 Task: Install and configure the Live Server extension in Visual Studio Code for live web development previews.
Action: Mouse moved to (129, 136)
Screenshot: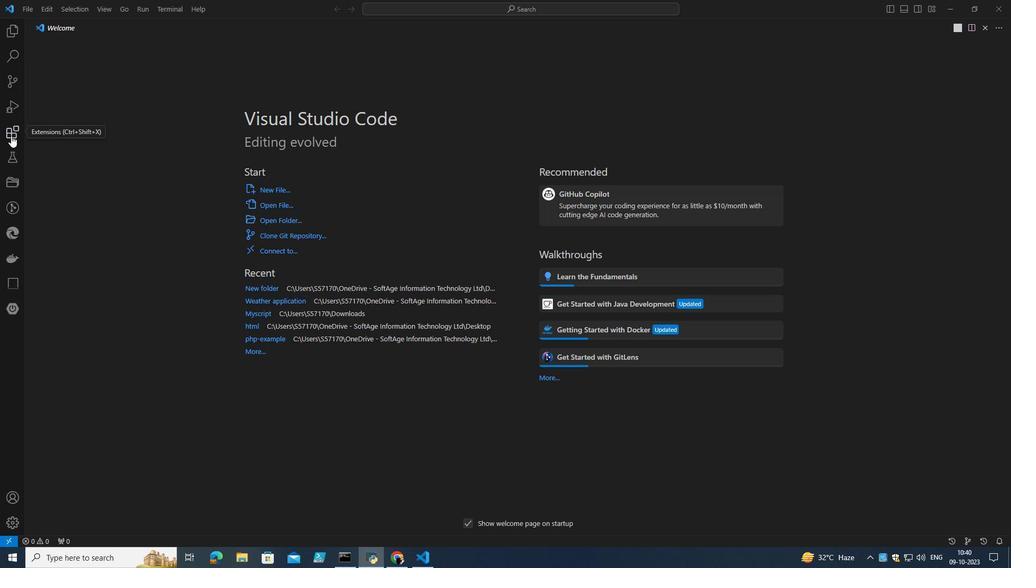 
Action: Mouse pressed left at (129, 136)
Screenshot: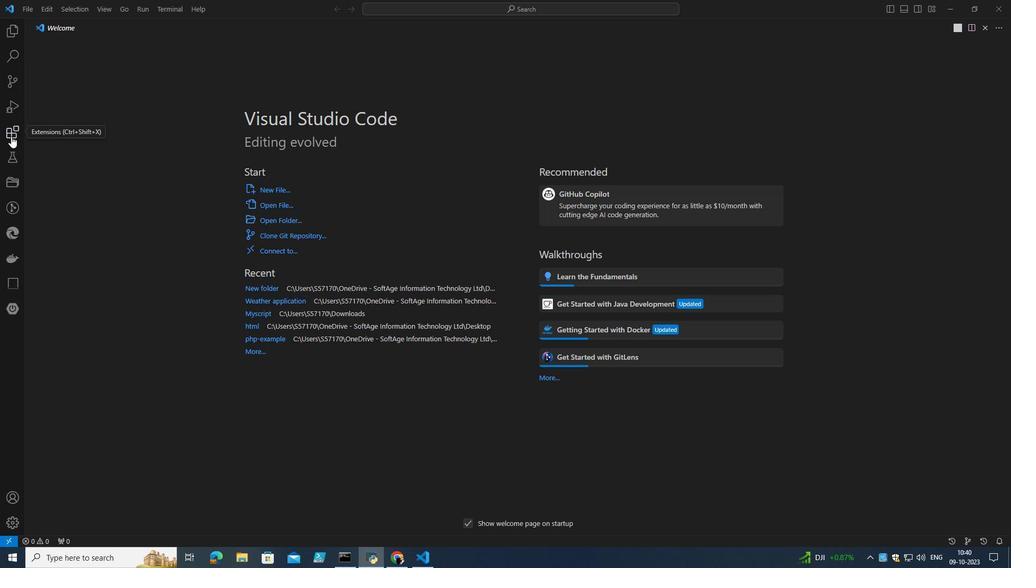 
Action: Mouse moved to (166, 125)
Screenshot: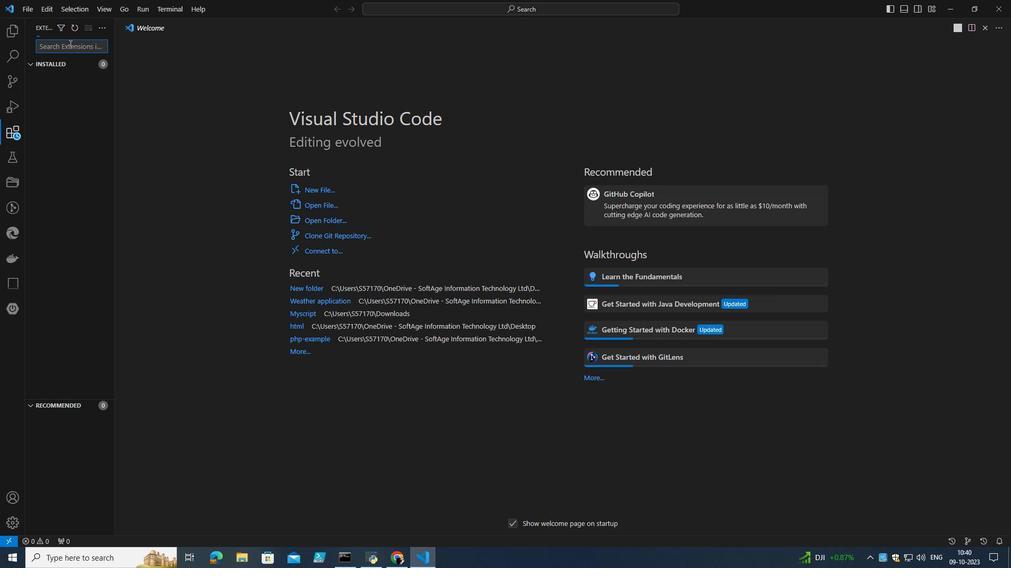 
Action: Mouse pressed left at (166, 125)
Screenshot: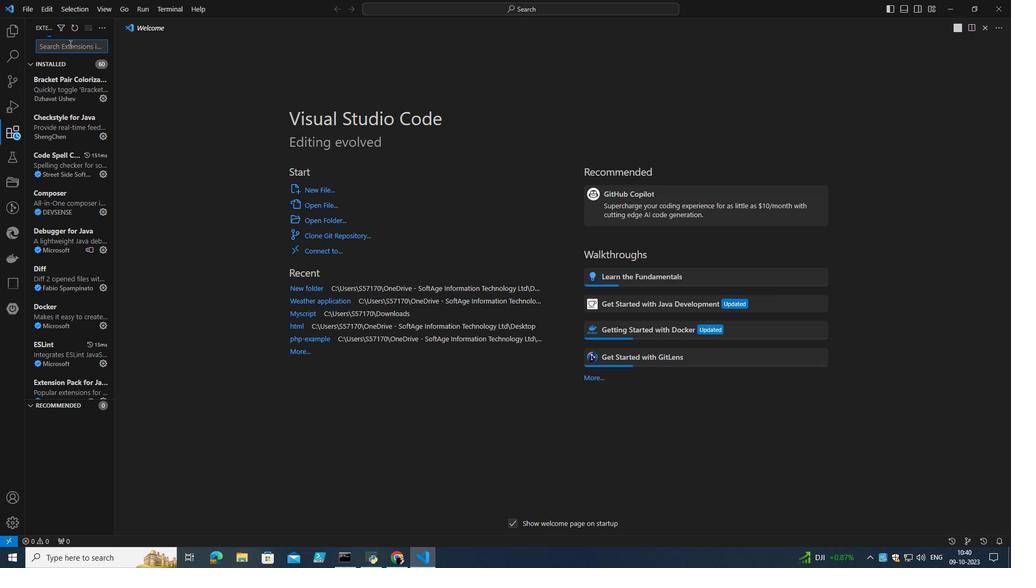 
Action: Key pressed liveserver
Screenshot: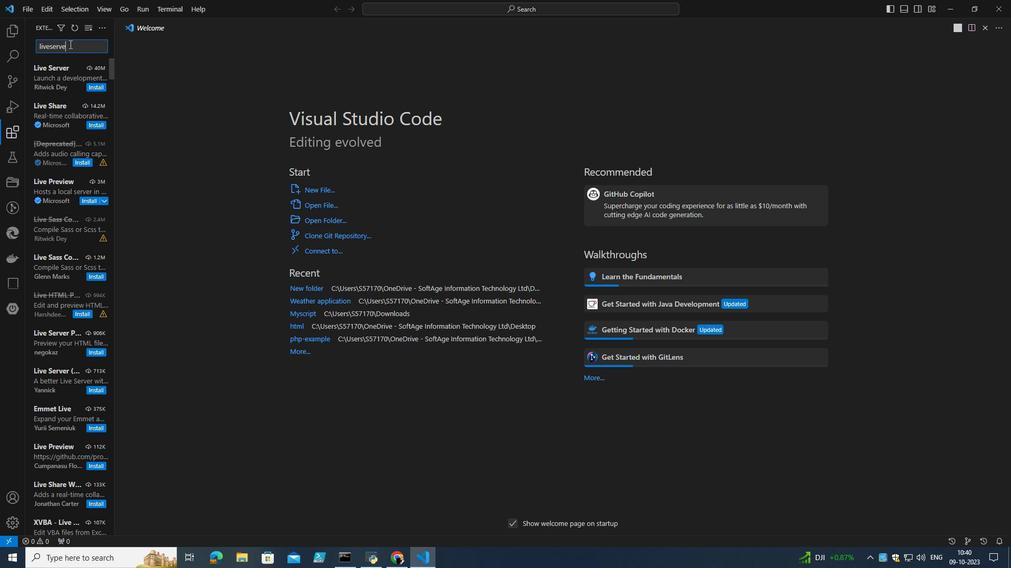 
Action: Mouse moved to (164, 130)
Screenshot: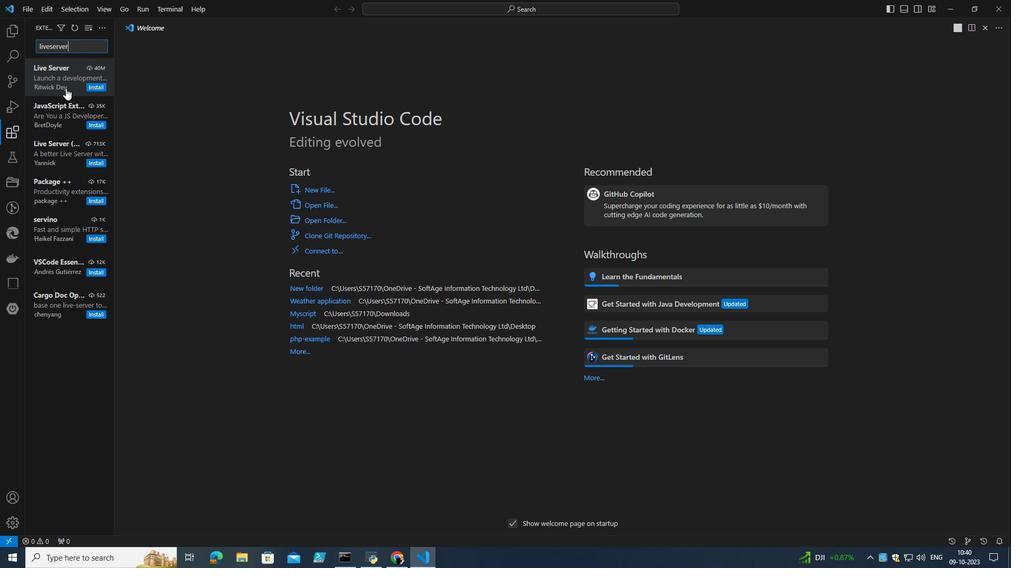 
Action: Mouse pressed left at (164, 130)
Screenshot: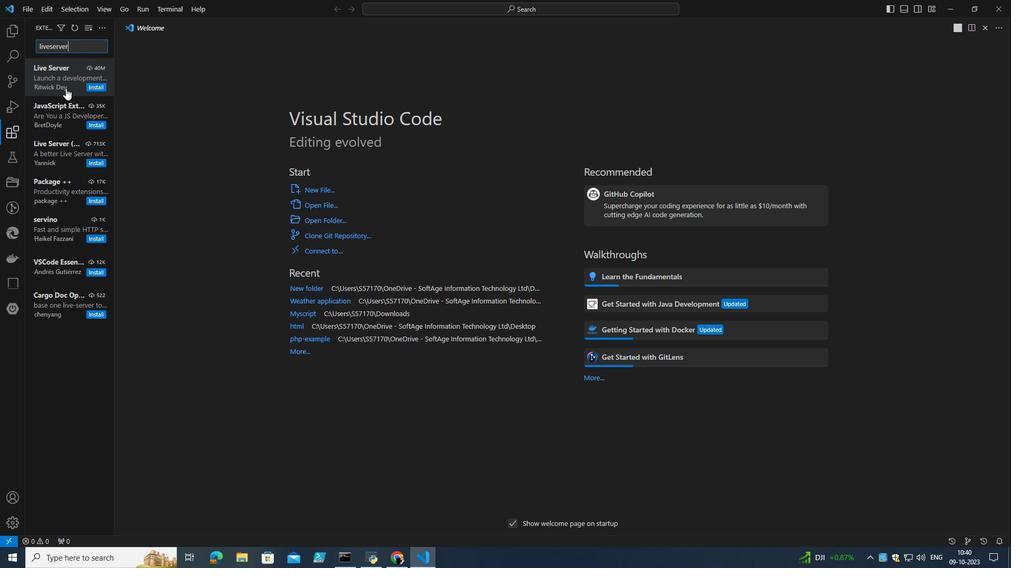 
Action: Mouse moved to (284, 142)
Screenshot: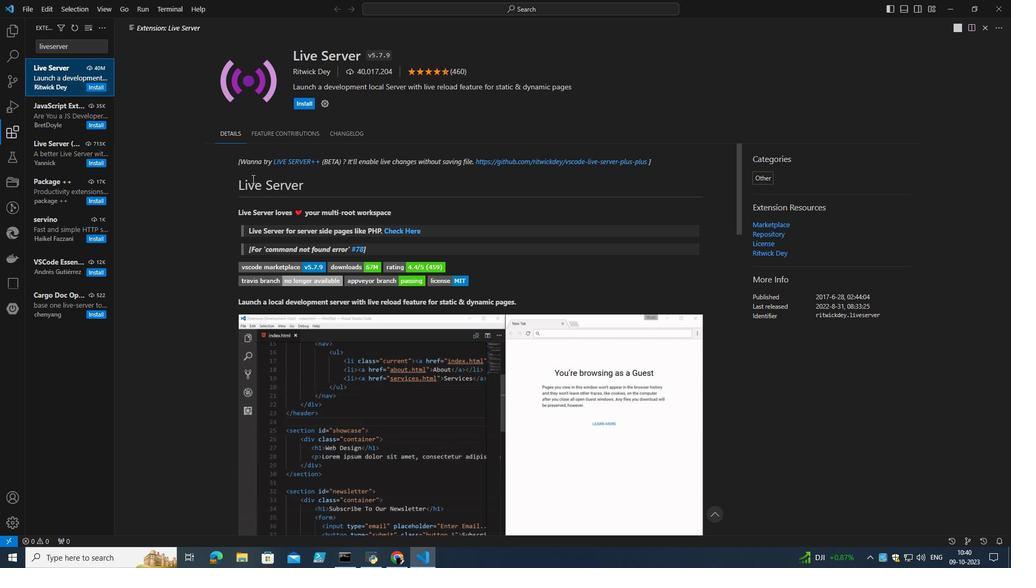 
Action: Mouse scrolled (284, 142) with delta (0, 0)
Screenshot: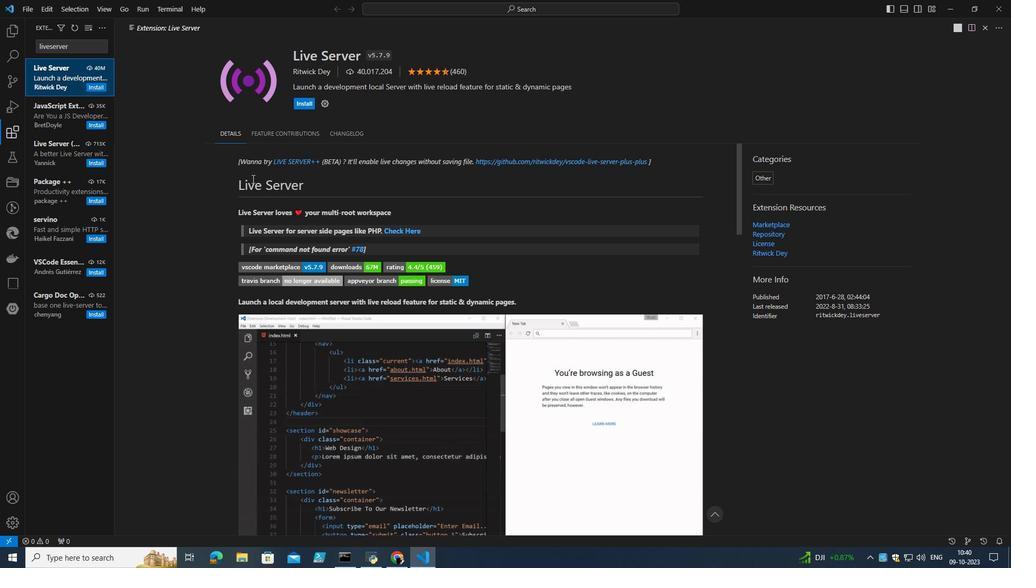 
Action: Mouse scrolled (284, 142) with delta (0, 0)
Screenshot: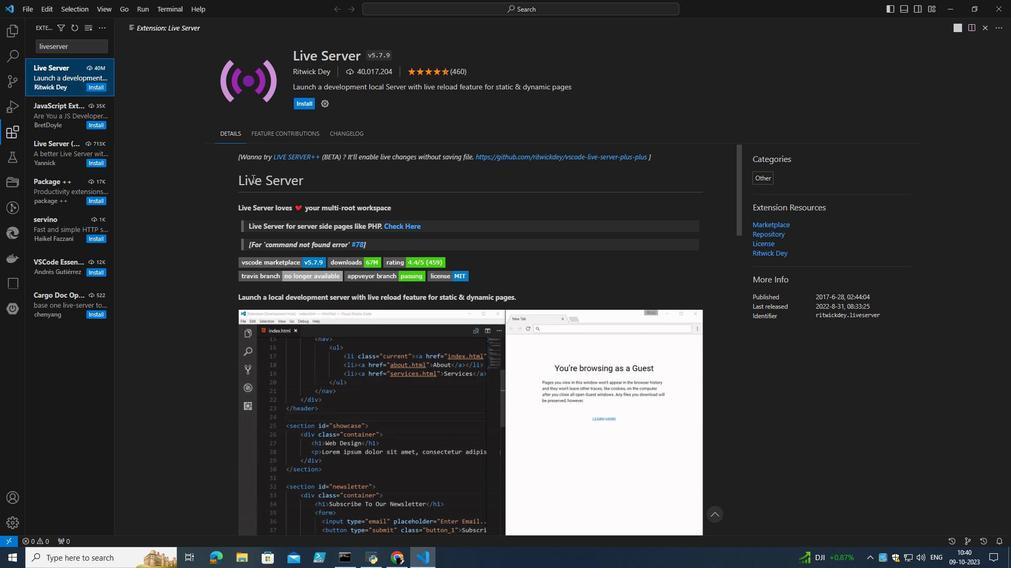 
Action: Mouse scrolled (284, 142) with delta (0, 0)
Screenshot: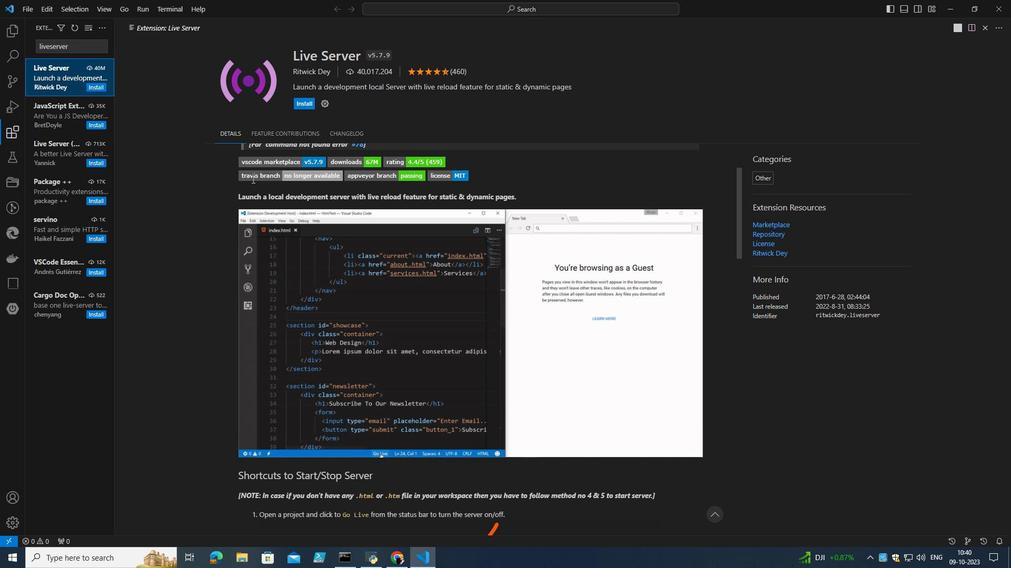 
Action: Mouse scrolled (284, 142) with delta (0, 0)
Screenshot: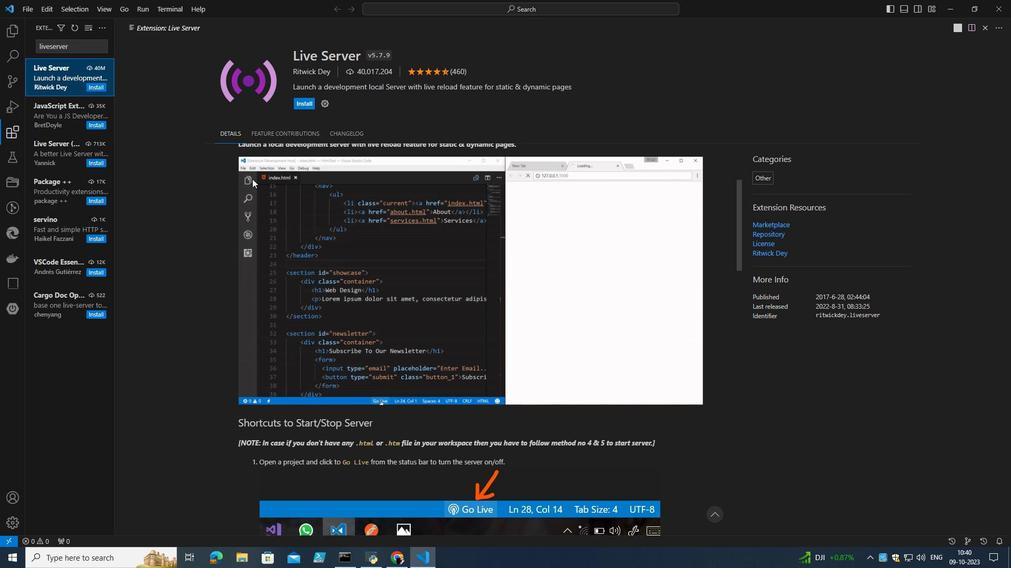 
Action: Mouse scrolled (284, 142) with delta (0, 0)
Screenshot: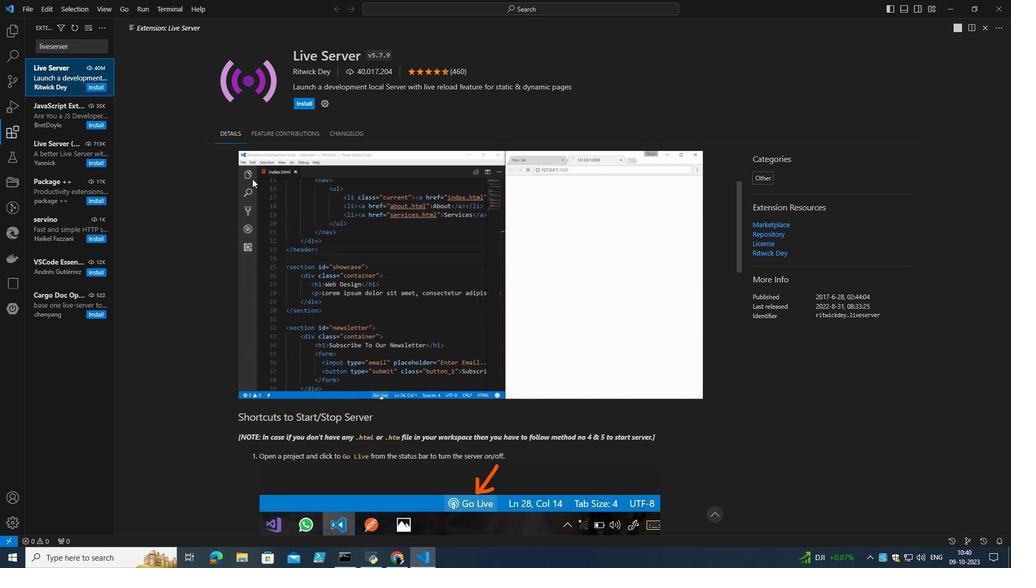 
Action: Mouse scrolled (284, 142) with delta (0, 0)
Screenshot: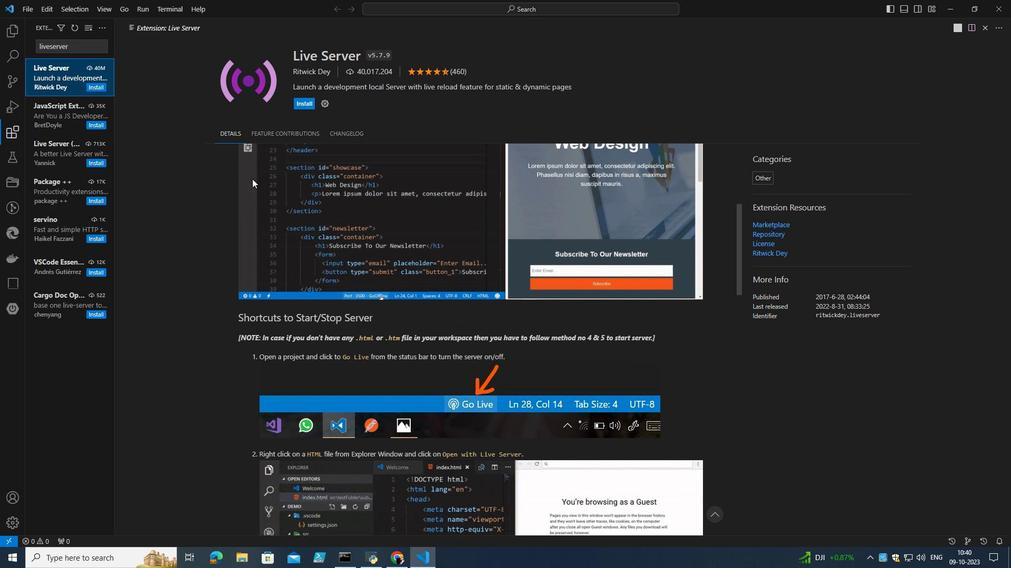 
Action: Mouse moved to (285, 142)
Screenshot: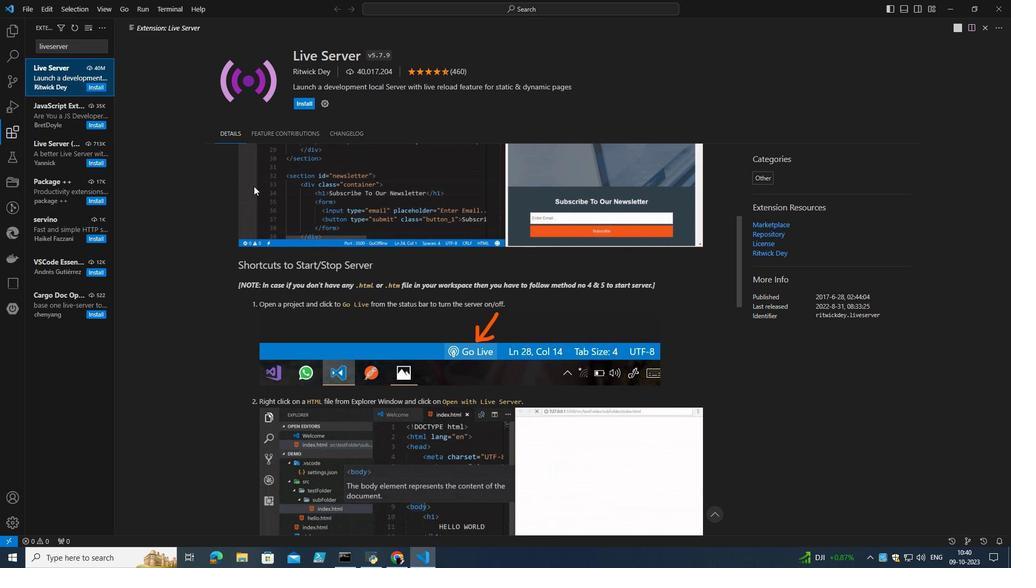 
Action: Mouse scrolled (285, 142) with delta (0, 0)
Screenshot: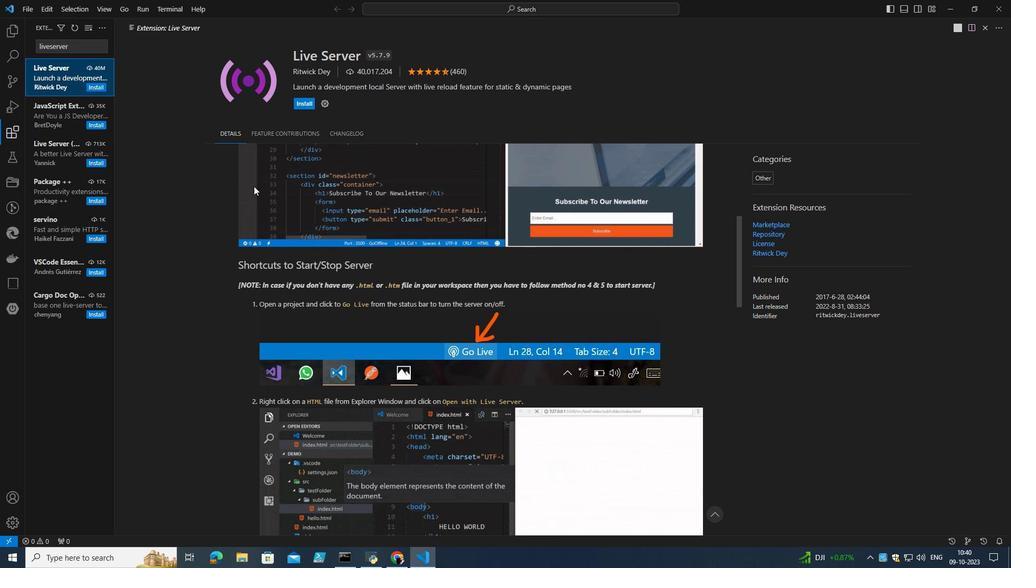 
Action: Mouse scrolled (285, 142) with delta (0, 0)
Screenshot: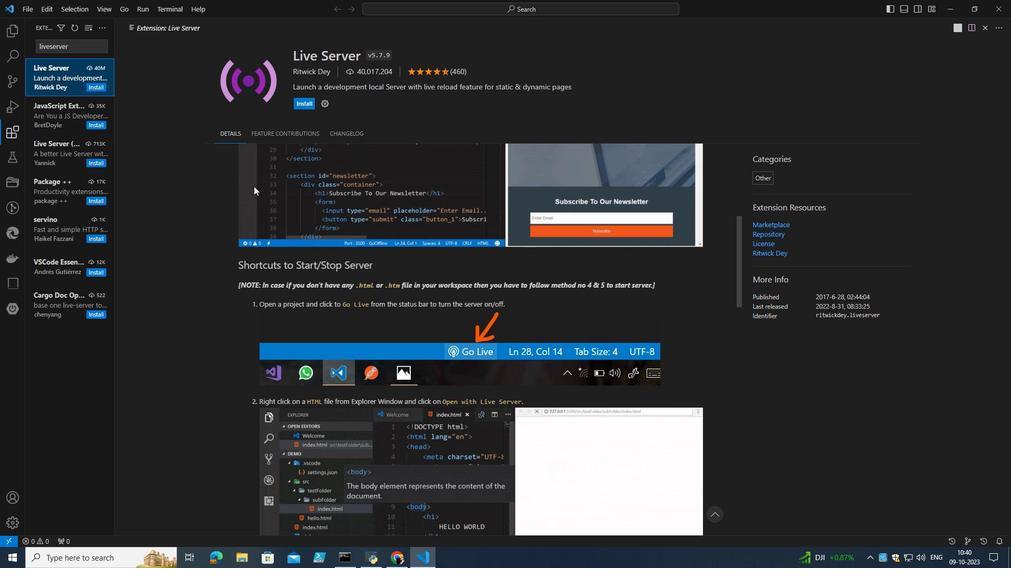
Action: Mouse scrolled (285, 142) with delta (0, 0)
Screenshot: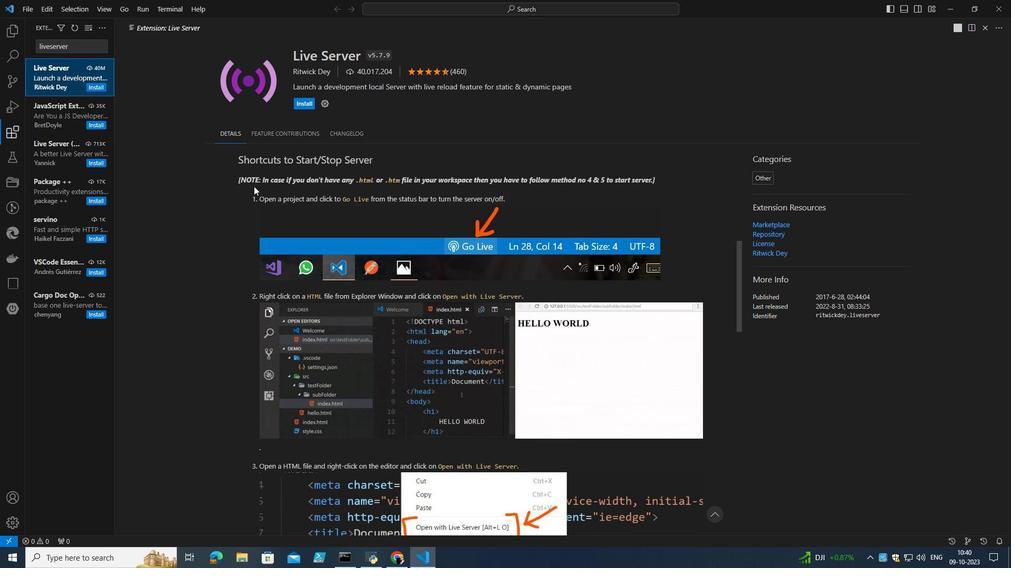
Action: Mouse scrolled (285, 142) with delta (0, 0)
Screenshot: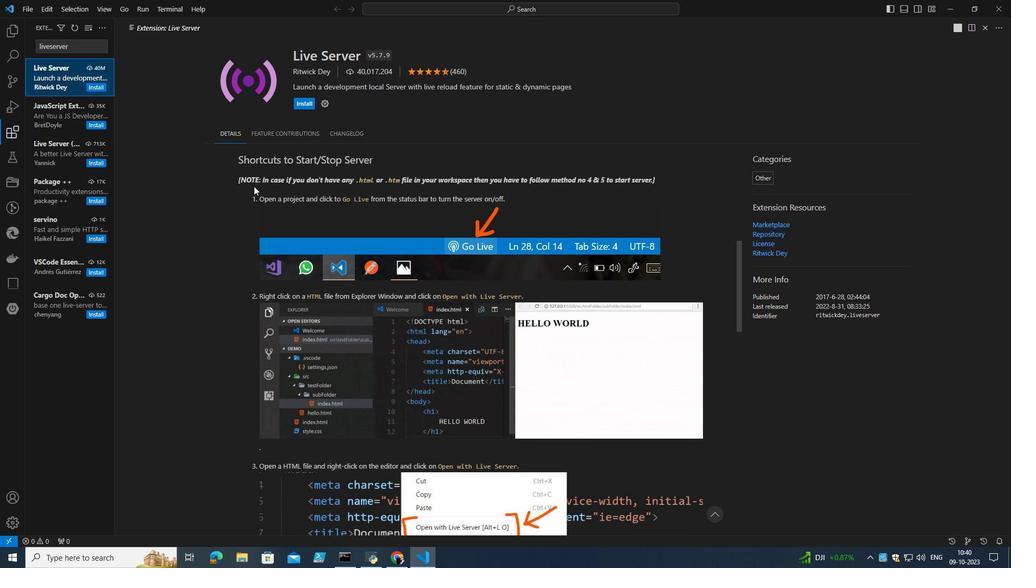 
Action: Mouse scrolled (285, 142) with delta (0, 0)
Screenshot: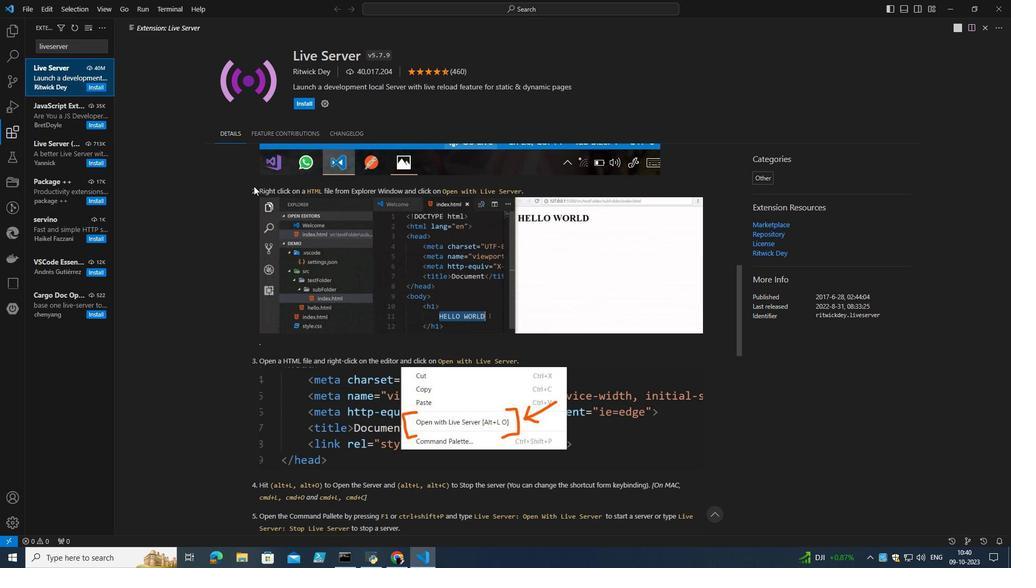 
Action: Mouse scrolled (285, 142) with delta (0, 0)
Screenshot: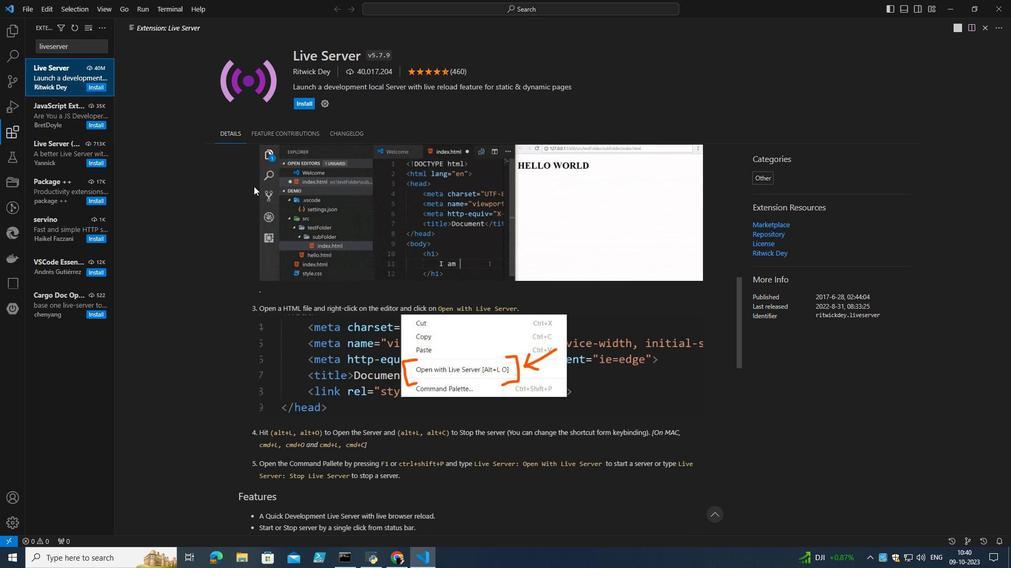 
Action: Mouse scrolled (285, 142) with delta (0, 0)
Screenshot: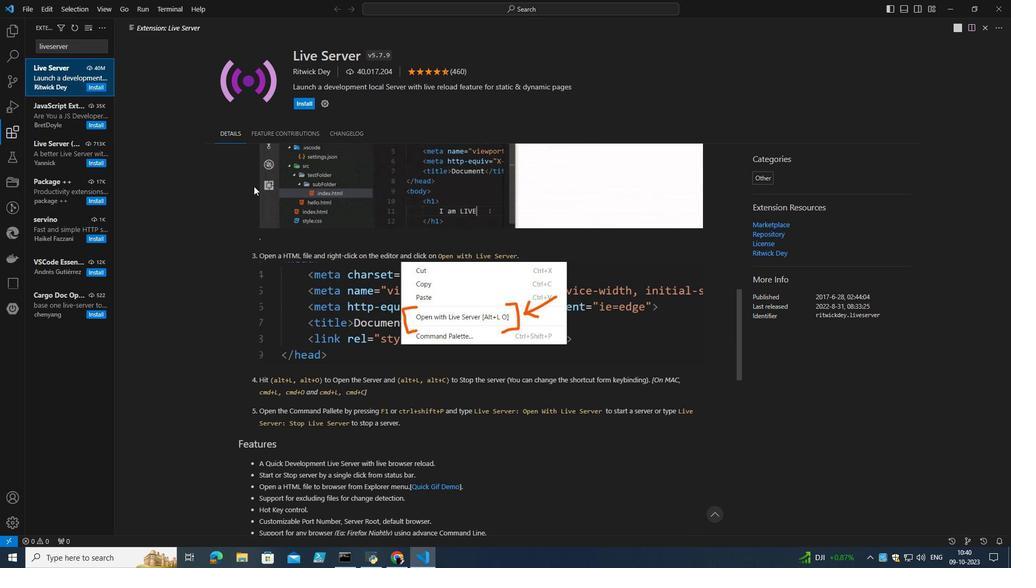 
Action: Mouse scrolled (285, 142) with delta (0, 0)
Screenshot: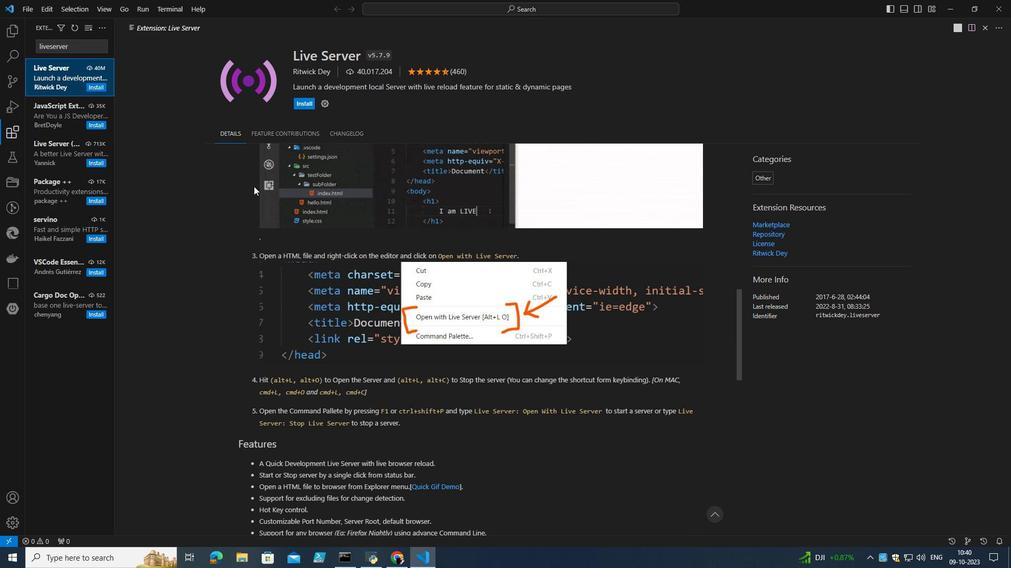 
Action: Mouse scrolled (285, 142) with delta (0, 0)
Screenshot: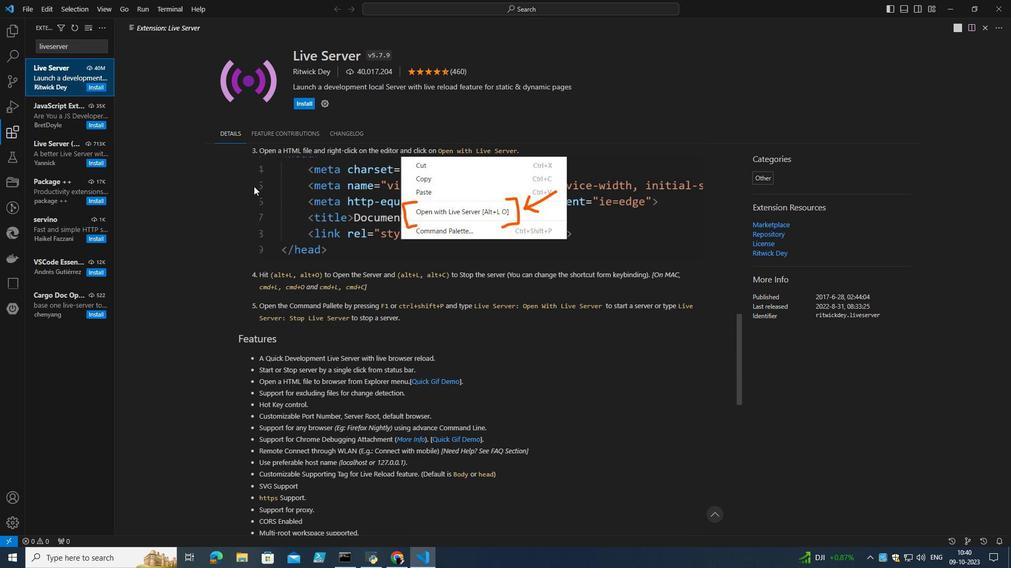 
Action: Mouse scrolled (285, 142) with delta (0, 0)
Screenshot: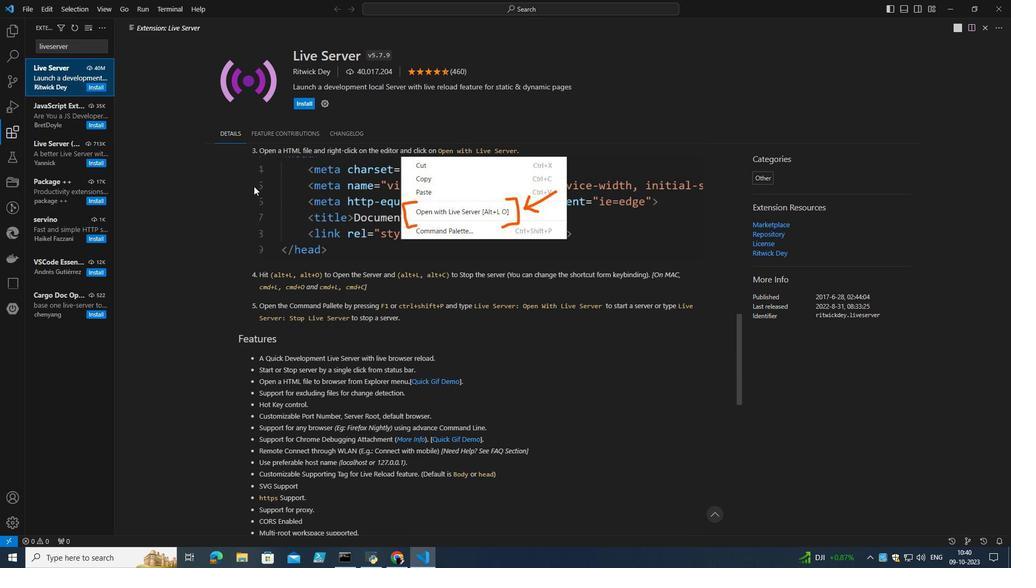 
Action: Mouse scrolled (285, 142) with delta (0, 0)
Screenshot: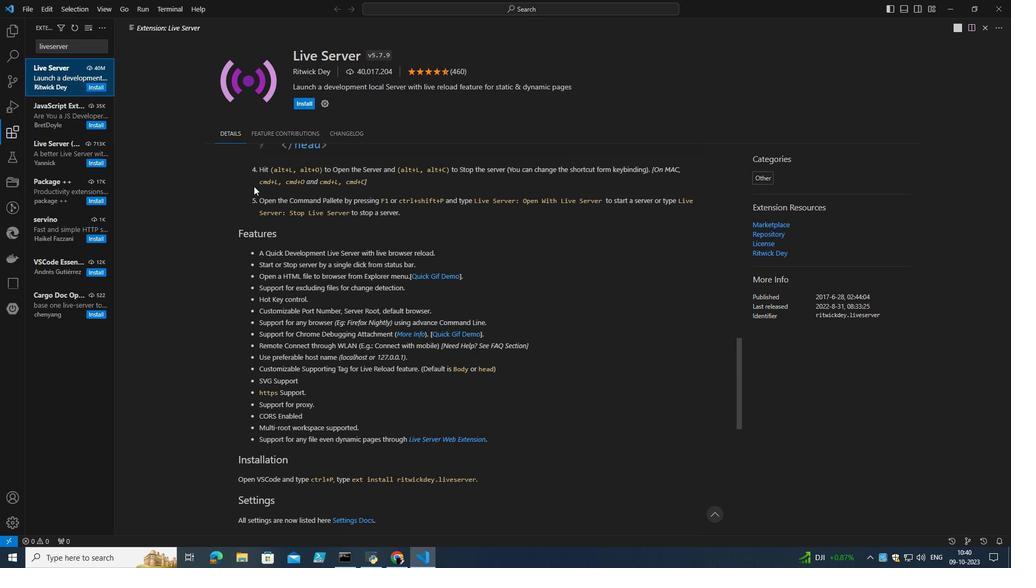 
Action: Mouse scrolled (285, 142) with delta (0, 0)
Screenshot: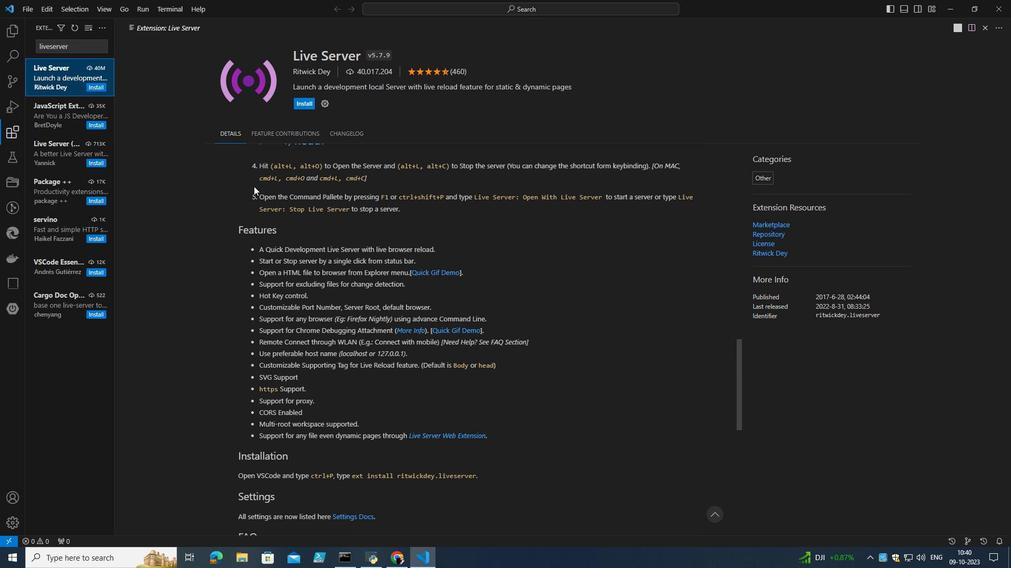 
Action: Mouse scrolled (285, 142) with delta (0, 0)
Screenshot: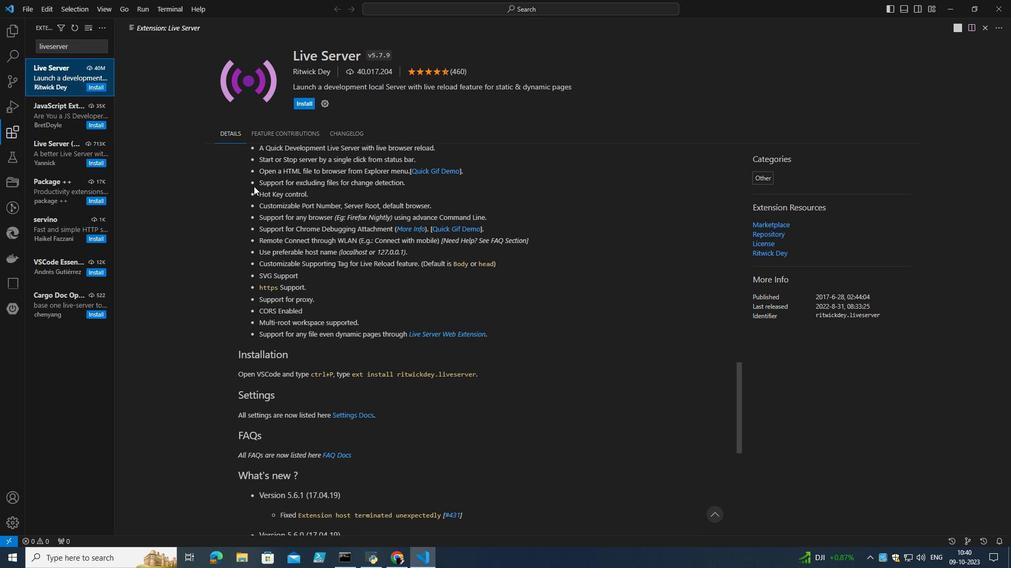 
Action: Mouse scrolled (285, 142) with delta (0, 0)
Screenshot: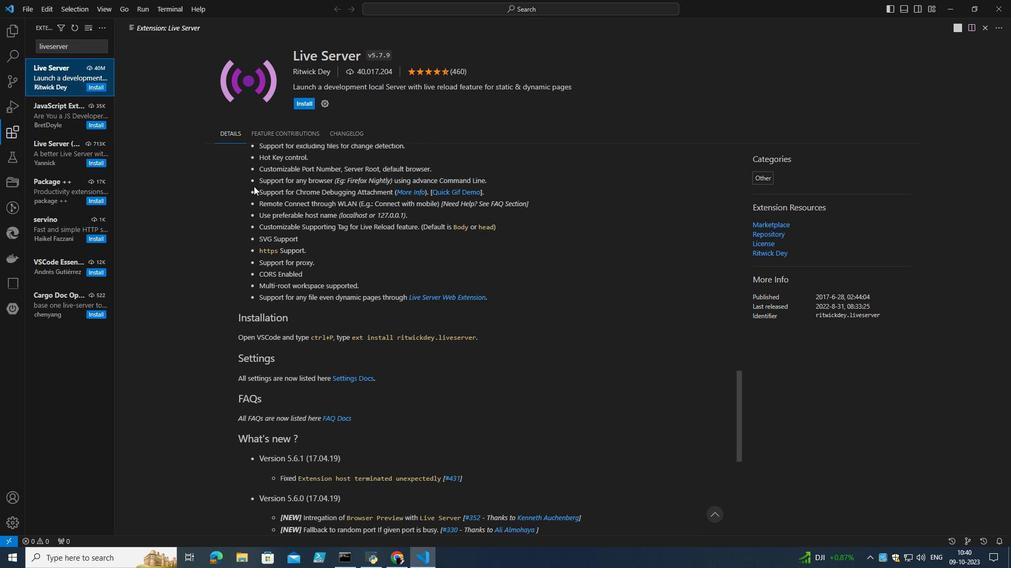 
Action: Mouse scrolled (285, 142) with delta (0, 0)
Screenshot: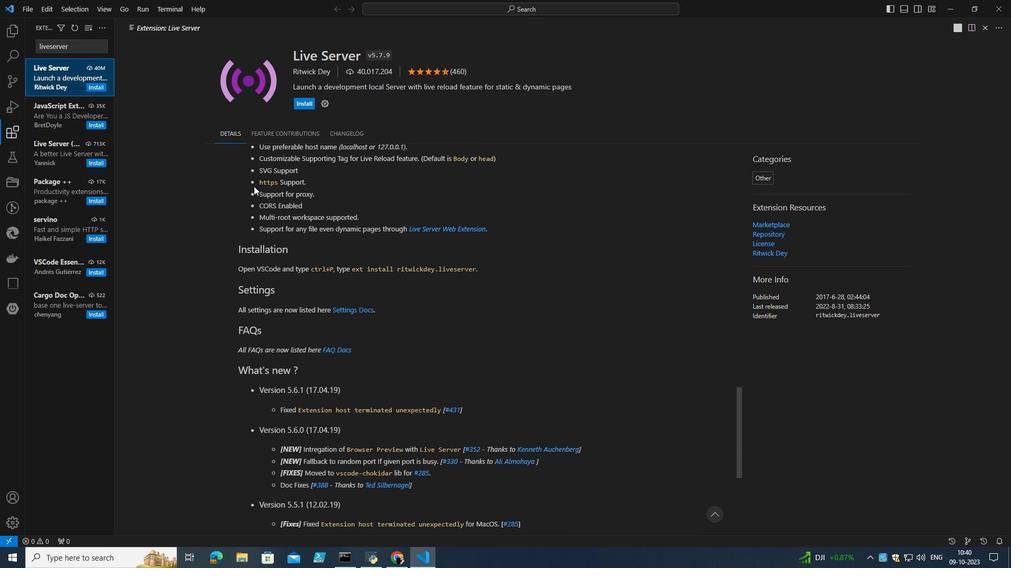 
Action: Mouse scrolled (285, 142) with delta (0, 0)
Screenshot: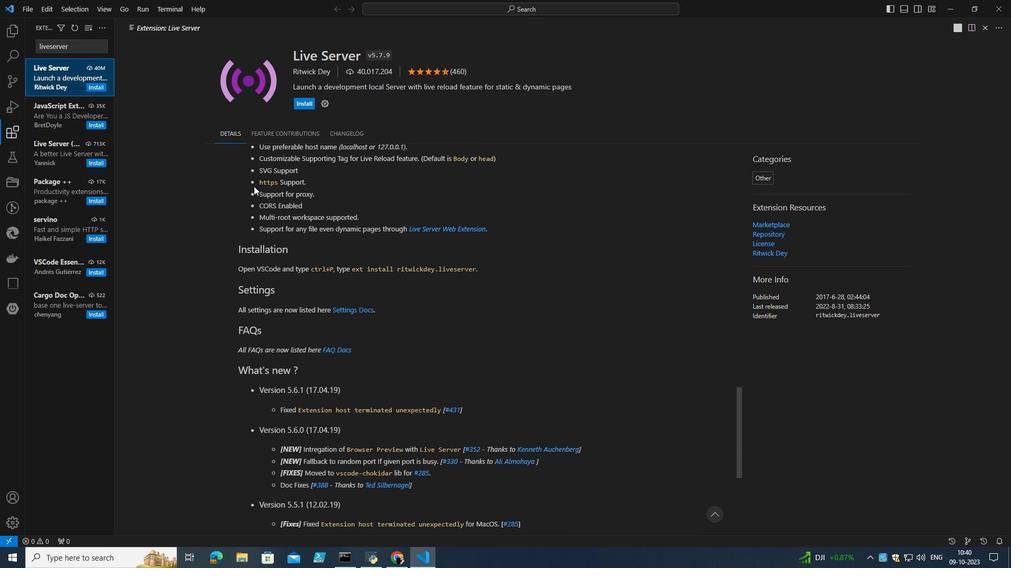 
Action: Mouse scrolled (285, 142) with delta (0, 0)
Screenshot: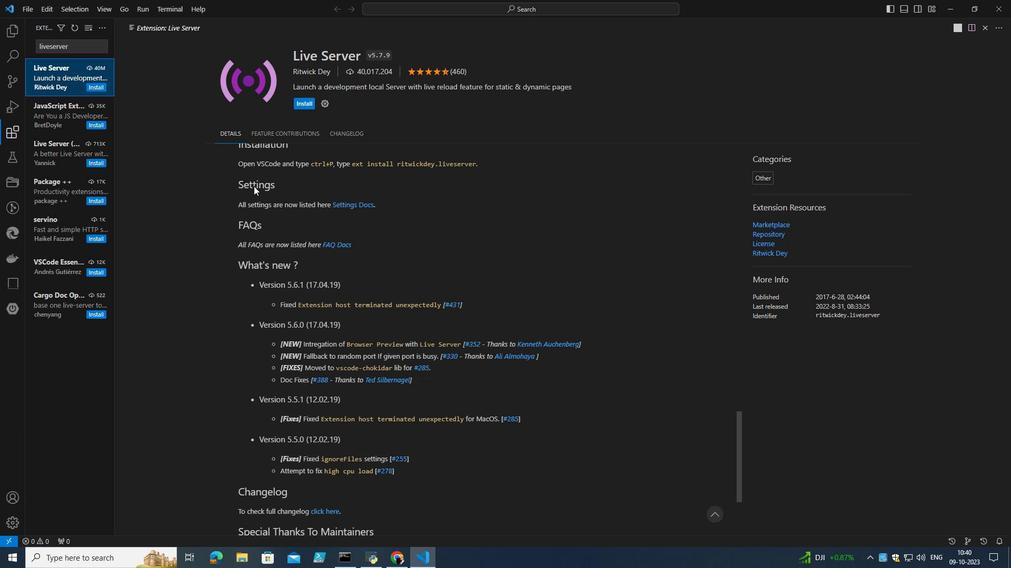 
Action: Mouse scrolled (285, 142) with delta (0, 0)
Screenshot: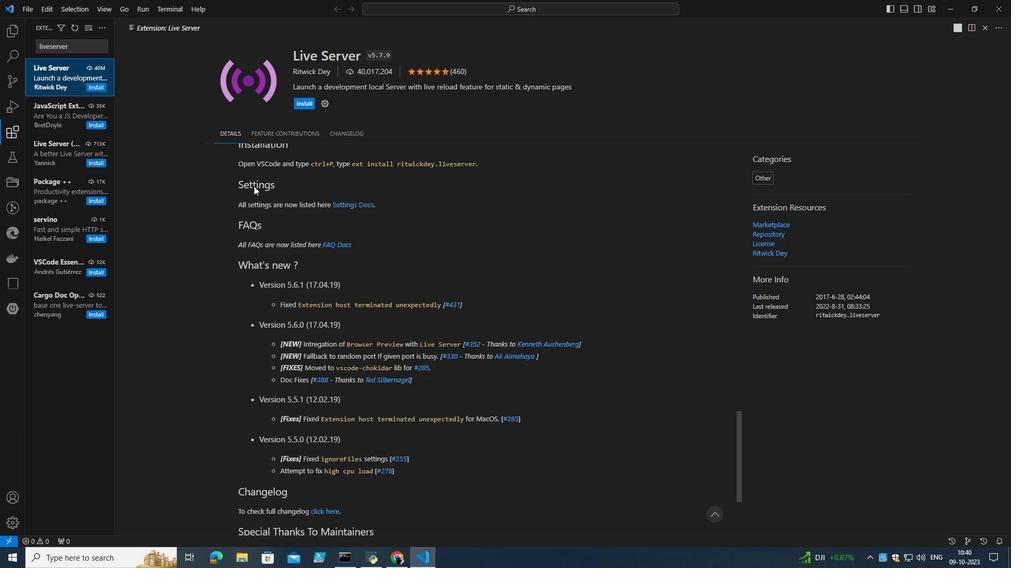 
Action: Mouse scrolled (285, 142) with delta (0, 0)
Screenshot: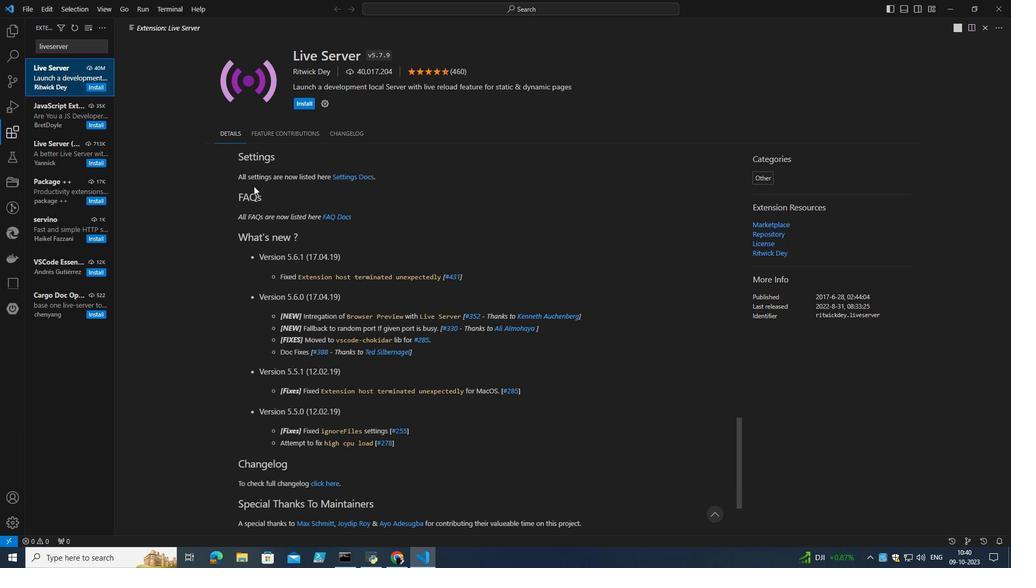 
Action: Mouse scrolled (285, 142) with delta (0, 0)
Screenshot: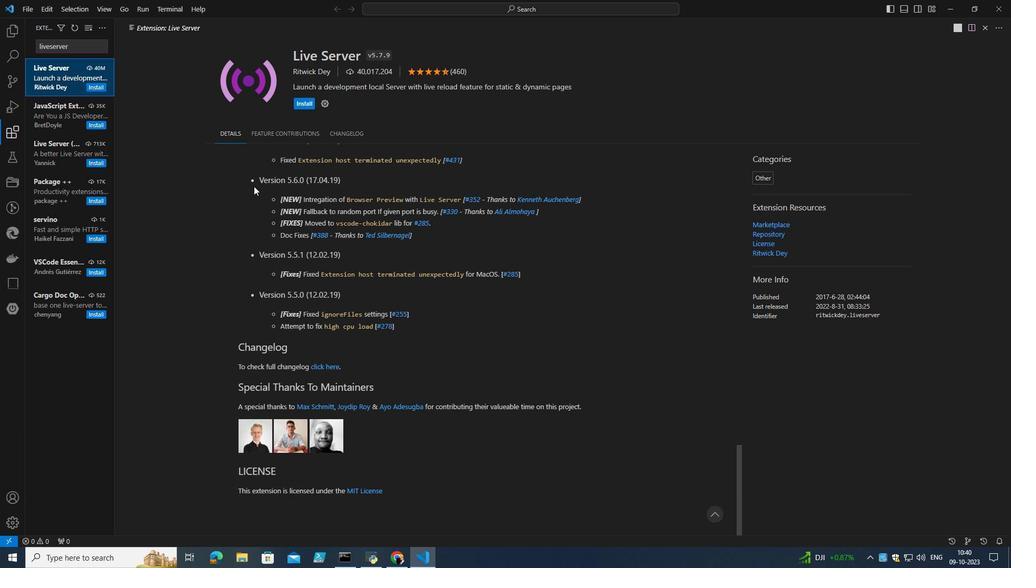 
Action: Mouse scrolled (285, 142) with delta (0, 0)
Screenshot: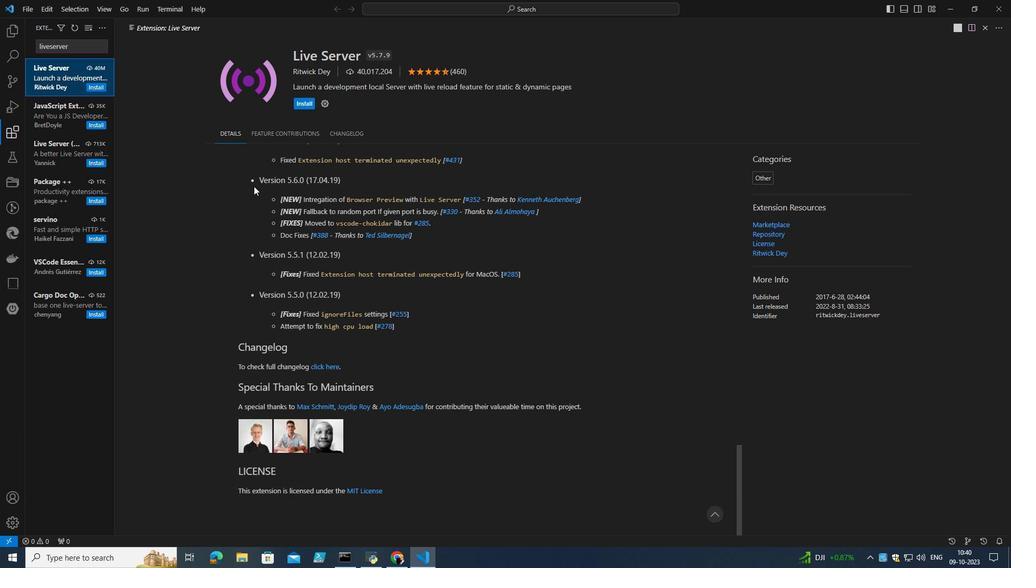 
Action: Mouse moved to (296, 136)
Screenshot: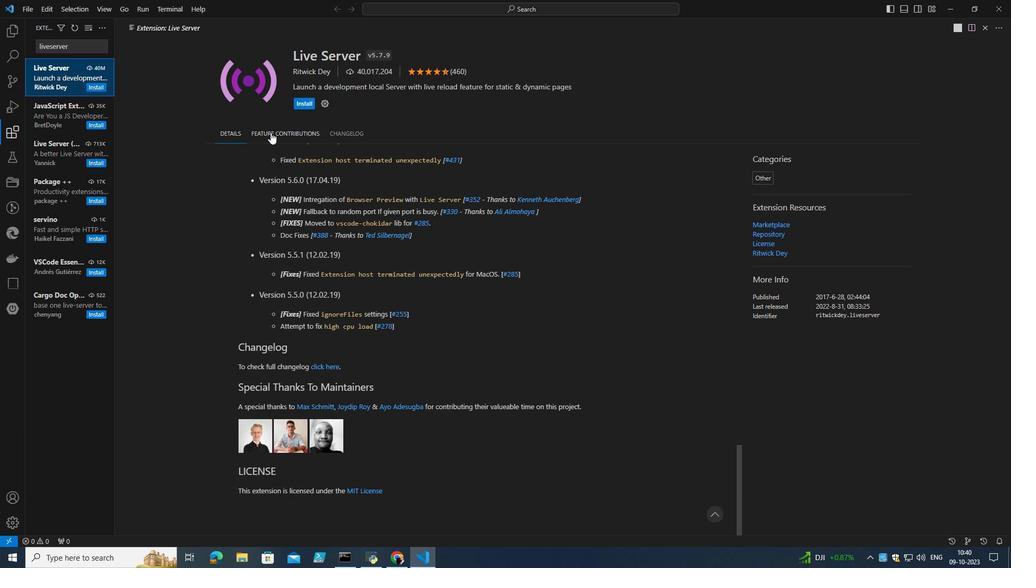 
Action: Mouse pressed left at (296, 136)
Screenshot: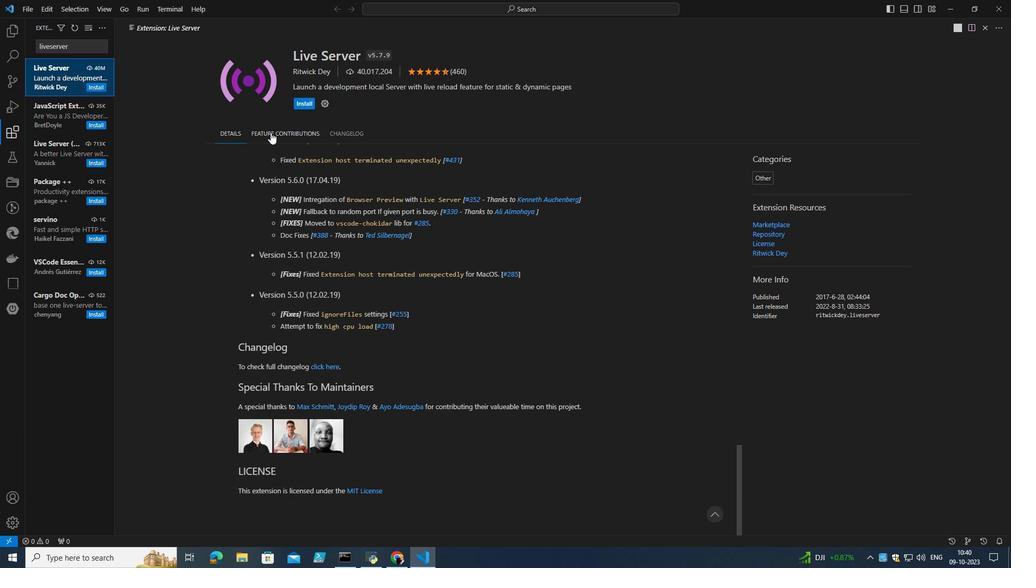 
Action: Mouse moved to (329, 147)
Screenshot: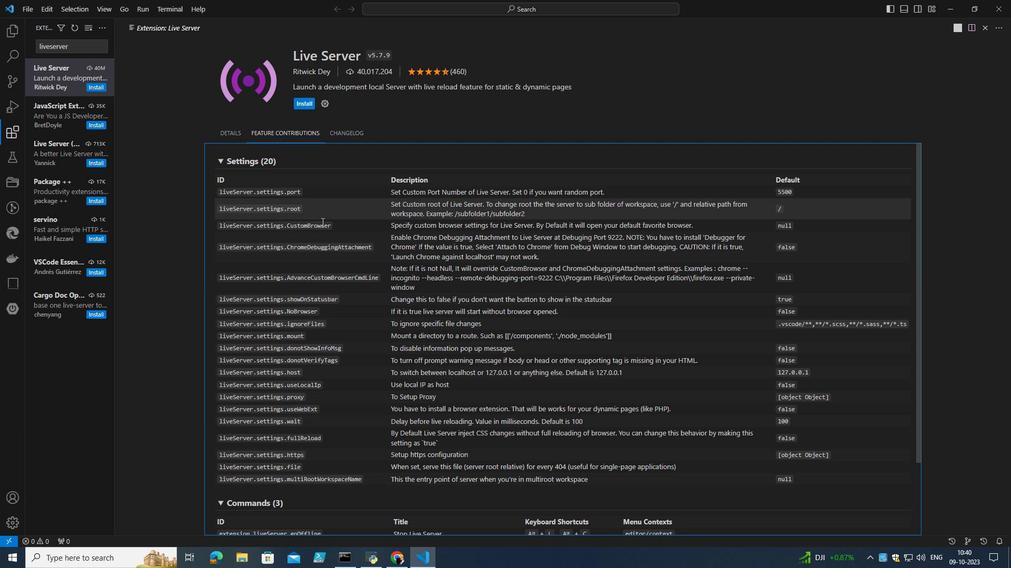 
Action: Mouse scrolled (329, 147) with delta (0, 0)
Screenshot: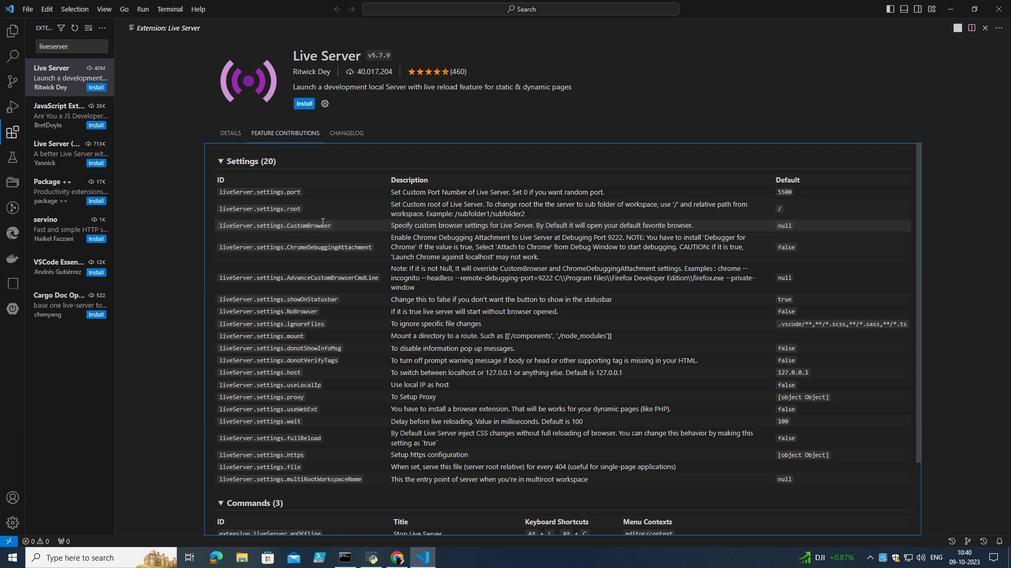 
Action: Mouse scrolled (329, 147) with delta (0, 0)
Screenshot: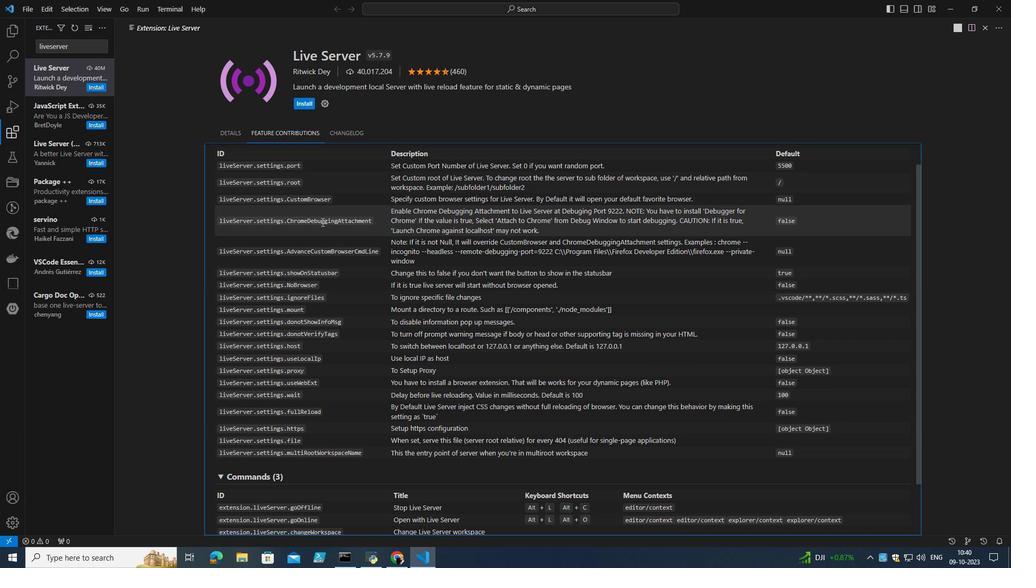 
Action: Mouse scrolled (329, 147) with delta (0, 0)
Screenshot: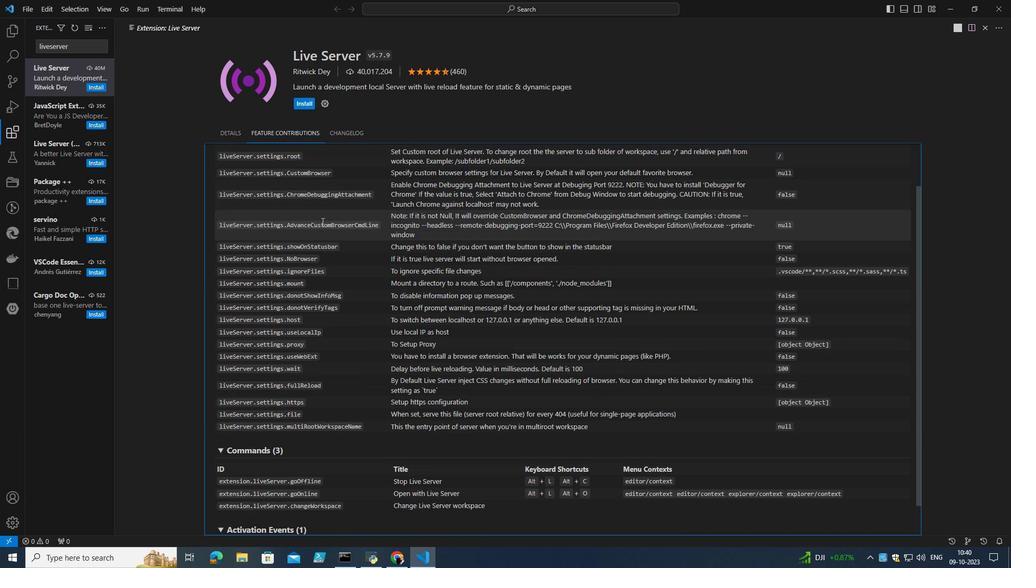 
Action: Mouse scrolled (329, 147) with delta (0, 0)
Screenshot: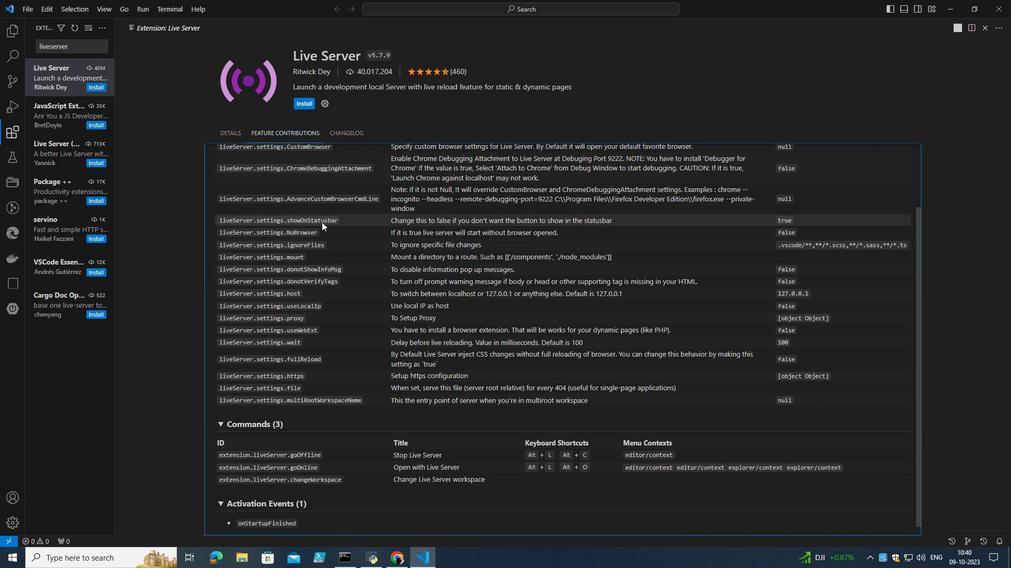 
Action: Mouse scrolled (329, 147) with delta (0, 0)
Screenshot: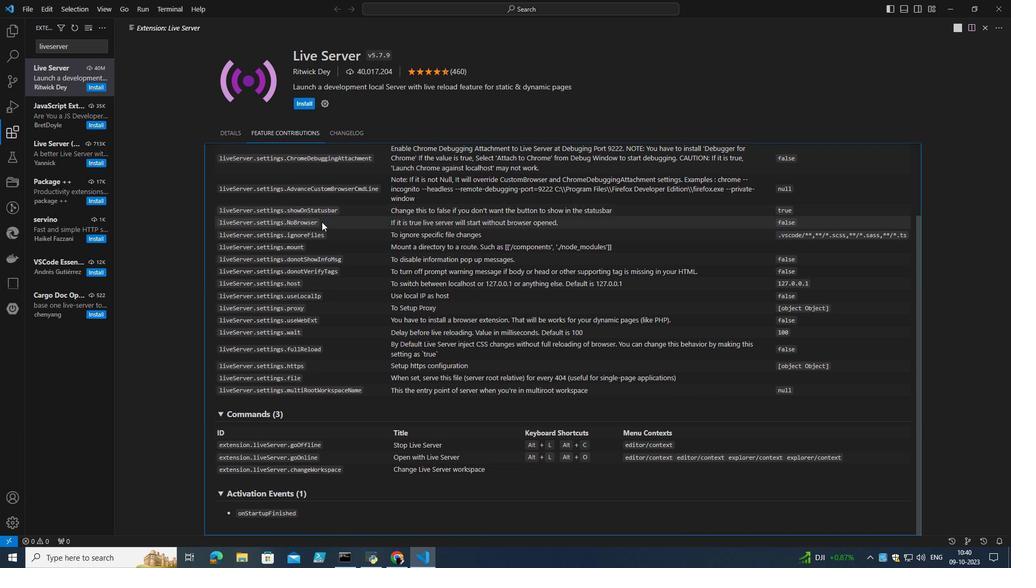
Action: Mouse scrolled (329, 147) with delta (0, 0)
Screenshot: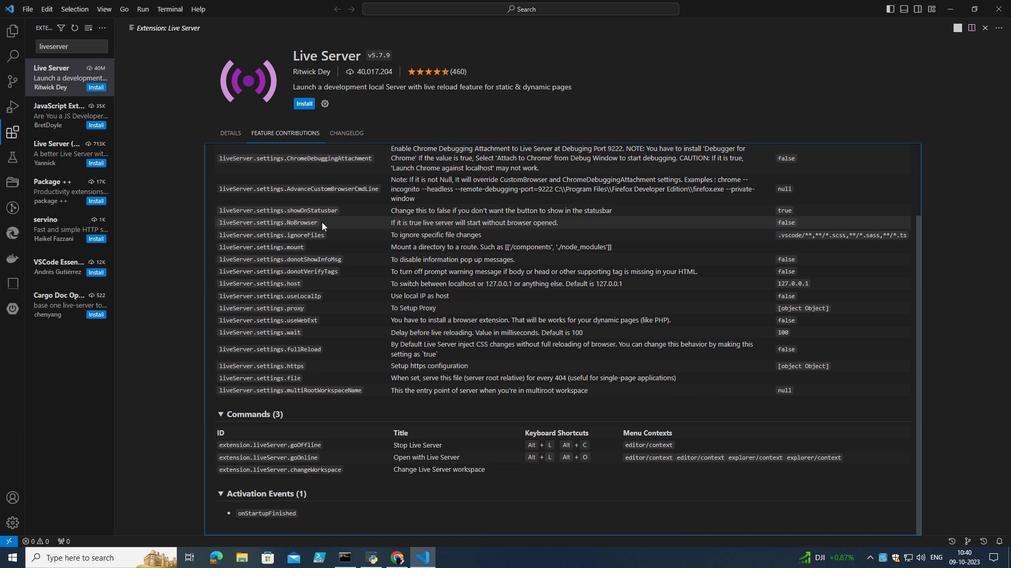 
Action: Mouse scrolled (329, 147) with delta (0, 0)
Screenshot: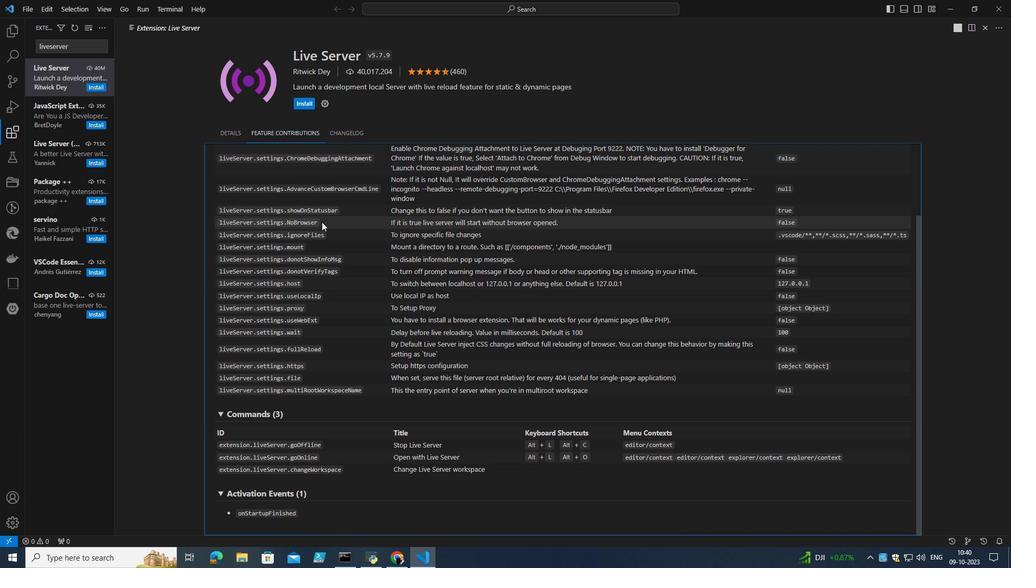 
Action: Mouse moved to (351, 135)
Screenshot: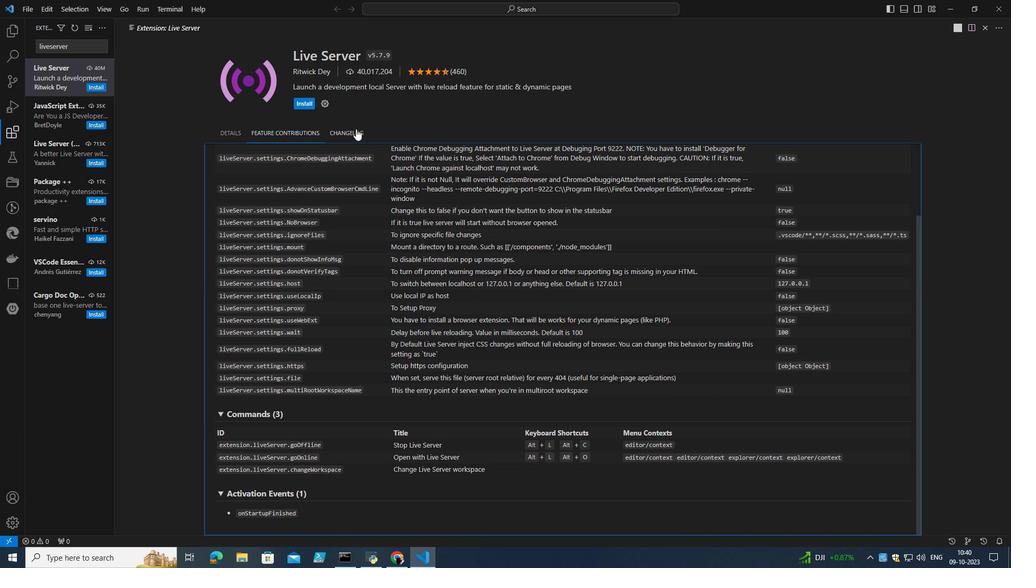 
Action: Mouse pressed left at (351, 135)
Screenshot: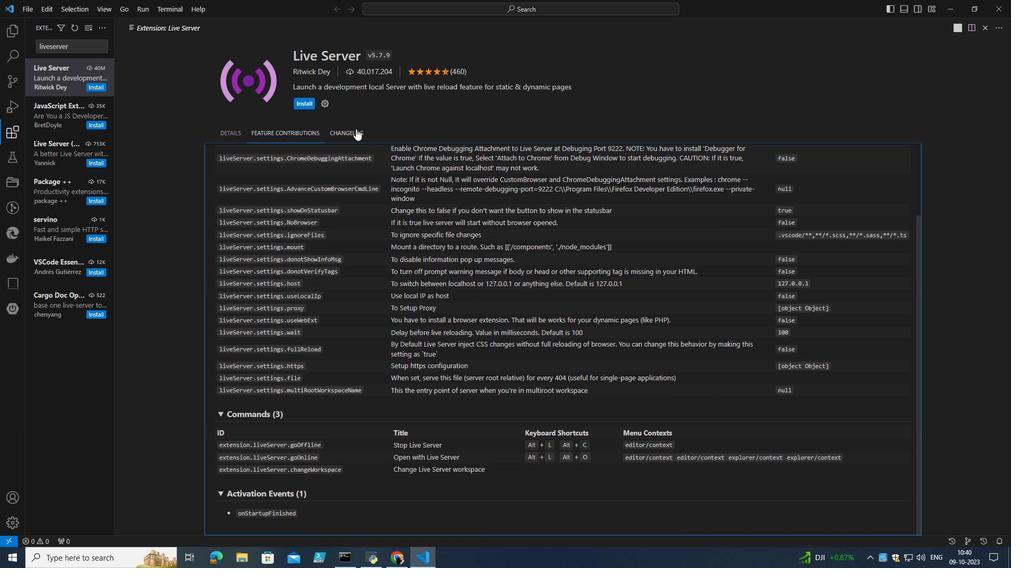 
Action: Mouse moved to (350, 142)
Screenshot: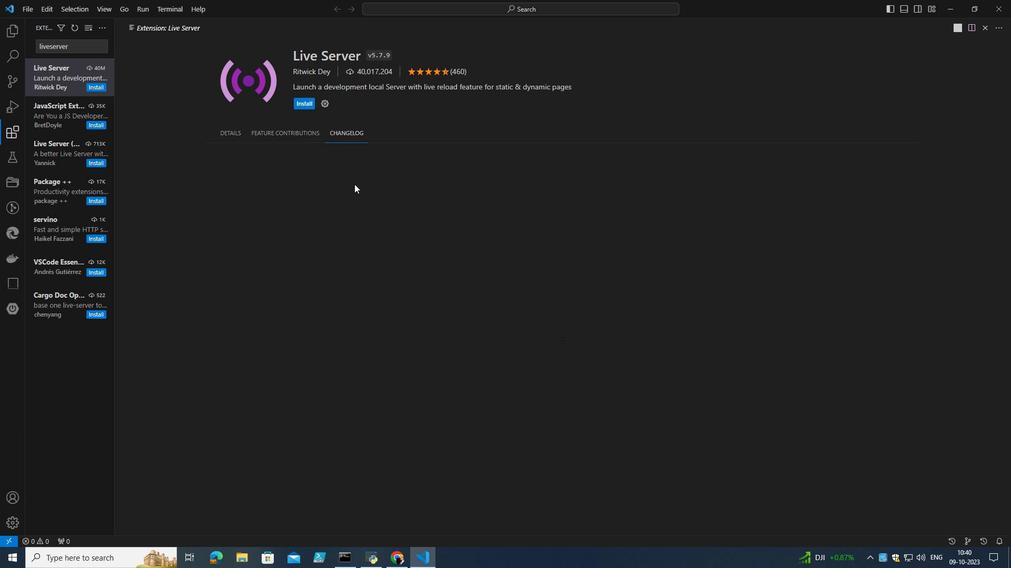 
Action: Mouse scrolled (350, 142) with delta (0, 0)
Screenshot: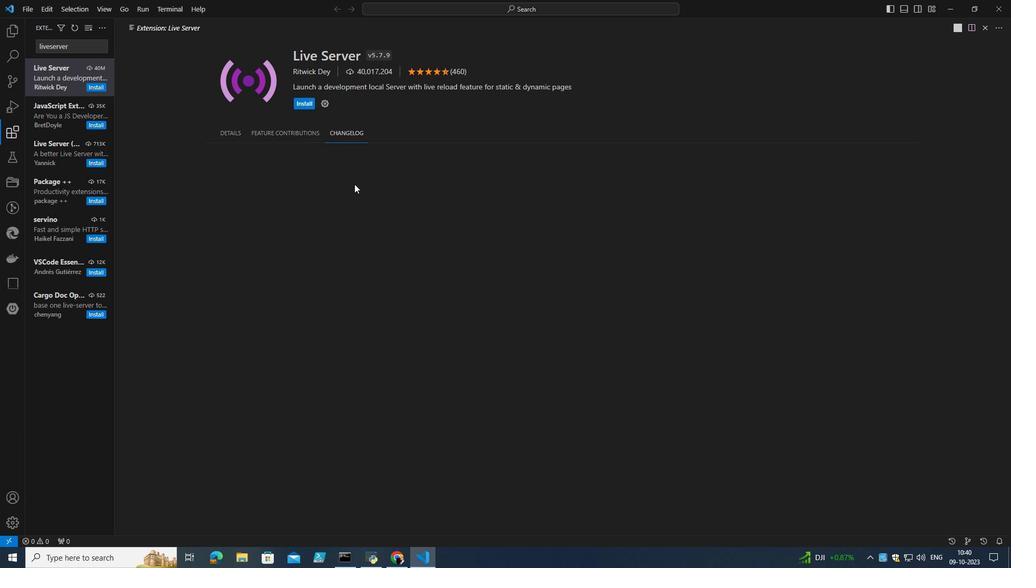 
Action: Mouse scrolled (350, 142) with delta (0, 0)
Screenshot: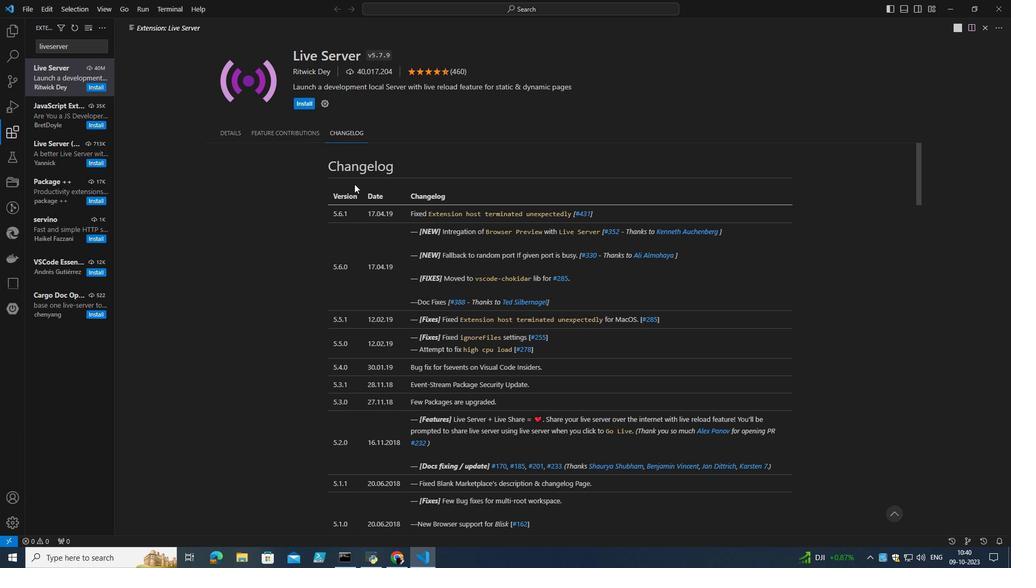 
Action: Mouse scrolled (350, 142) with delta (0, 0)
Screenshot: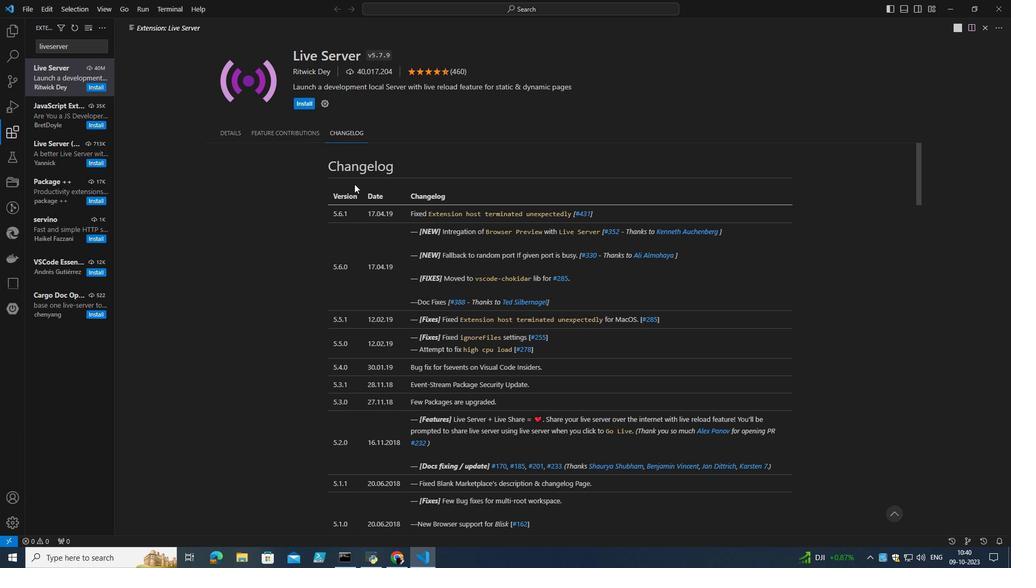 
Action: Mouse scrolled (350, 142) with delta (0, 0)
Screenshot: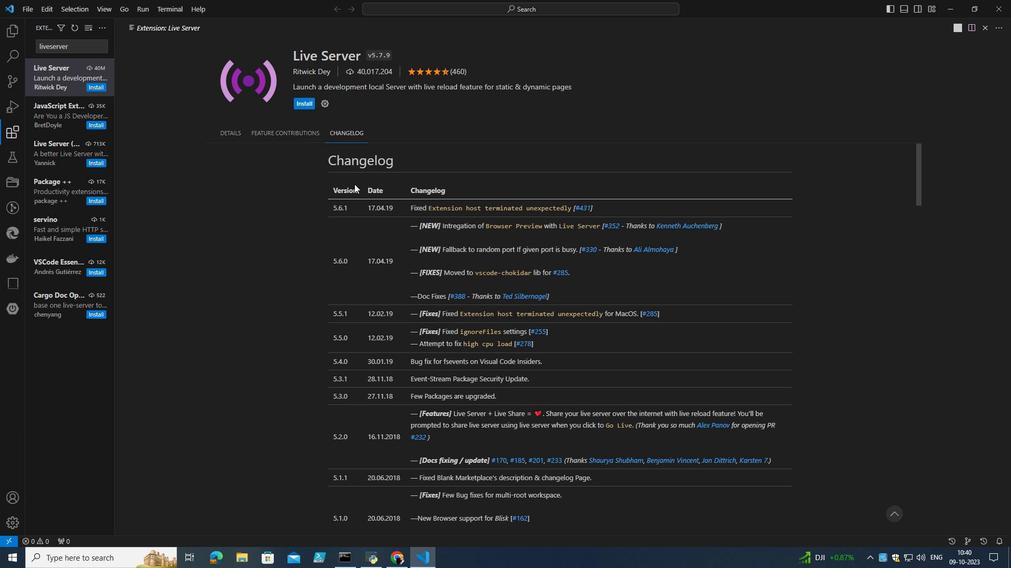 
Action: Mouse scrolled (350, 142) with delta (0, 0)
Screenshot: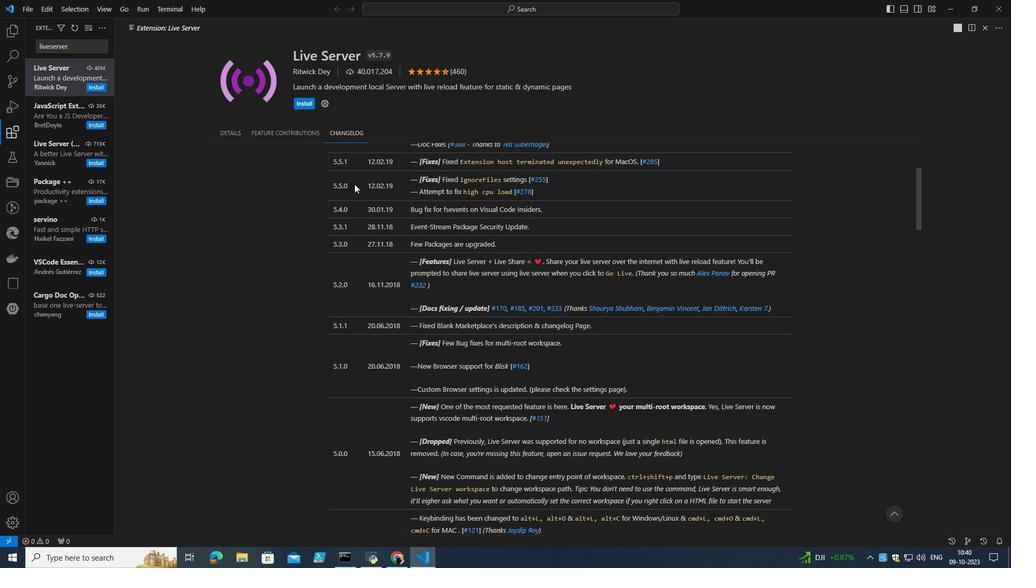 
Action: Mouse scrolled (350, 142) with delta (0, 0)
Screenshot: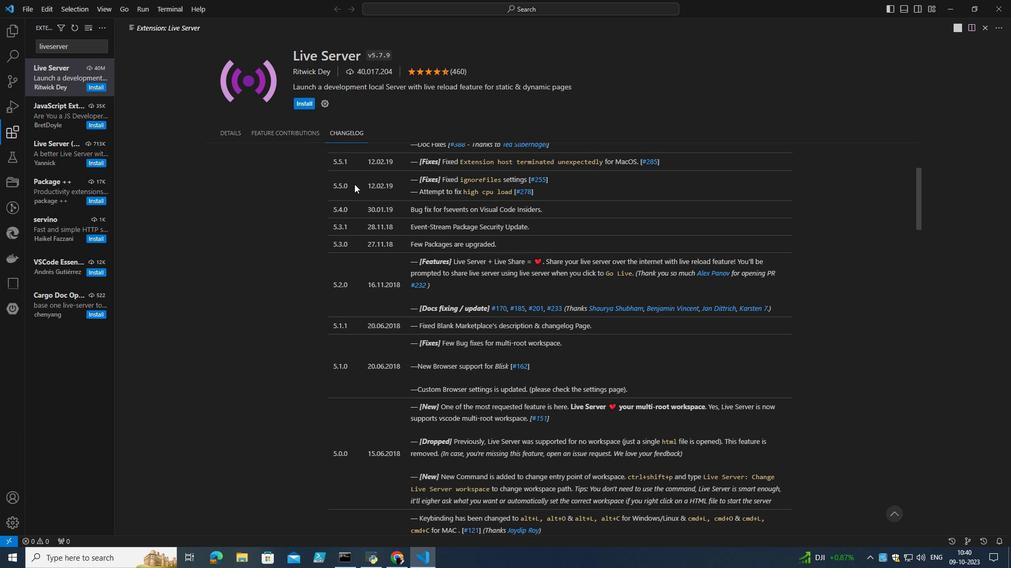 
Action: Mouse scrolled (350, 142) with delta (0, 0)
Screenshot: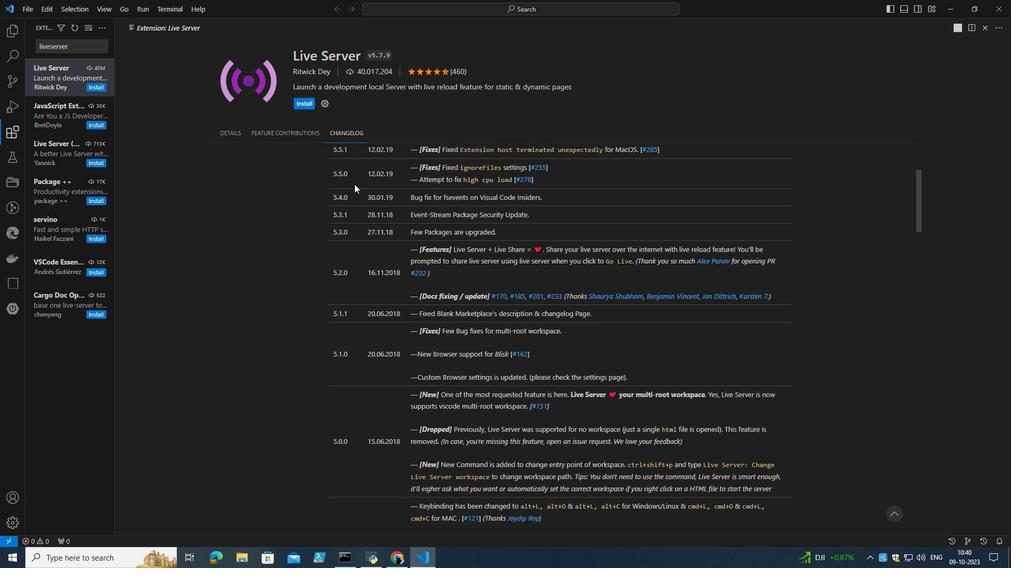 
Action: Mouse scrolled (350, 142) with delta (0, 0)
Screenshot: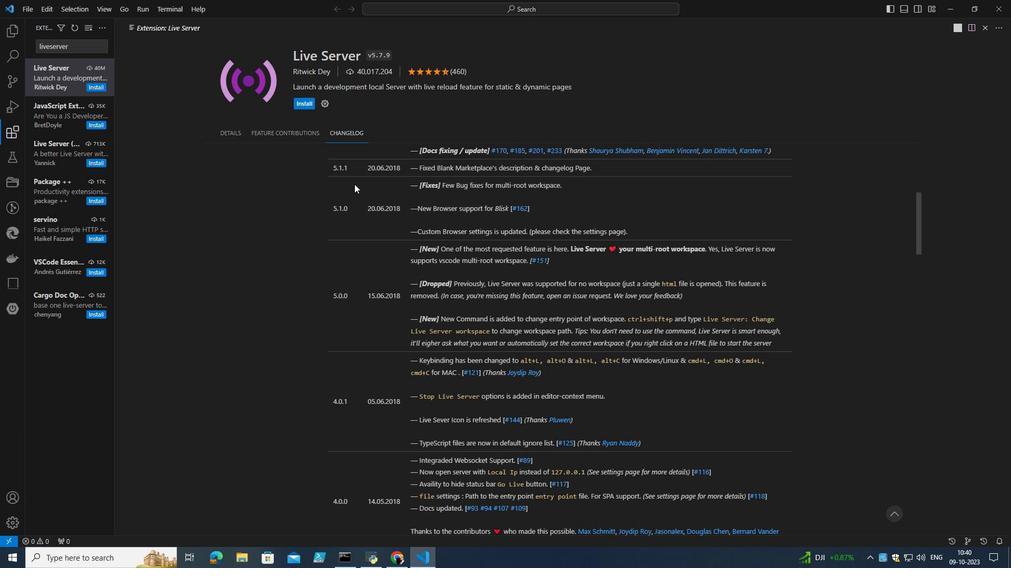 
Action: Mouse scrolled (350, 142) with delta (0, 0)
Screenshot: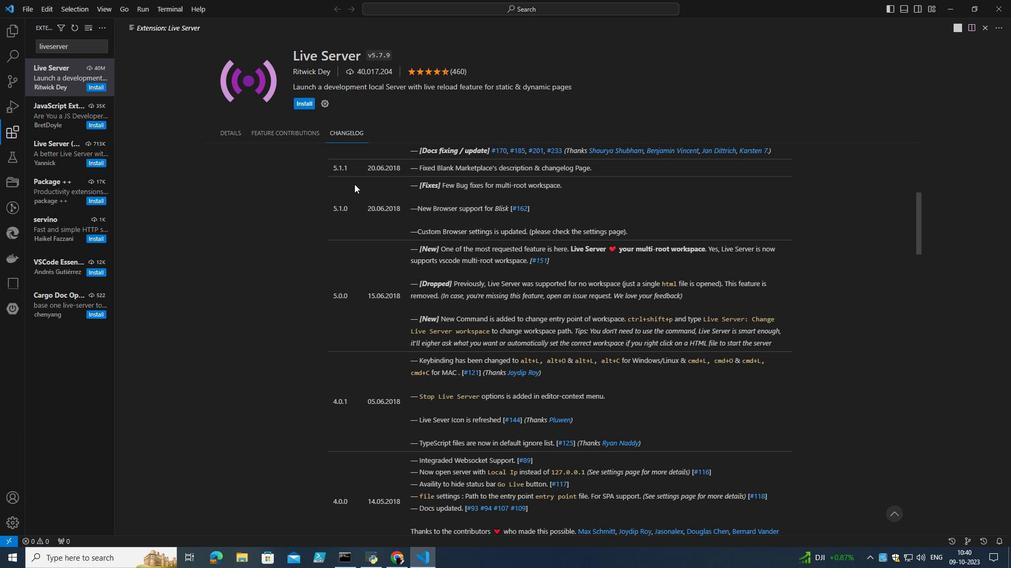 
Action: Mouse scrolled (350, 142) with delta (0, 0)
Screenshot: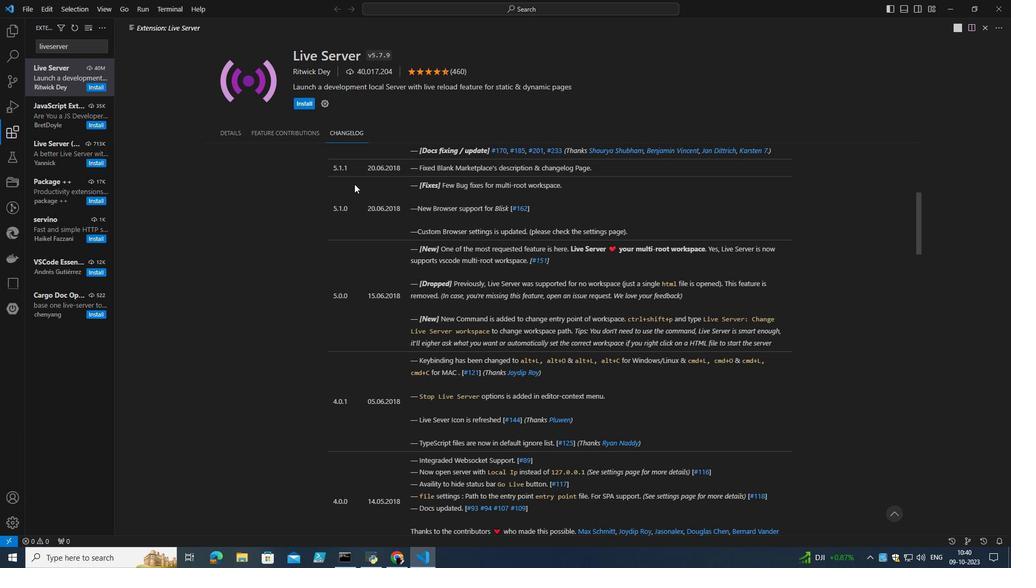 
Action: Mouse scrolled (350, 142) with delta (0, 0)
Screenshot: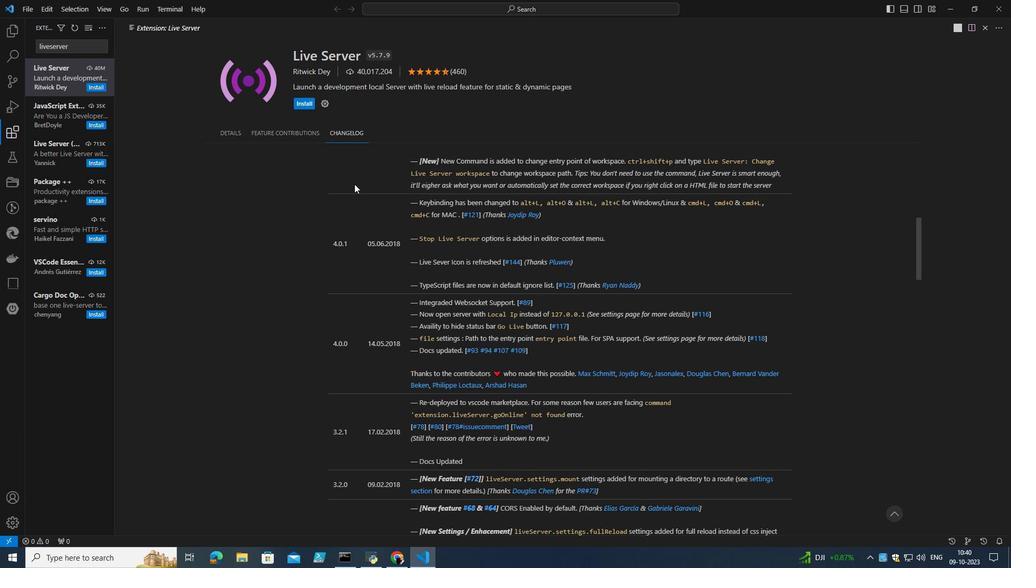 
Action: Mouse scrolled (350, 142) with delta (0, 0)
Screenshot: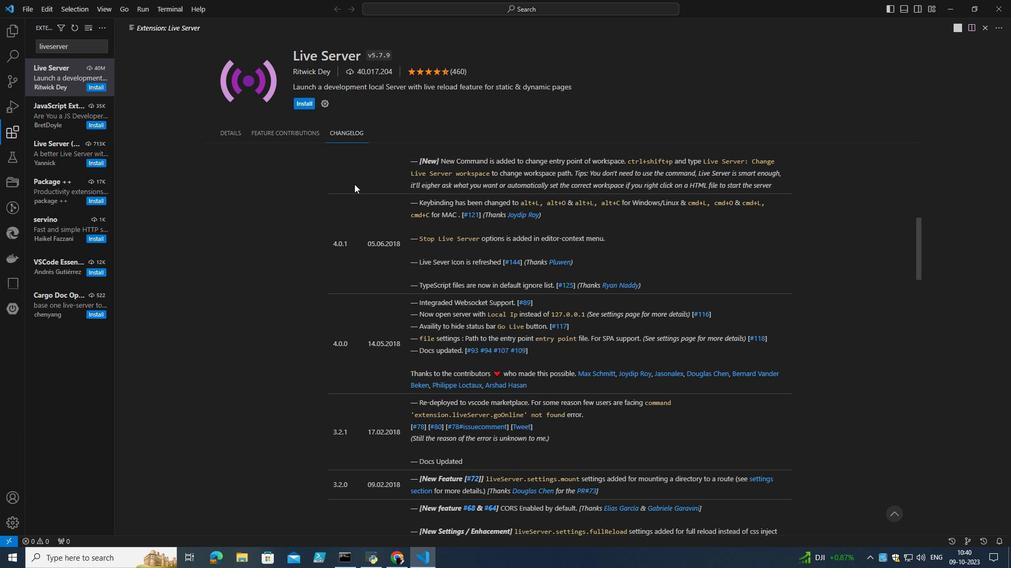 
Action: Mouse scrolled (350, 142) with delta (0, 0)
Screenshot: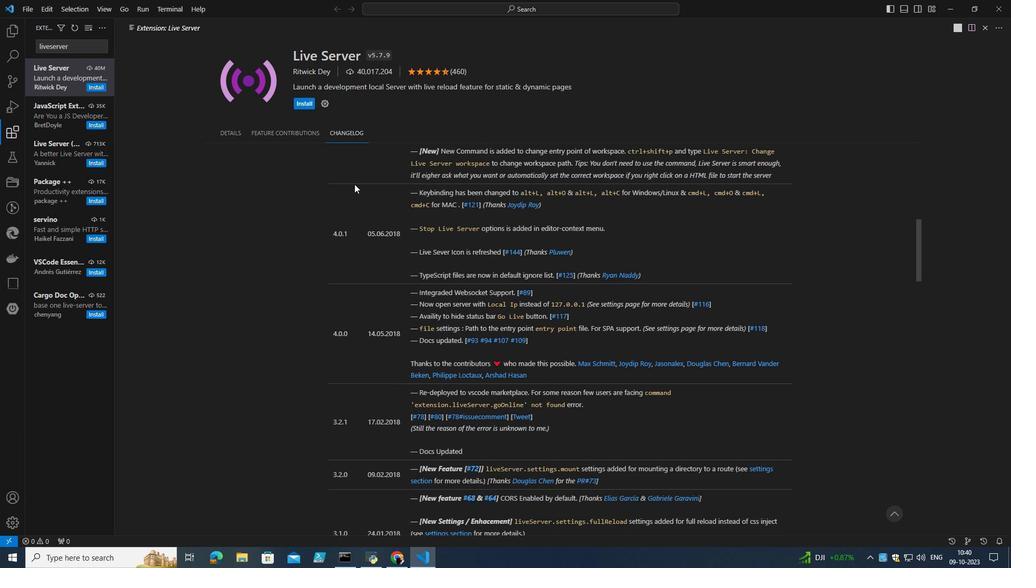 
Action: Mouse moved to (276, 136)
Screenshot: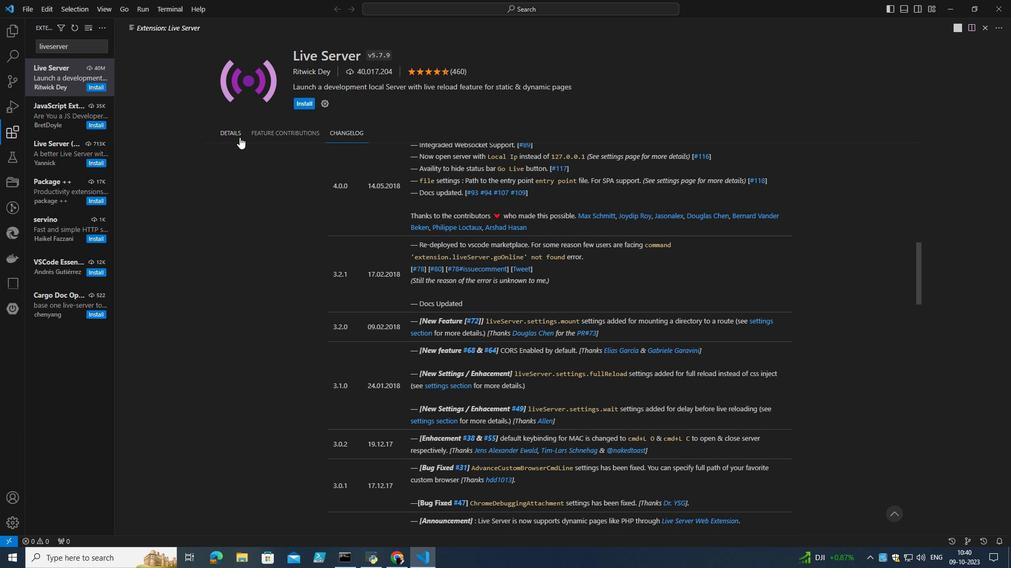 
Action: Mouse pressed left at (276, 136)
Screenshot: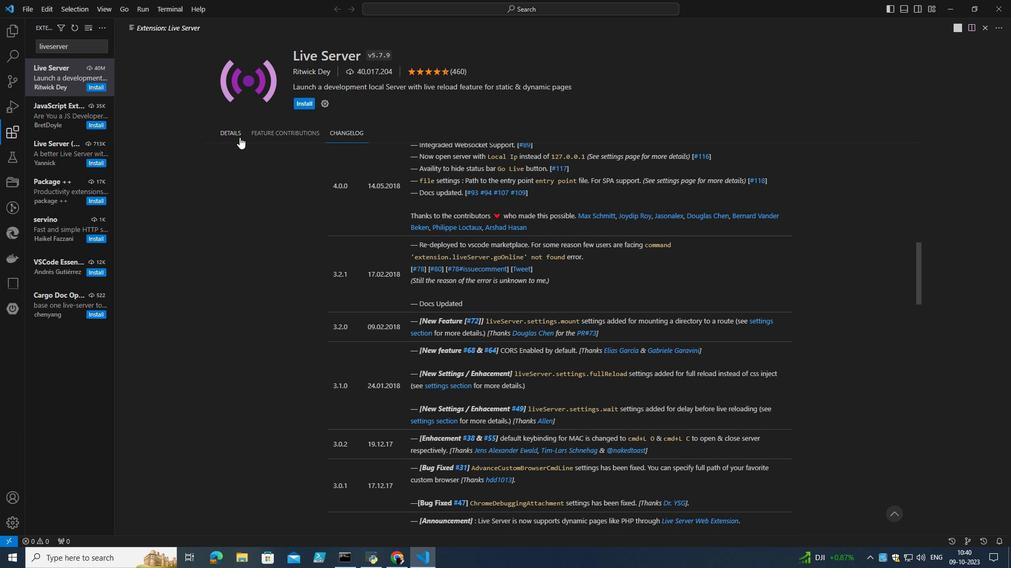 
Action: Mouse moved to (318, 132)
Screenshot: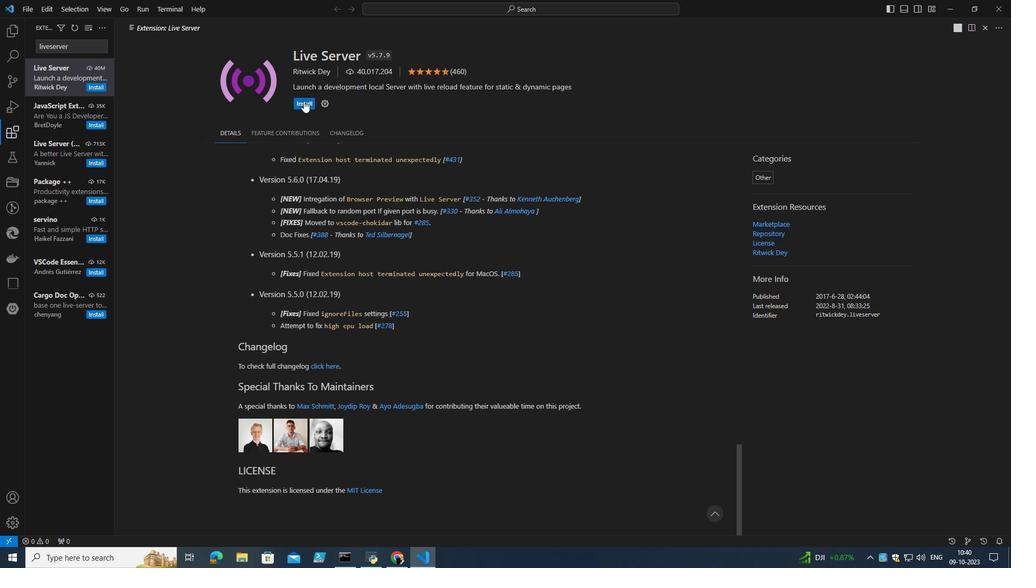 
Action: Mouse pressed left at (318, 132)
Screenshot: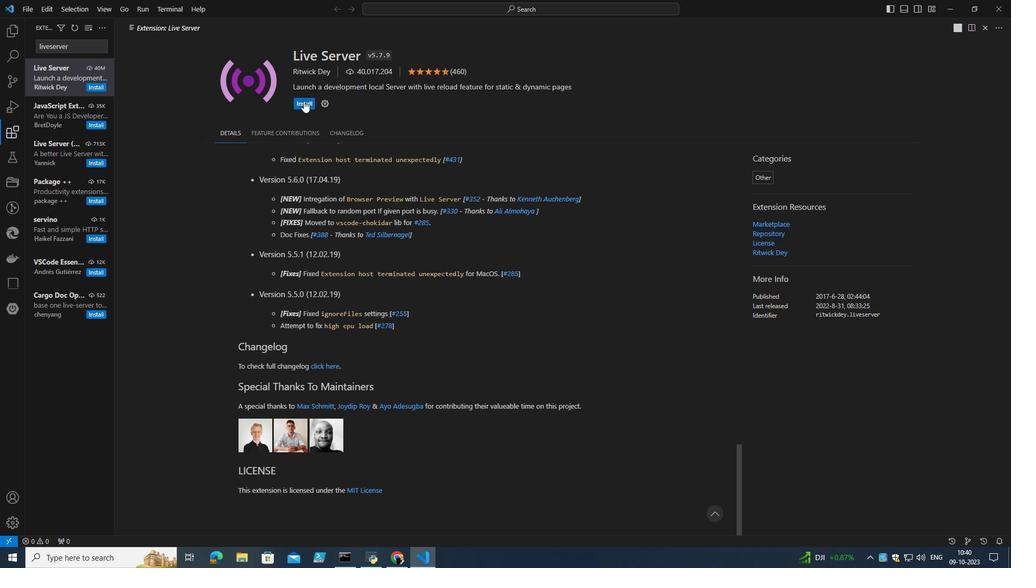 
Action: Mouse moved to (353, 145)
Screenshot: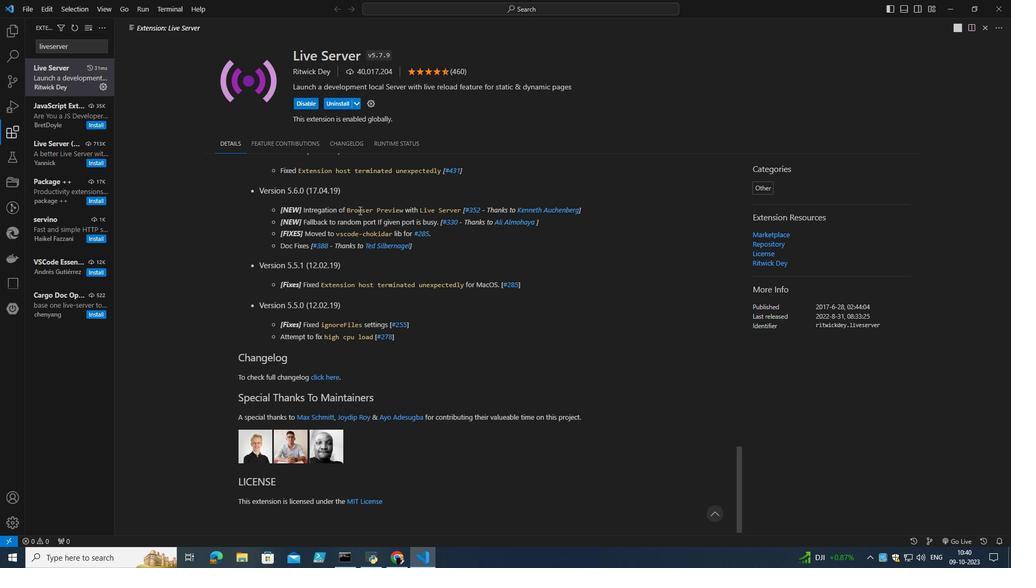 
Action: Mouse scrolled (353, 145) with delta (0, 0)
Screenshot: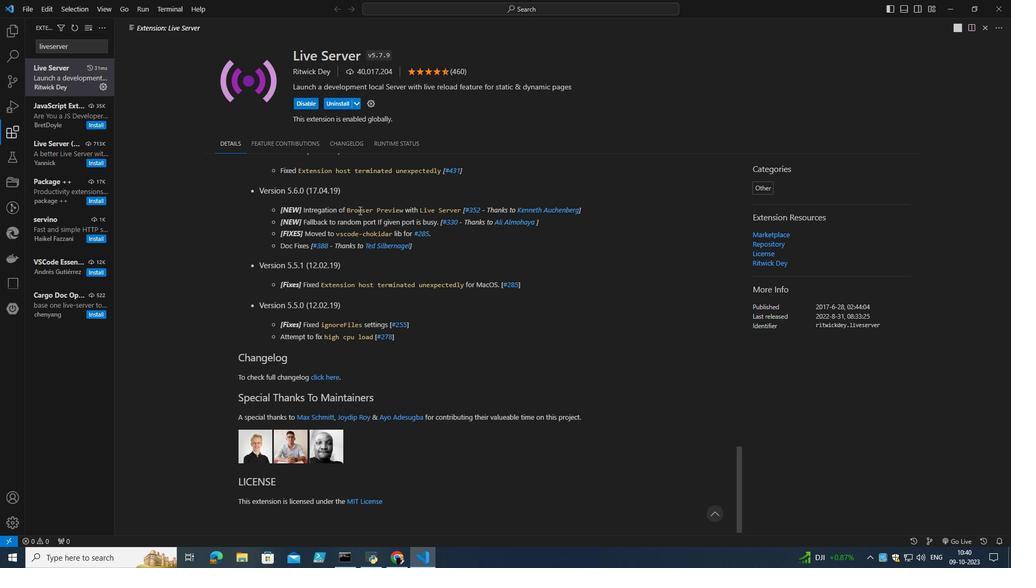 
Action: Mouse scrolled (353, 145) with delta (0, 0)
Screenshot: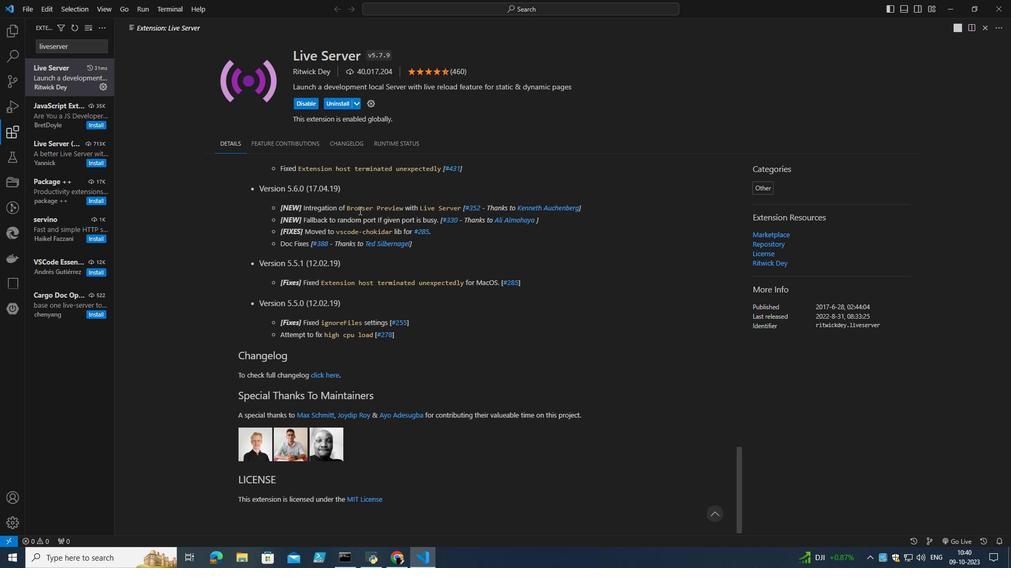 
Action: Mouse moved to (301, 137)
Screenshot: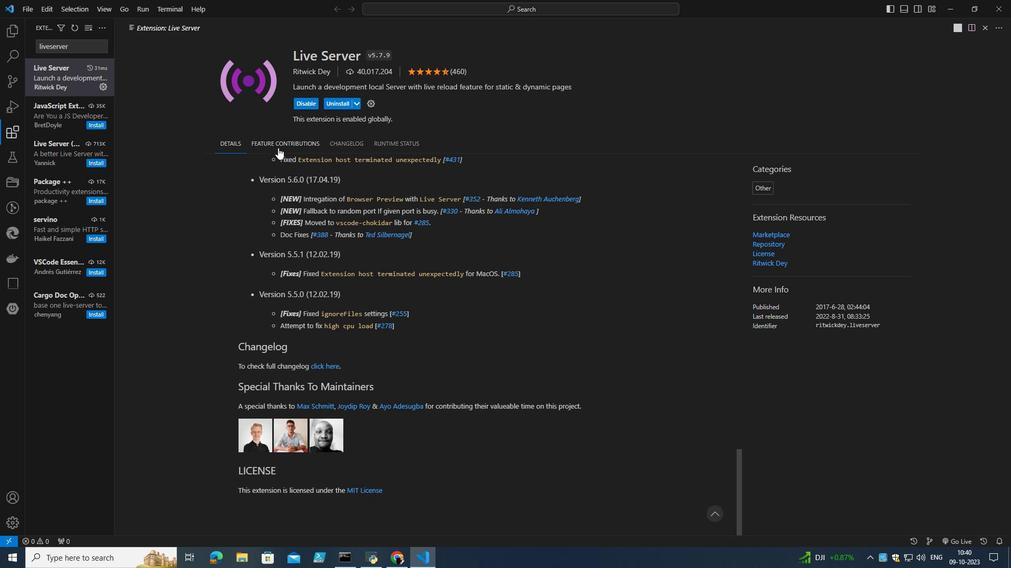 
Action: Mouse pressed left at (301, 137)
Screenshot: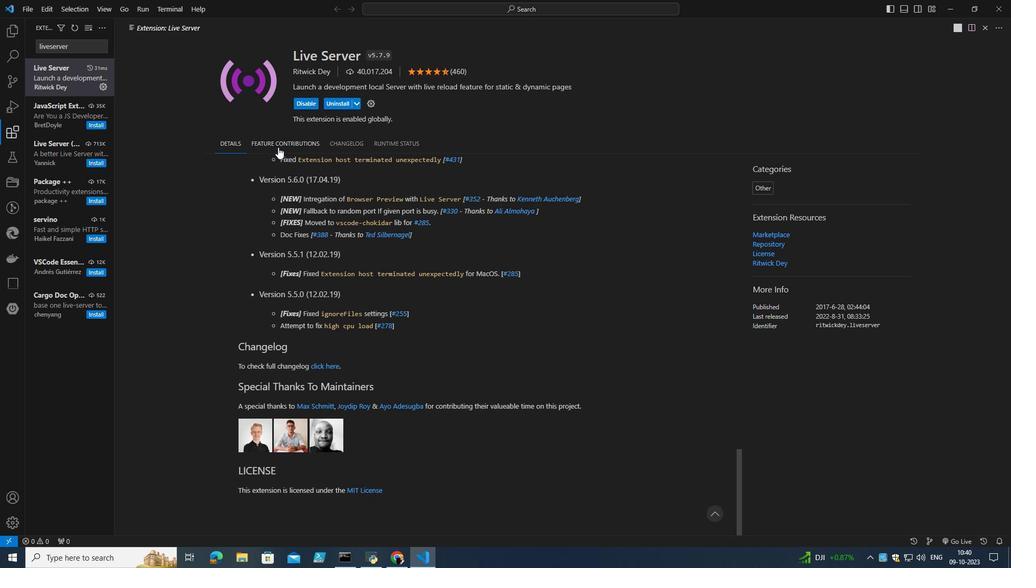 
Action: Mouse moved to (273, 137)
Screenshot: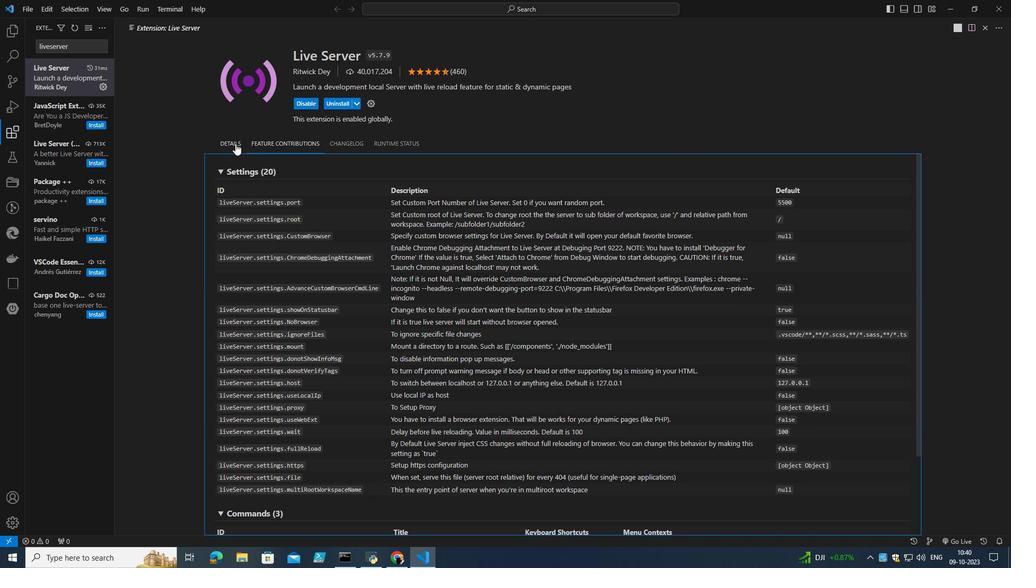 
Action: Mouse pressed left at (273, 137)
Screenshot: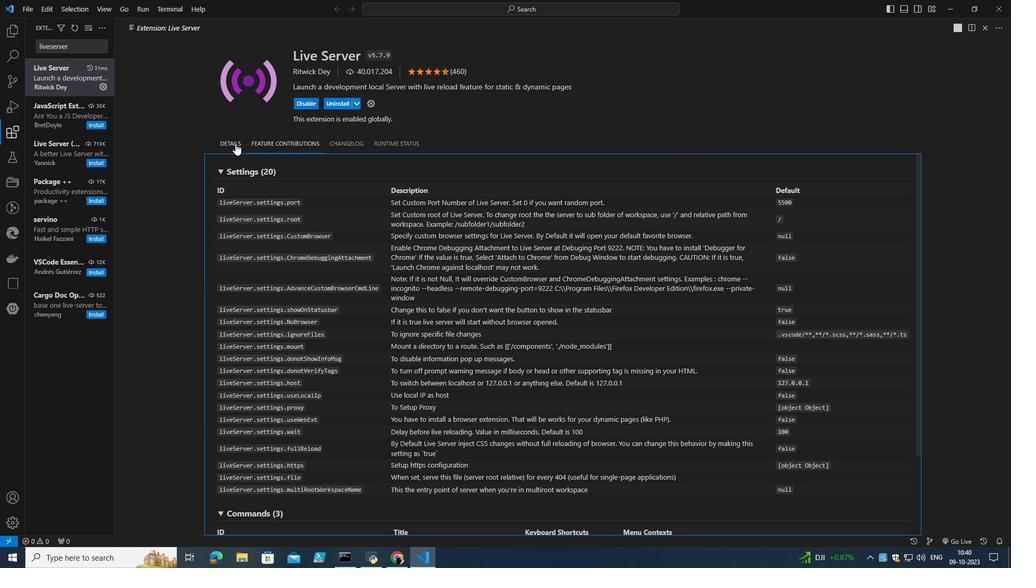 
Action: Mouse moved to (362, 161)
Screenshot: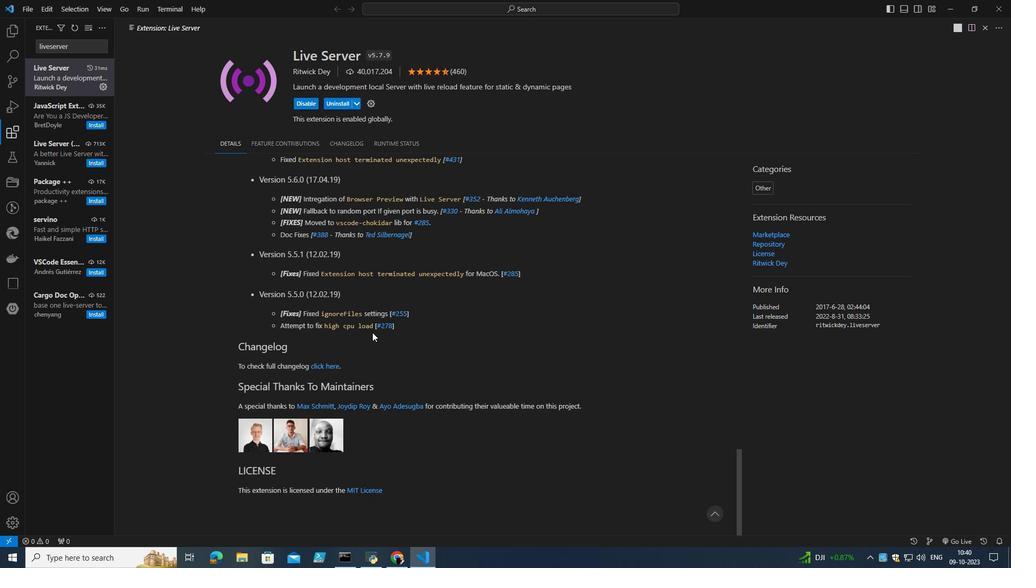 
Action: Mouse scrolled (362, 161) with delta (0, 0)
Screenshot: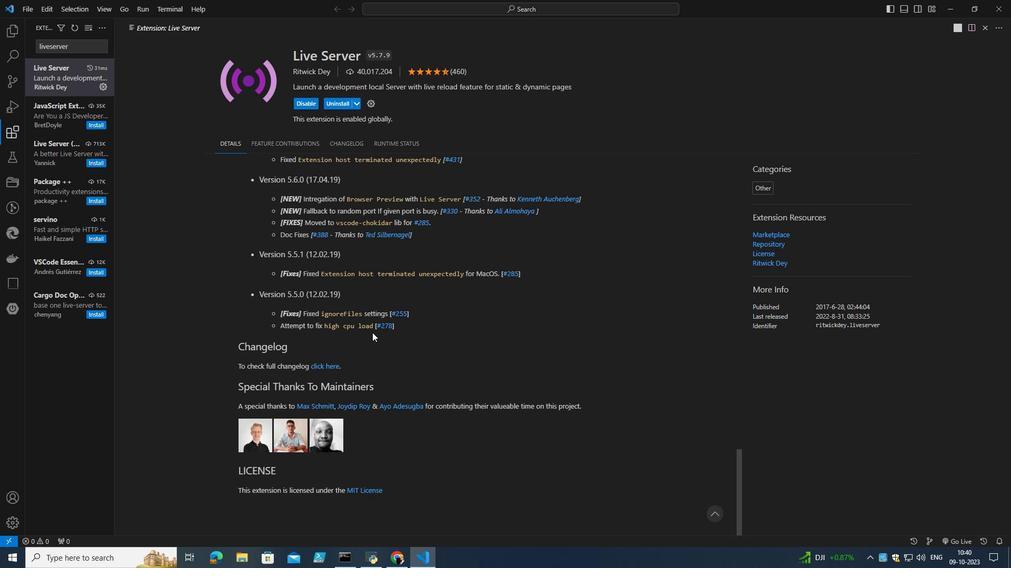 
Action: Mouse scrolled (362, 161) with delta (0, 0)
Screenshot: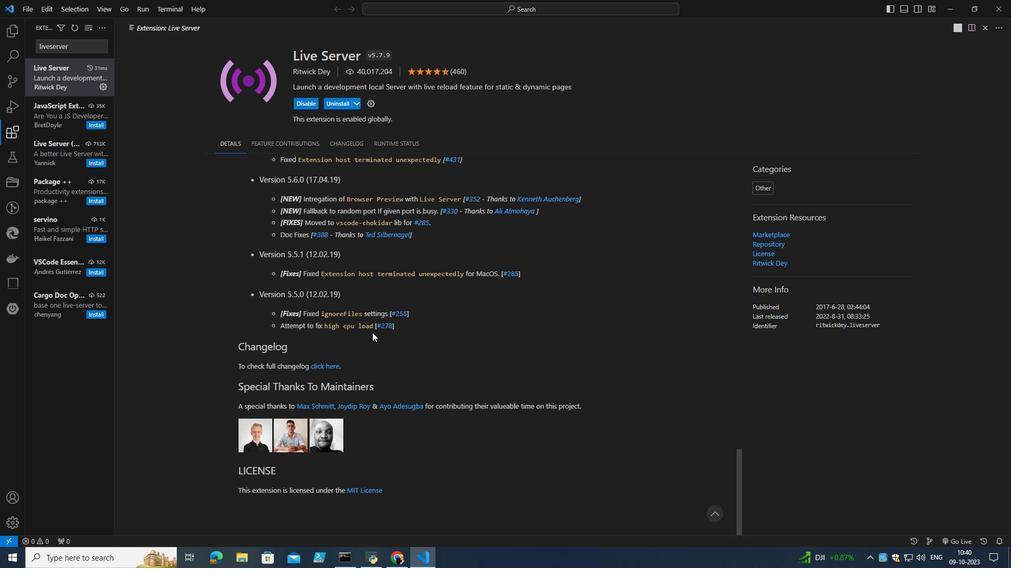 
Action: Mouse scrolled (362, 161) with delta (0, 0)
Screenshot: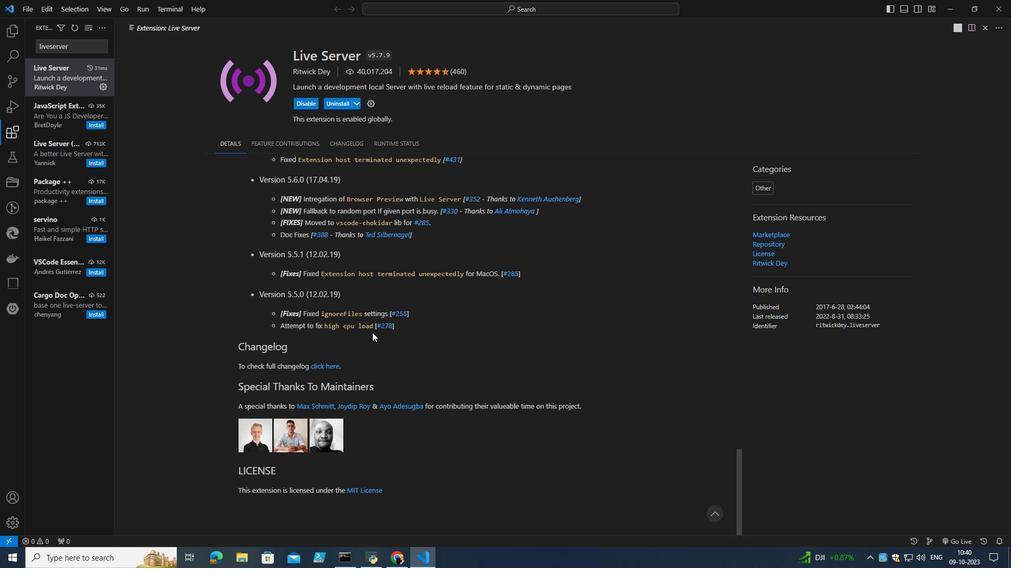 
Action: Mouse scrolled (362, 161) with delta (0, 0)
Screenshot: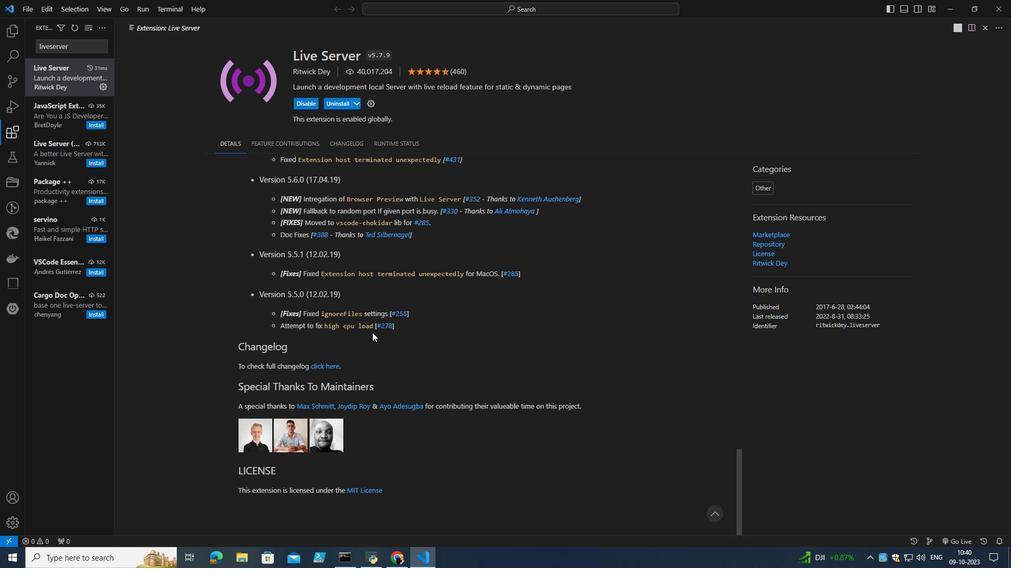 
Action: Mouse scrolled (362, 161) with delta (0, 0)
Screenshot: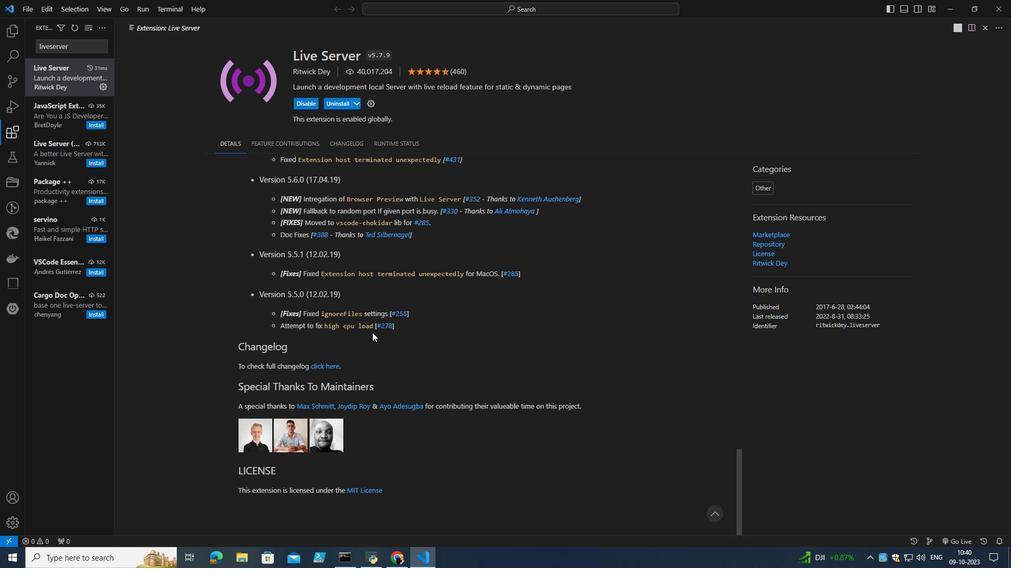 
Action: Mouse scrolled (362, 161) with delta (0, 0)
Screenshot: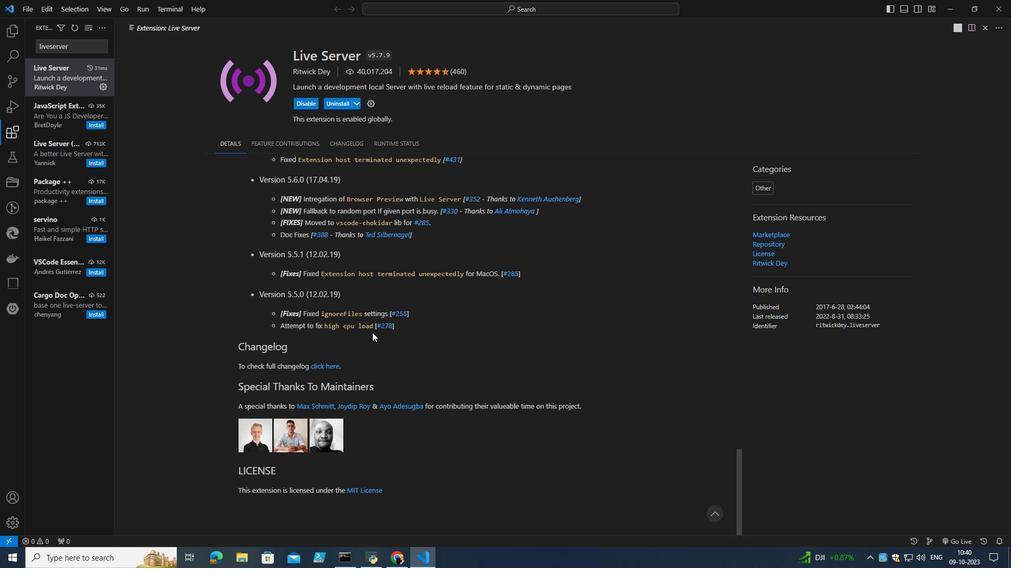 
Action: Mouse moved to (362, 160)
Screenshot: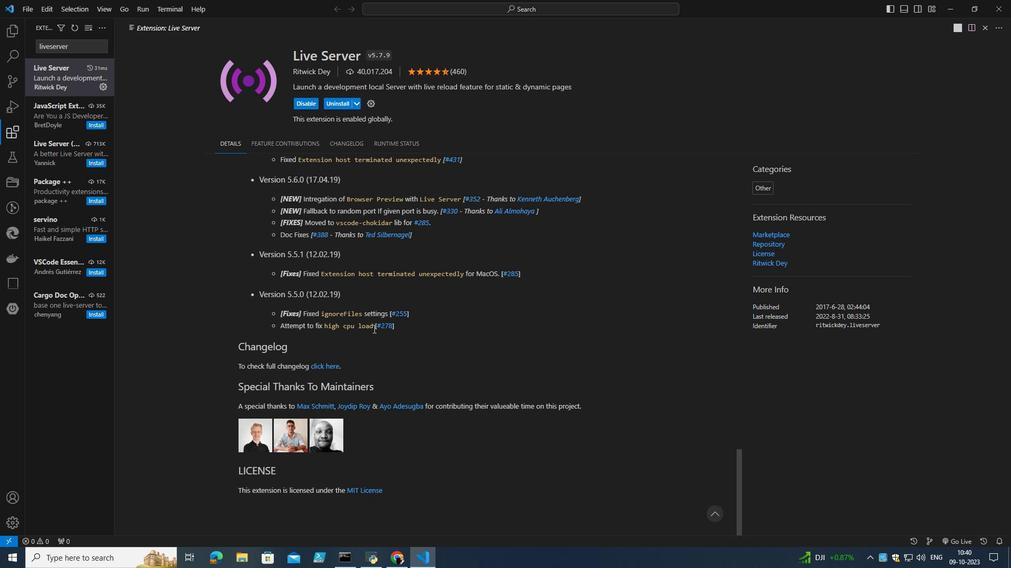 
Action: Mouse scrolled (362, 160) with delta (0, 0)
Screenshot: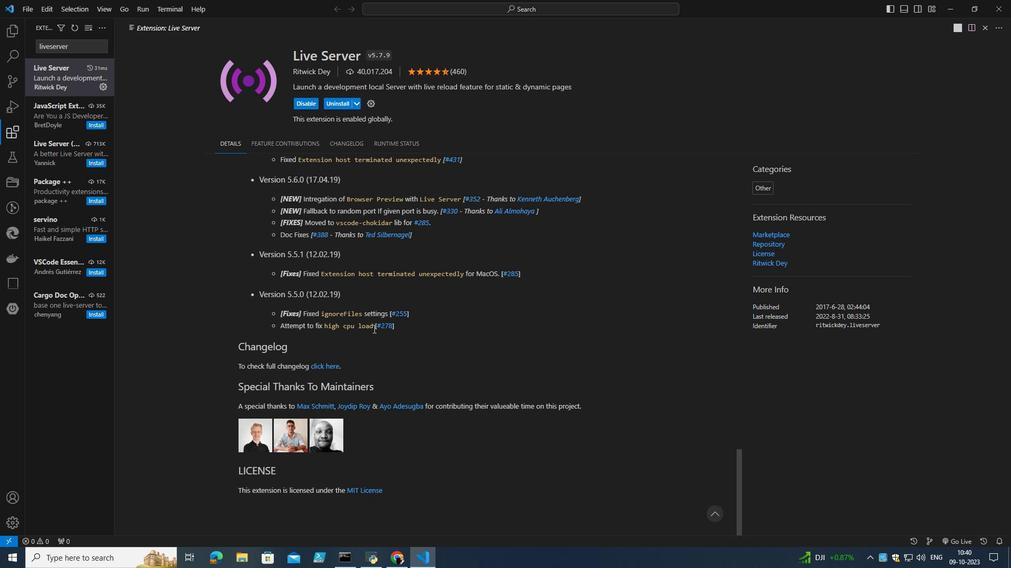 
Action: Mouse scrolled (362, 160) with delta (0, 0)
Screenshot: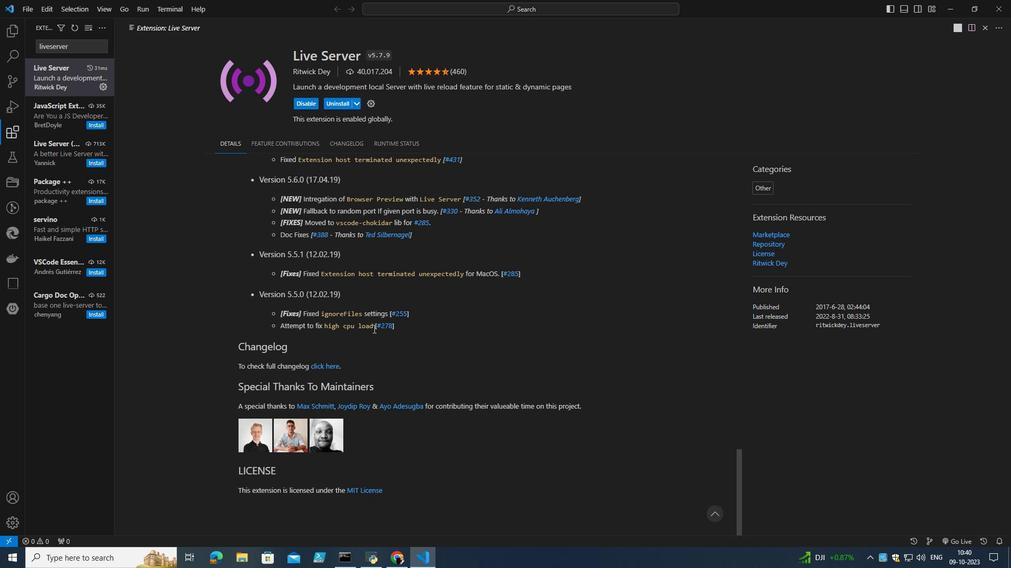 
Action: Mouse scrolled (362, 160) with delta (0, 0)
Screenshot: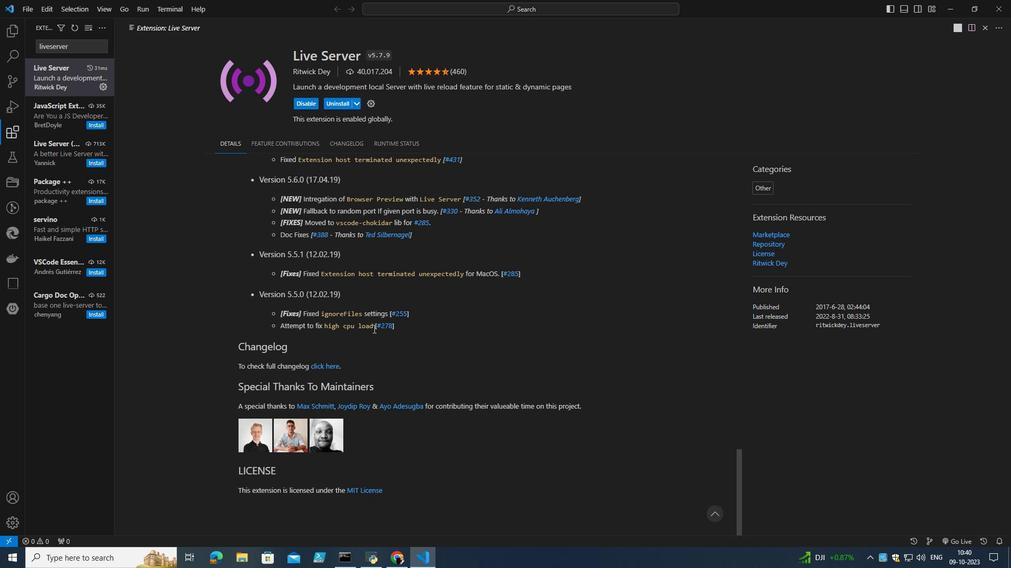 
Action: Mouse scrolled (362, 160) with delta (0, 0)
Screenshot: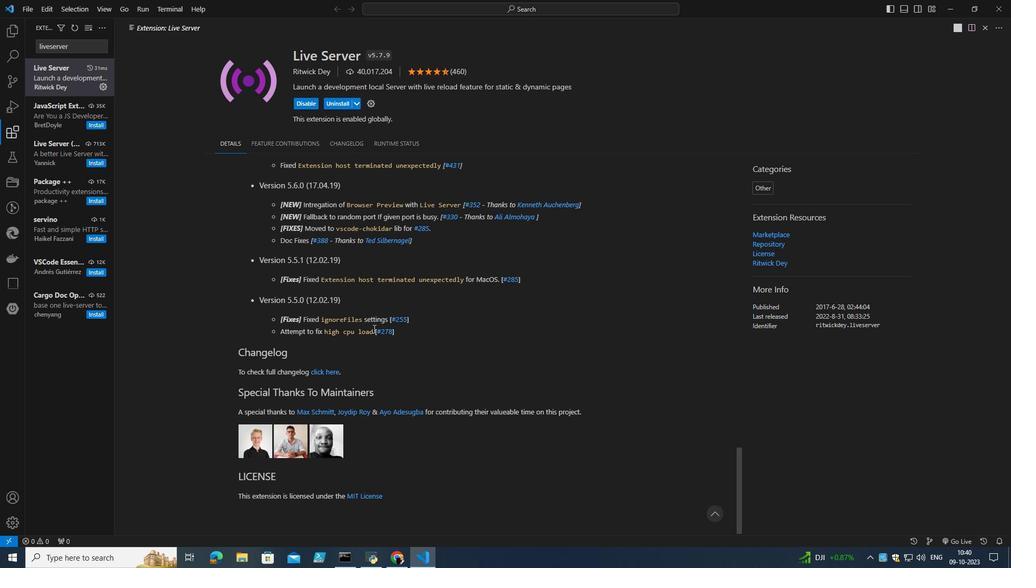 
Action: Mouse scrolled (362, 160) with delta (0, 0)
Screenshot: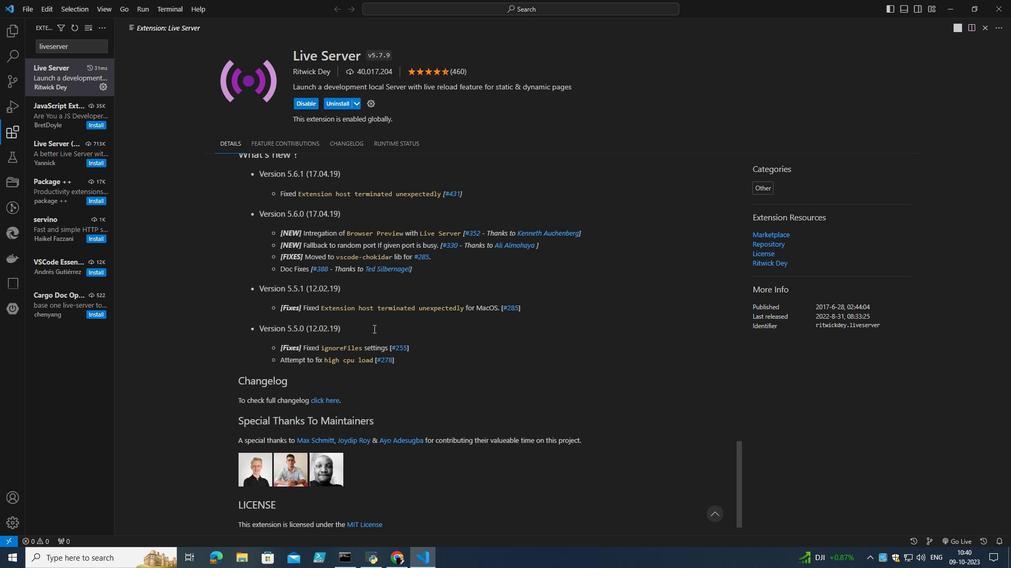 
Action: Mouse scrolled (362, 160) with delta (0, 0)
Screenshot: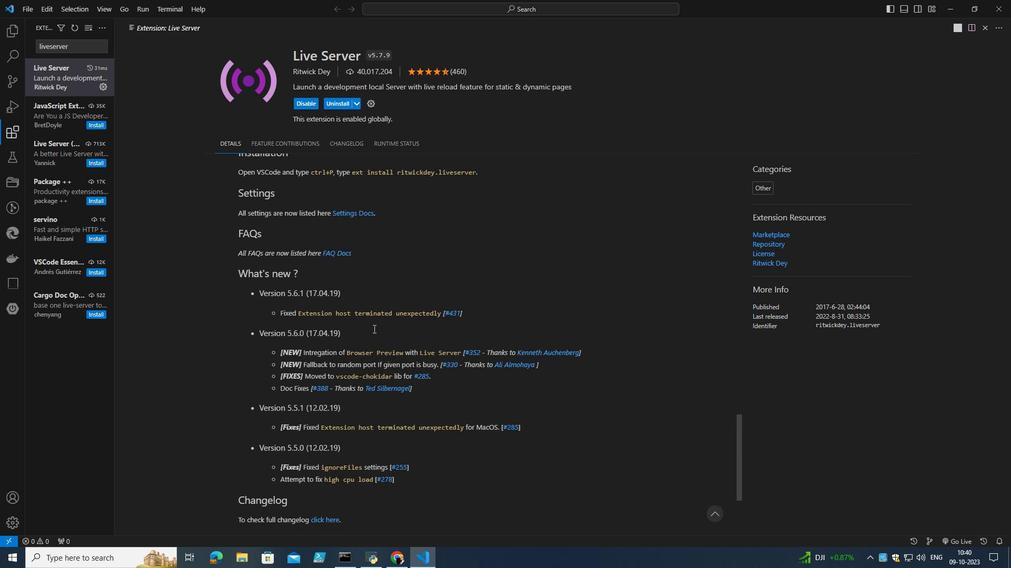 
Action: Mouse scrolled (362, 160) with delta (0, 0)
Screenshot: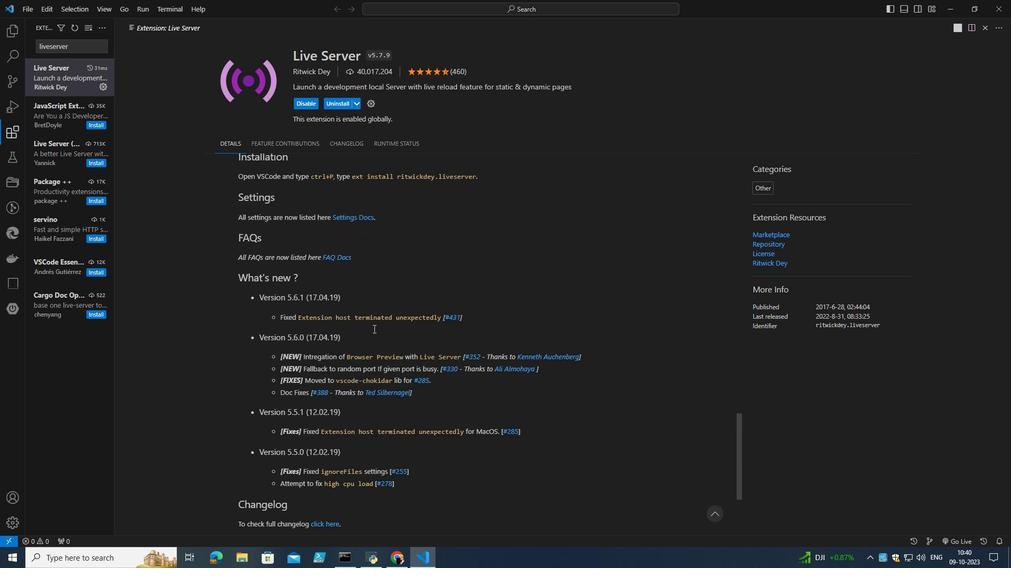 
Action: Mouse scrolled (362, 160) with delta (0, 0)
Screenshot: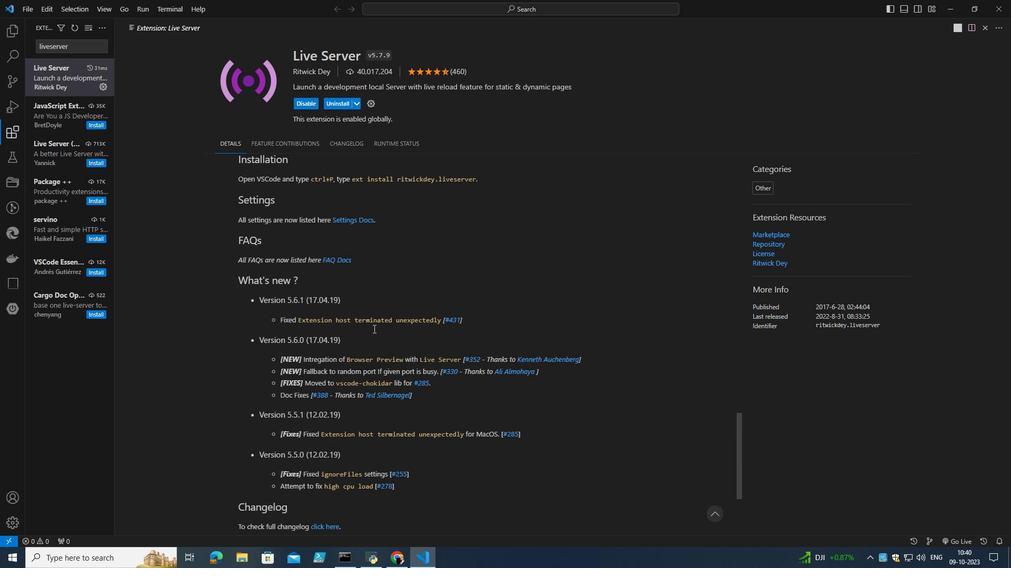 
Action: Mouse scrolled (362, 160) with delta (0, 0)
Screenshot: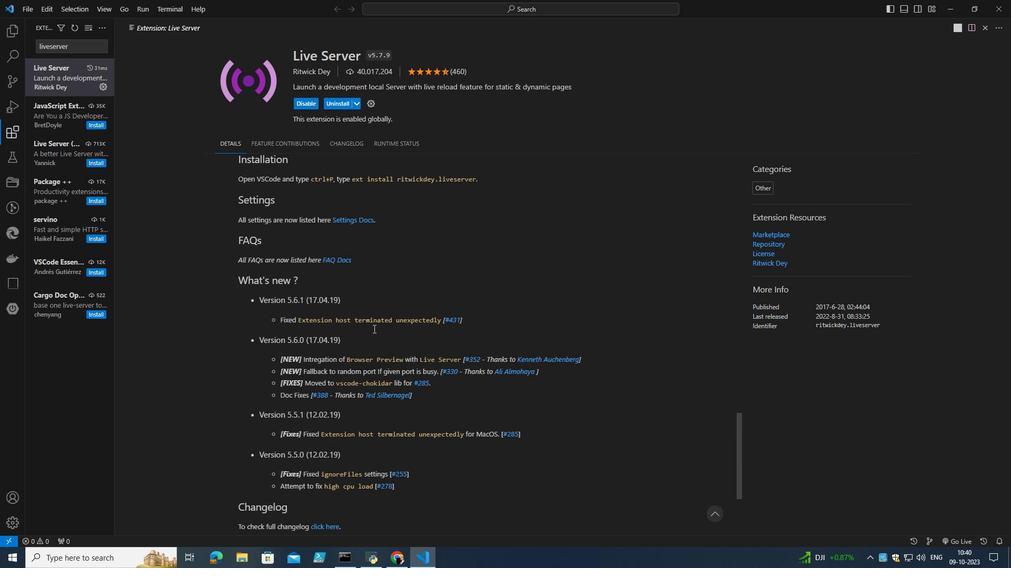 
Action: Mouse scrolled (362, 160) with delta (0, 0)
Screenshot: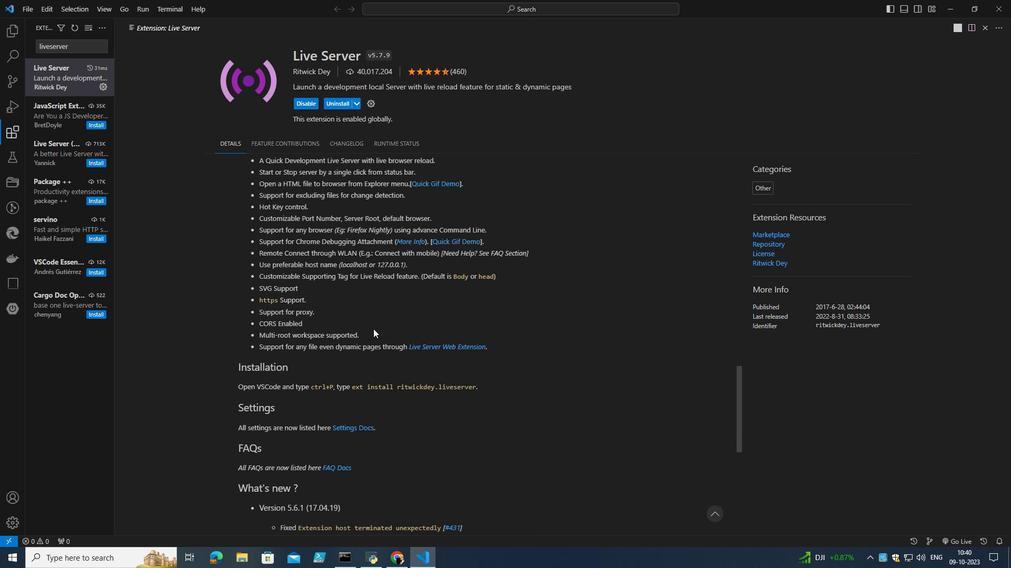 
Action: Mouse scrolled (362, 160) with delta (0, 0)
Screenshot: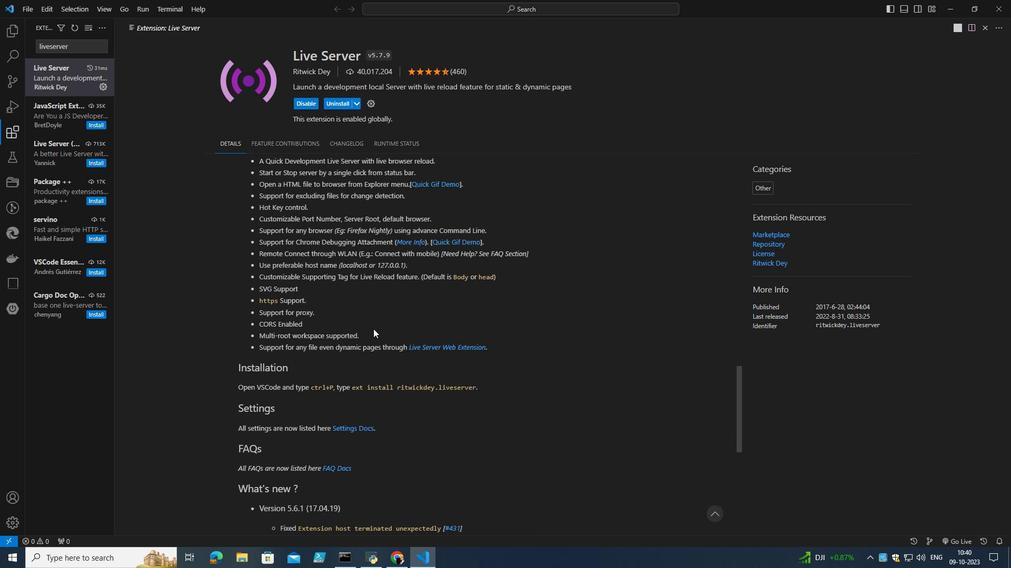 
Action: Mouse scrolled (362, 160) with delta (0, 0)
Screenshot: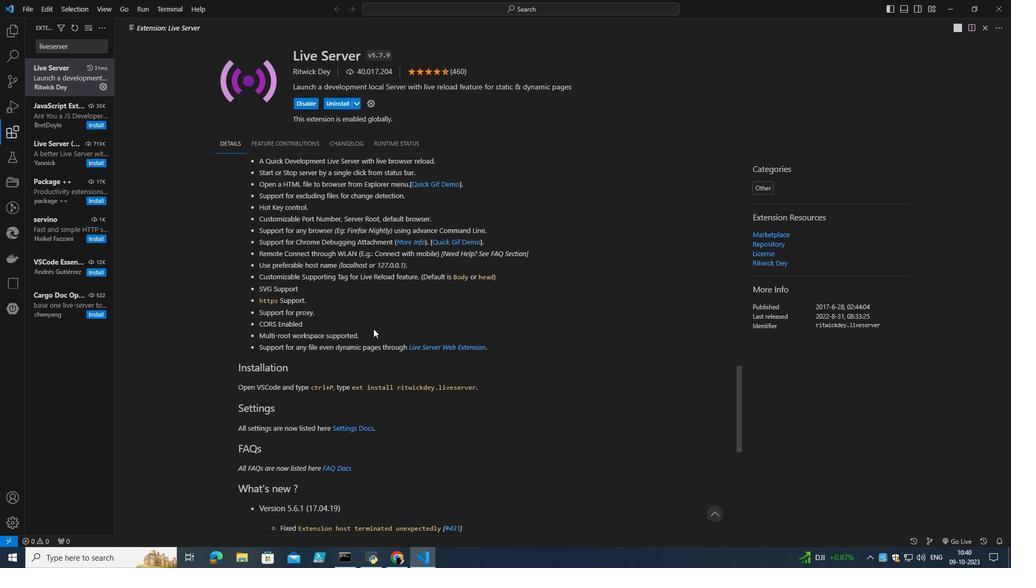 
Action: Mouse scrolled (362, 160) with delta (0, 0)
Screenshot: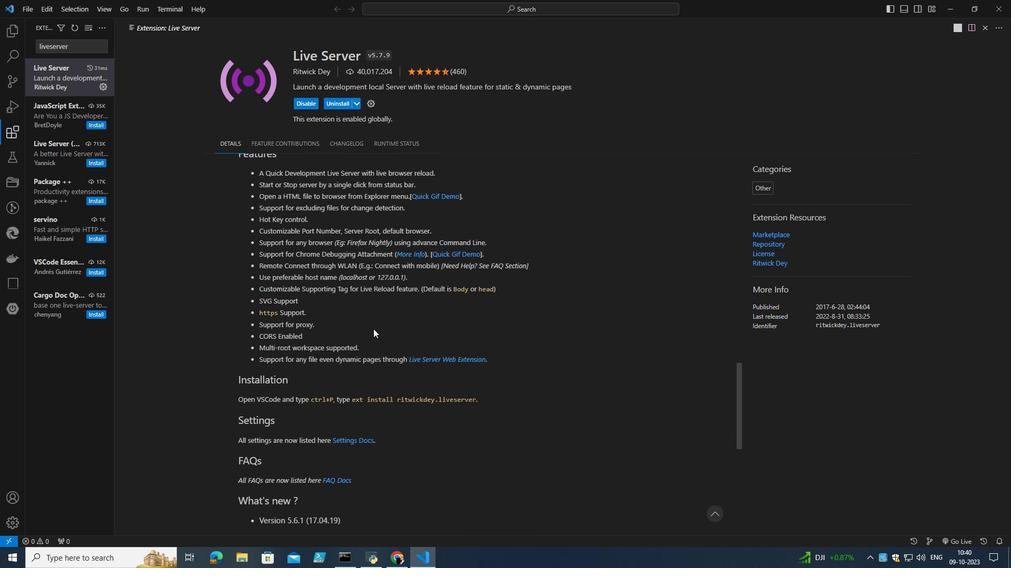 
Action: Mouse scrolled (362, 160) with delta (0, 0)
Screenshot: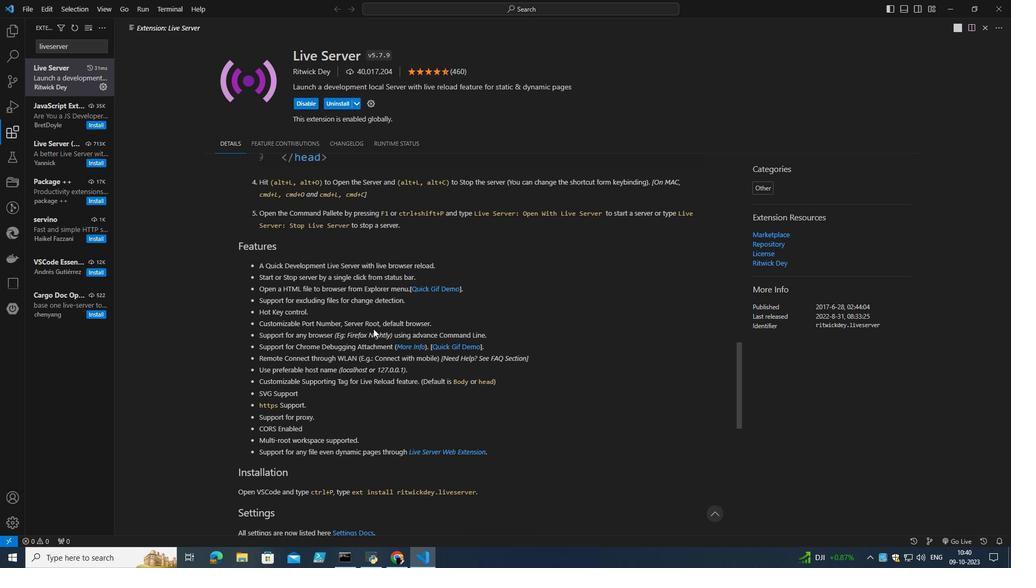 
Action: Mouse scrolled (362, 160) with delta (0, 0)
Screenshot: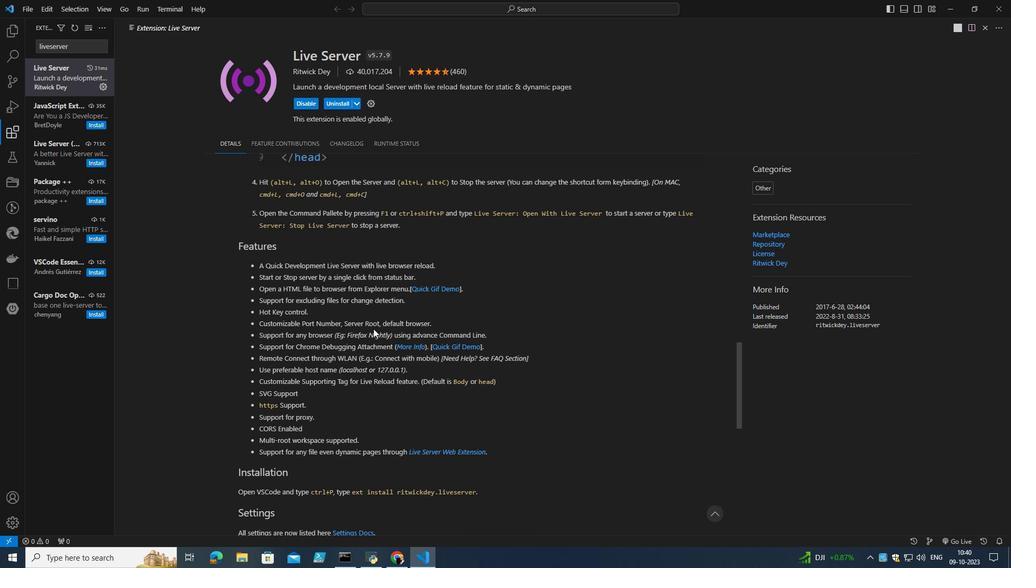
Action: Mouse scrolled (362, 160) with delta (0, 0)
Screenshot: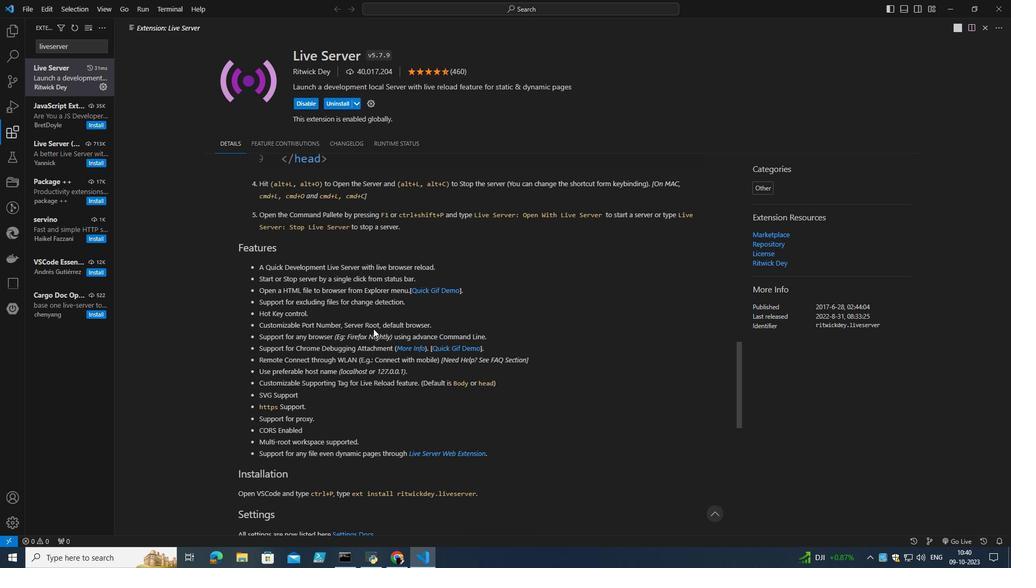 
Action: Mouse scrolled (362, 160) with delta (0, 0)
Screenshot: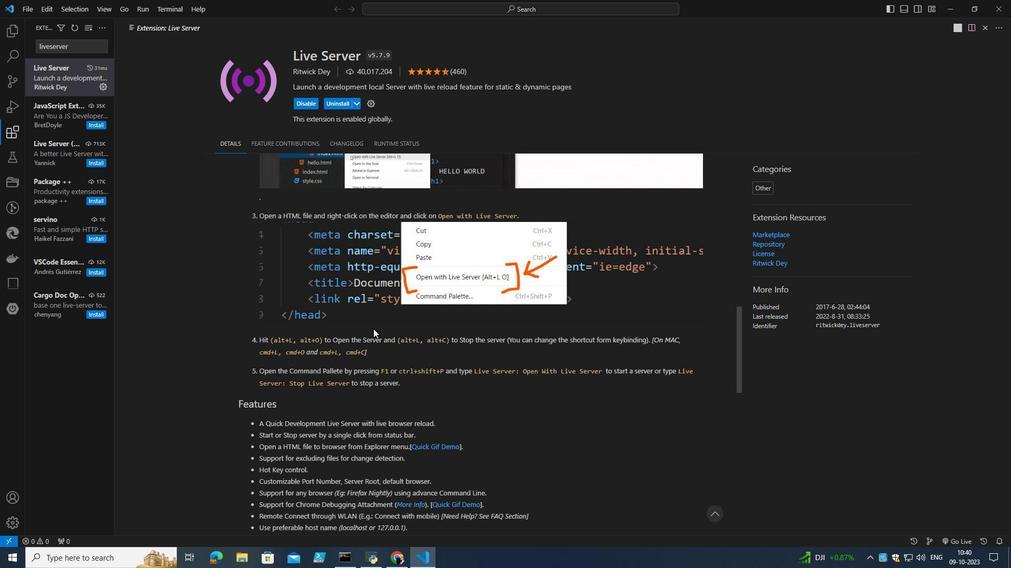 
Action: Mouse scrolled (362, 160) with delta (0, 0)
Screenshot: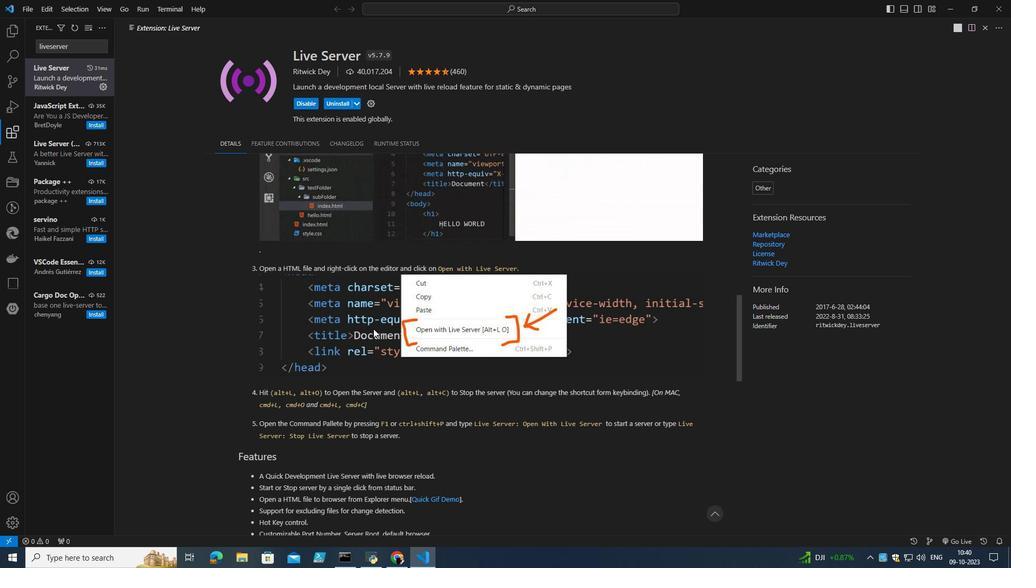 
Action: Mouse scrolled (362, 160) with delta (0, 0)
Screenshot: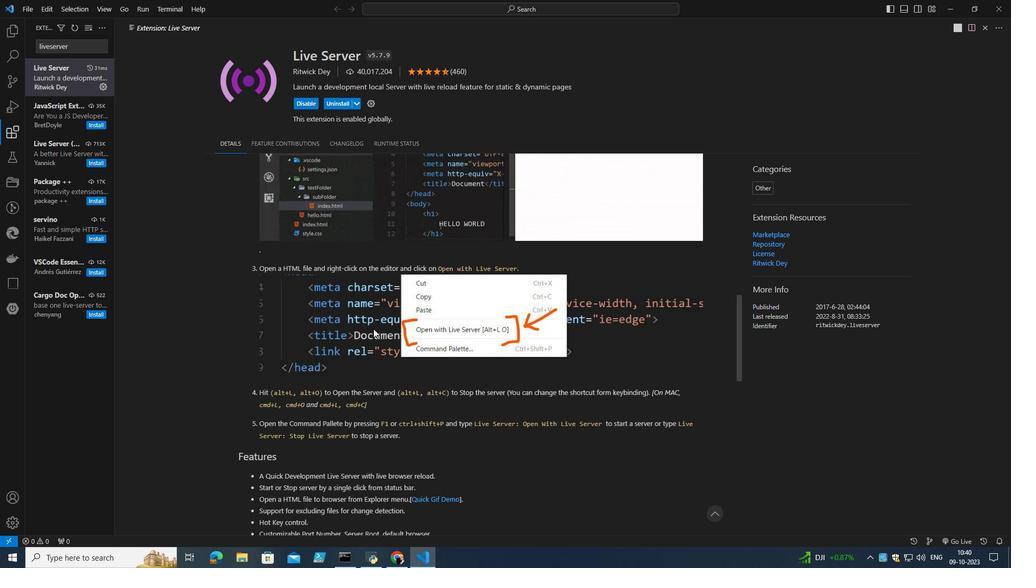 
Action: Mouse scrolled (362, 160) with delta (0, 0)
Screenshot: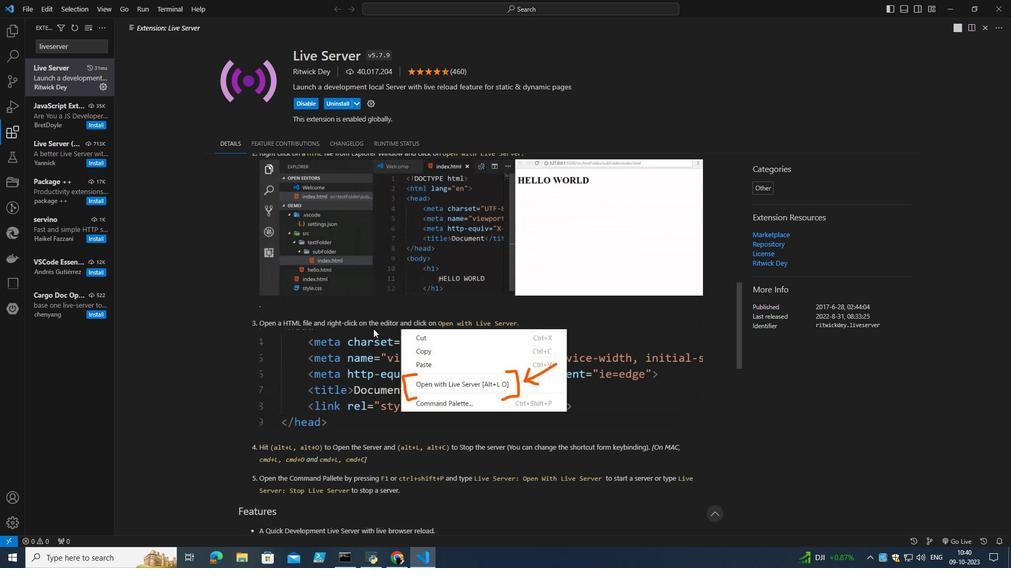 
Action: Mouse scrolled (362, 160) with delta (0, 0)
Screenshot: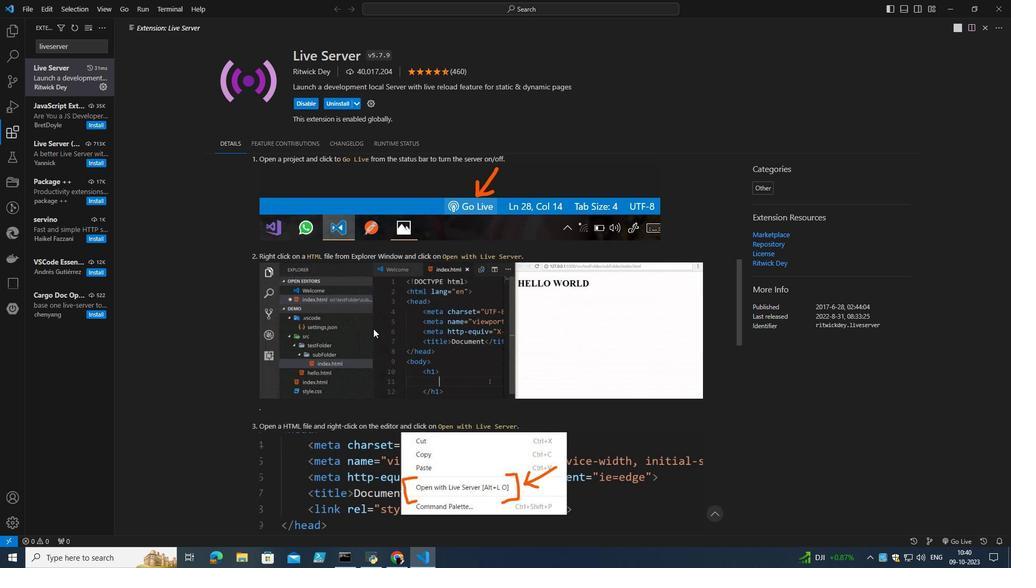 
Action: Mouse scrolled (362, 160) with delta (0, 0)
Screenshot: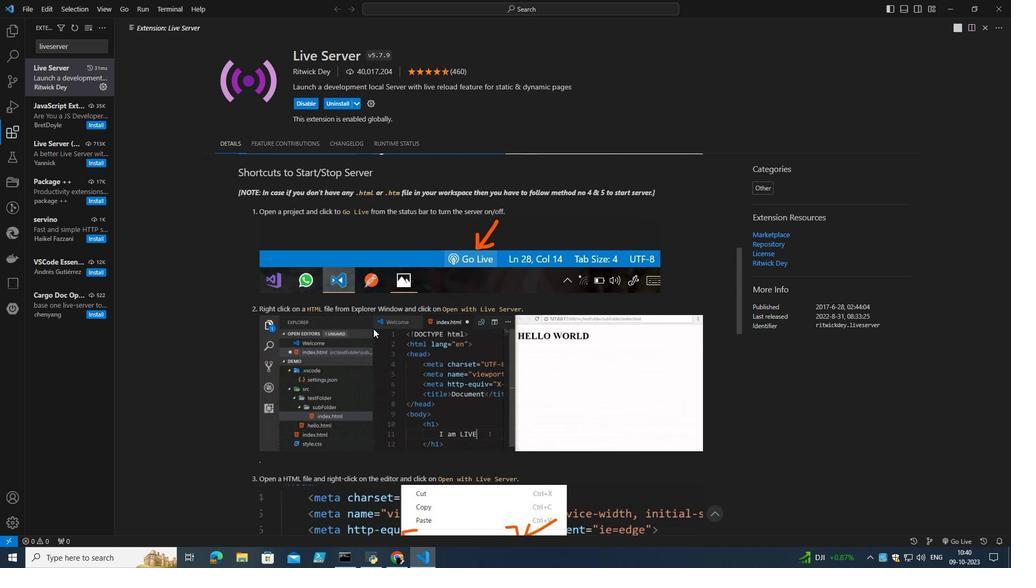 
Action: Mouse scrolled (362, 160) with delta (0, 0)
Screenshot: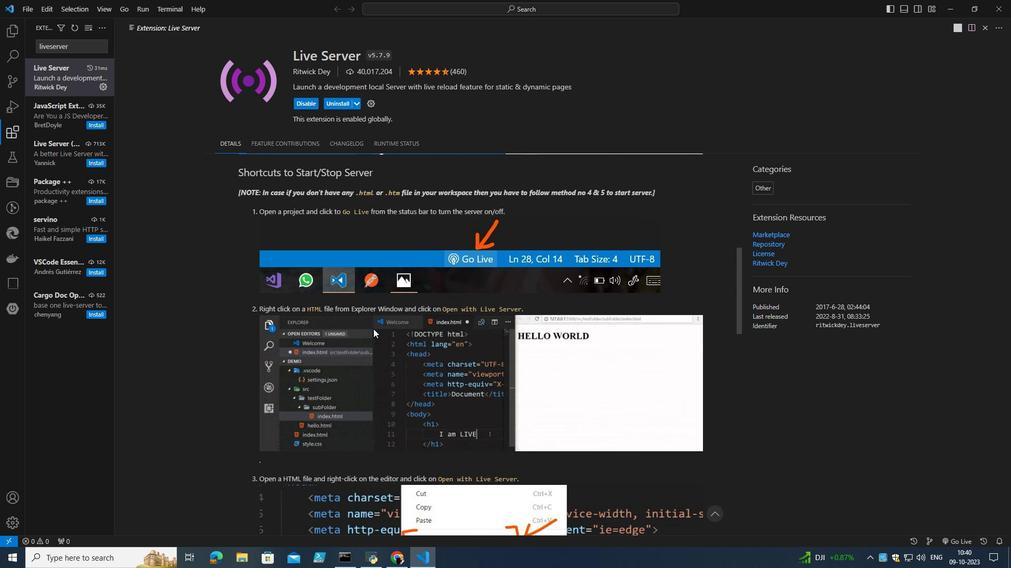 
Action: Mouse scrolled (362, 160) with delta (0, 0)
Screenshot: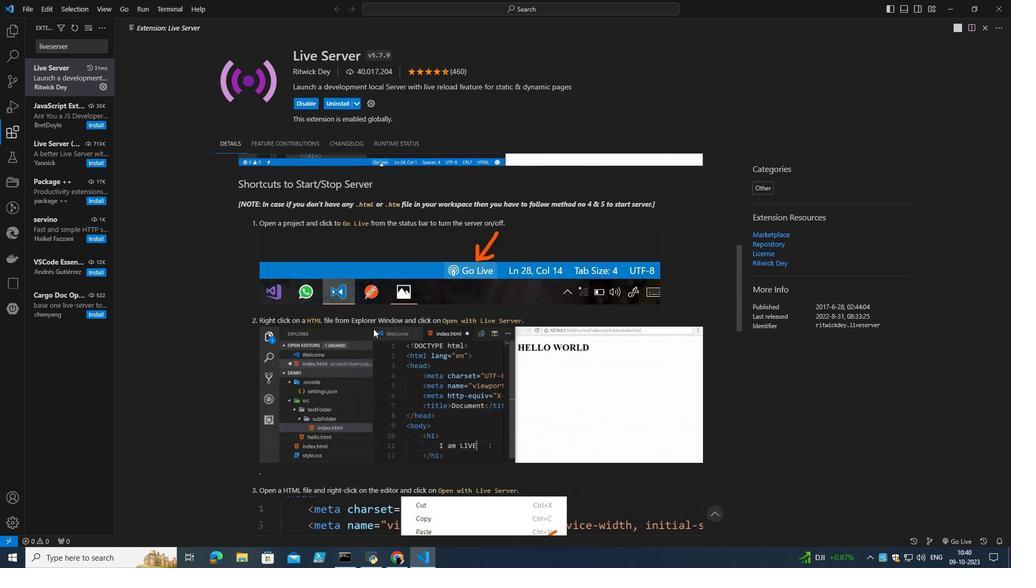 
Action: Mouse scrolled (362, 160) with delta (0, 0)
Screenshot: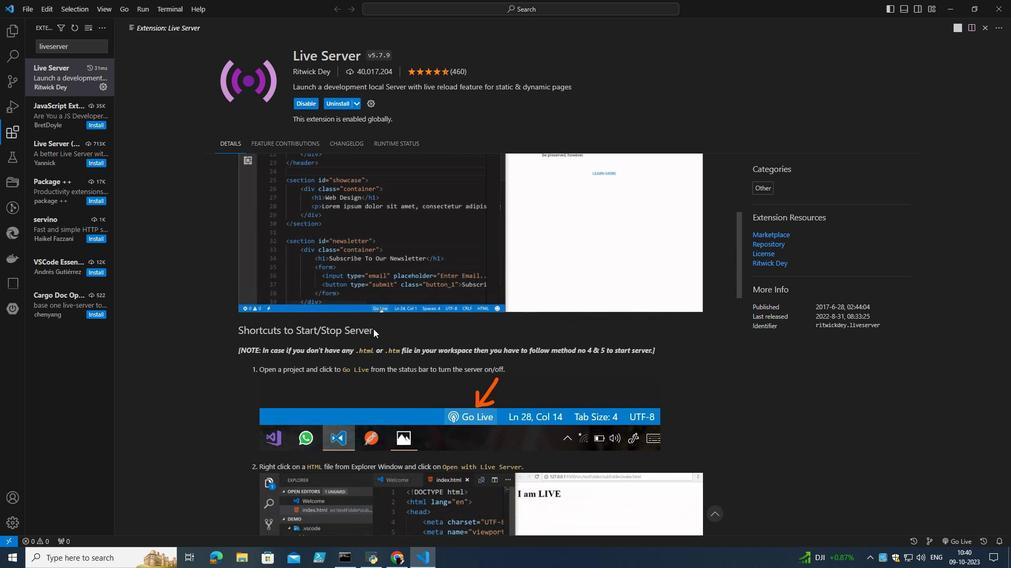 
Action: Mouse scrolled (362, 160) with delta (0, 0)
Screenshot: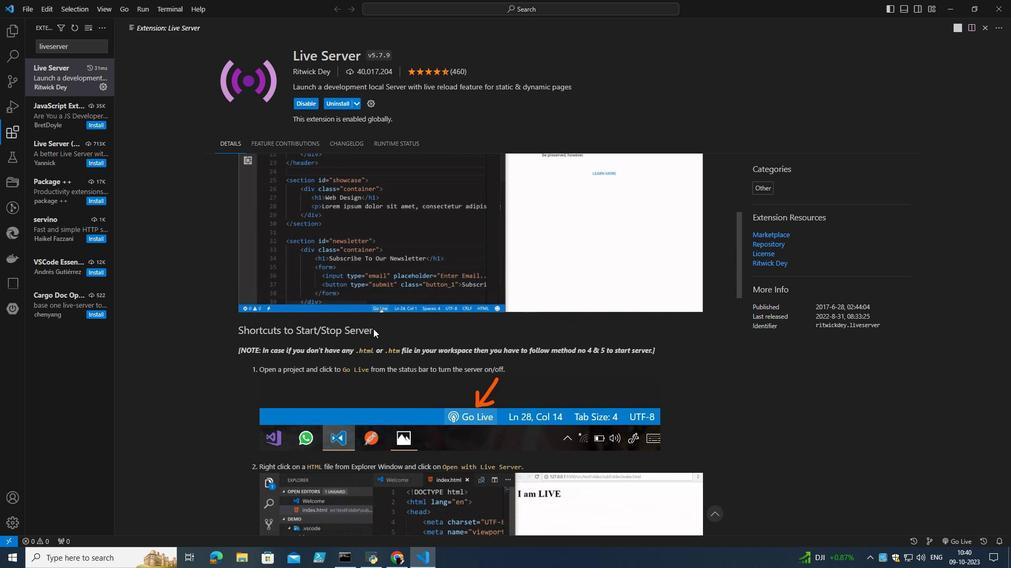 
Action: Mouse scrolled (362, 160) with delta (0, 0)
Screenshot: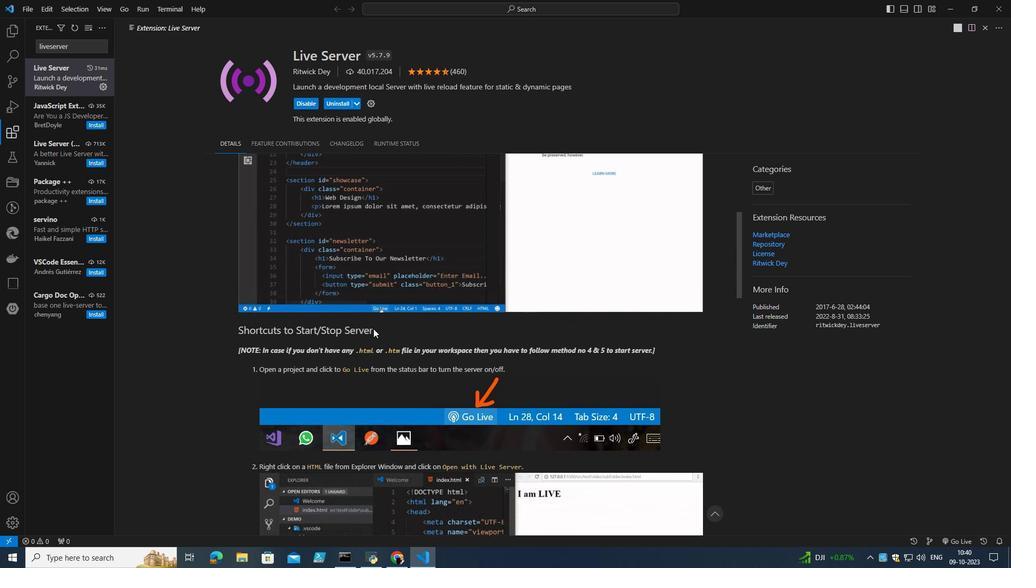 
Action: Mouse scrolled (362, 160) with delta (0, 0)
Screenshot: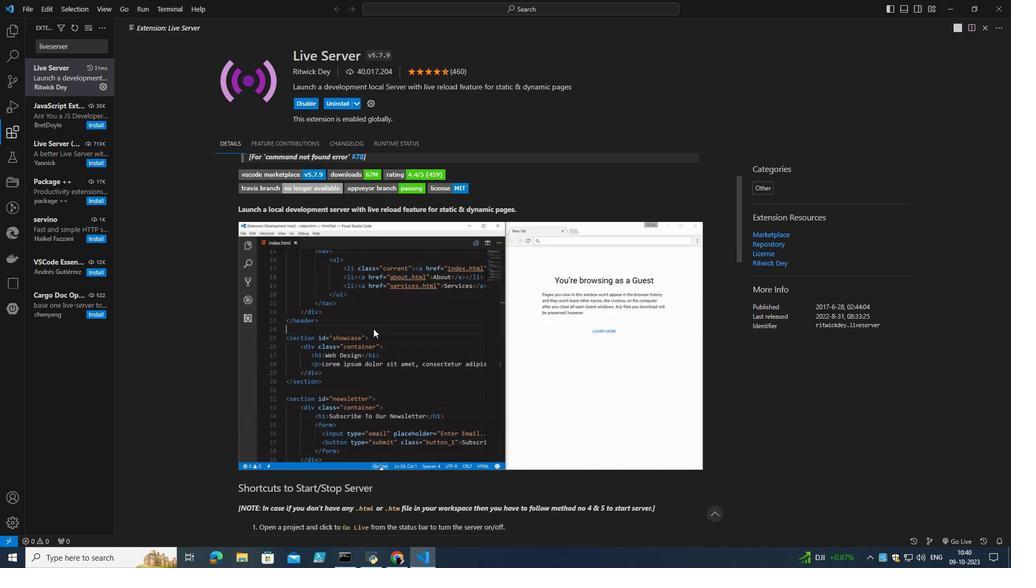 
Action: Mouse scrolled (362, 160) with delta (0, 0)
Screenshot: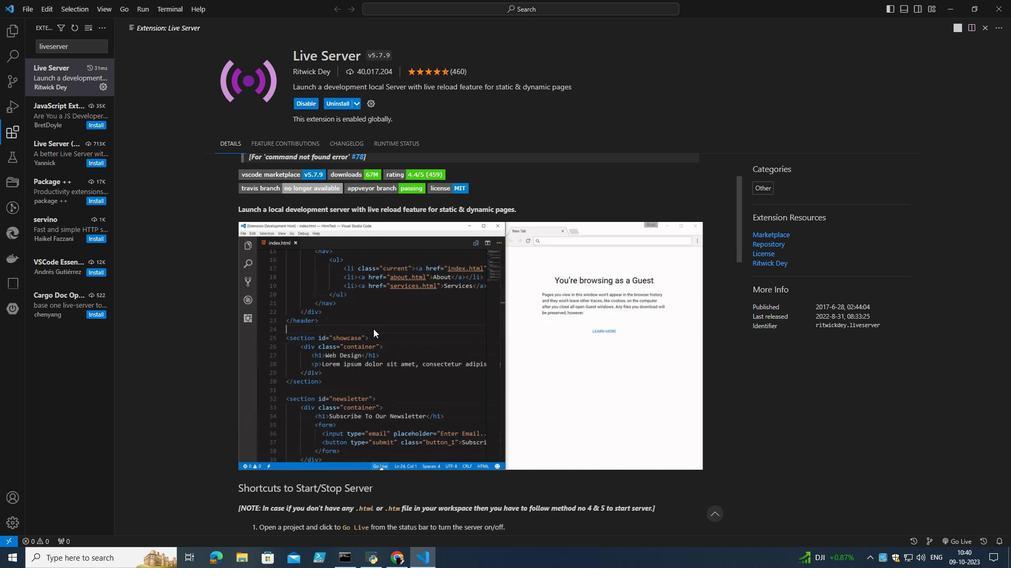 
Action: Mouse scrolled (362, 160) with delta (0, 0)
Screenshot: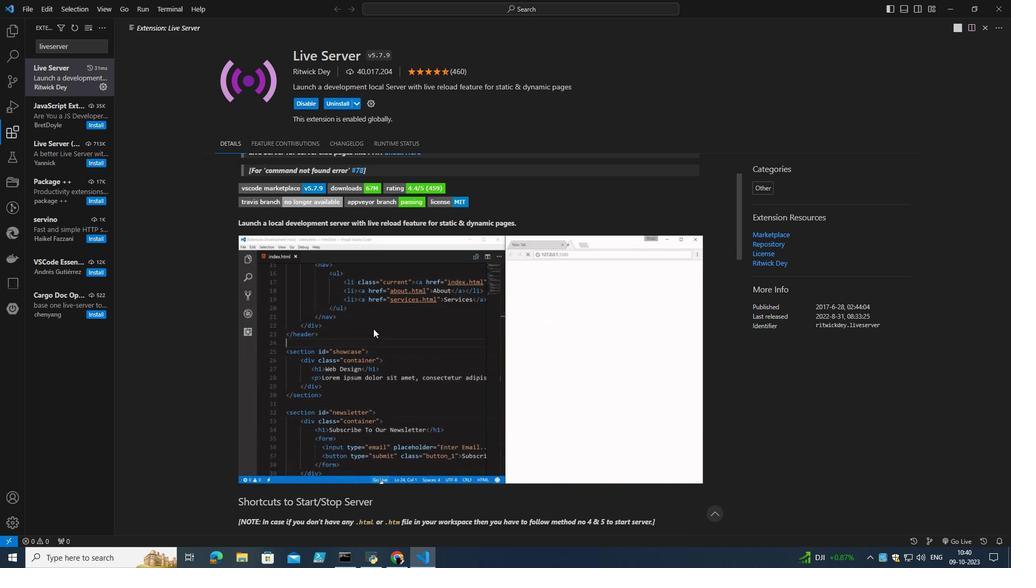 
Action: Mouse scrolled (362, 160) with delta (0, 0)
Screenshot: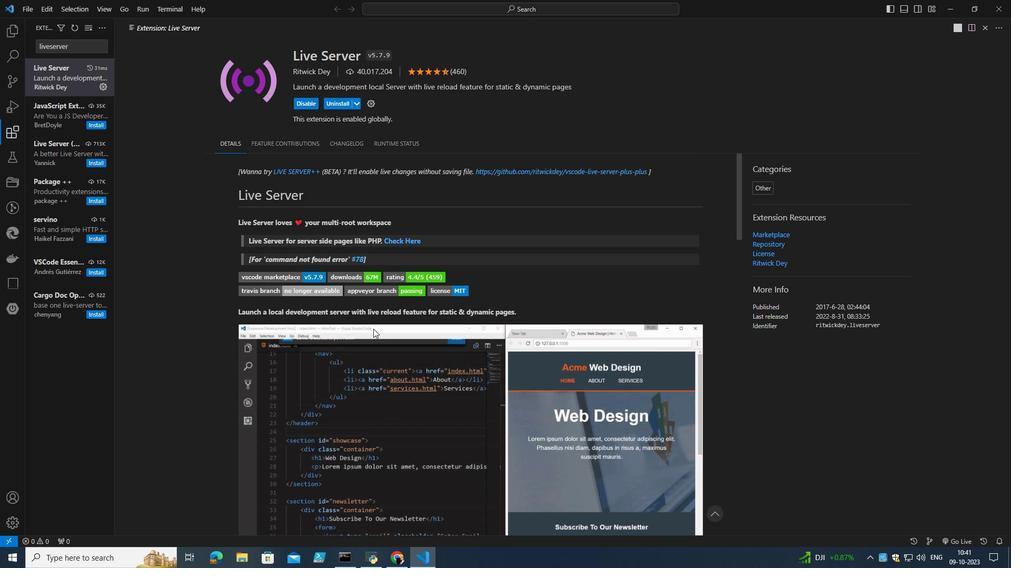 
Action: Mouse scrolled (362, 160) with delta (0, 0)
Screenshot: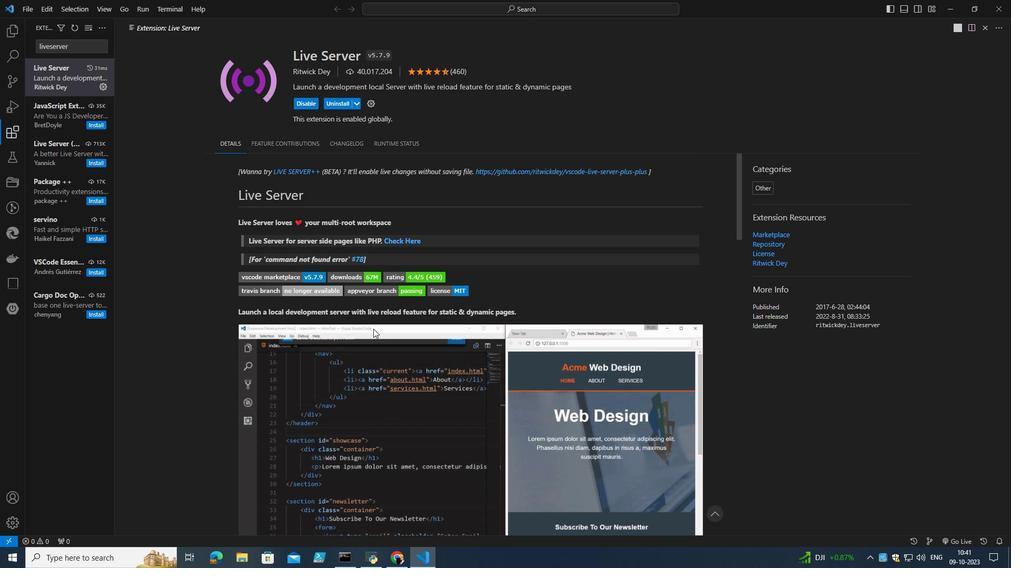 
Action: Mouse scrolled (362, 160) with delta (0, 0)
Screenshot: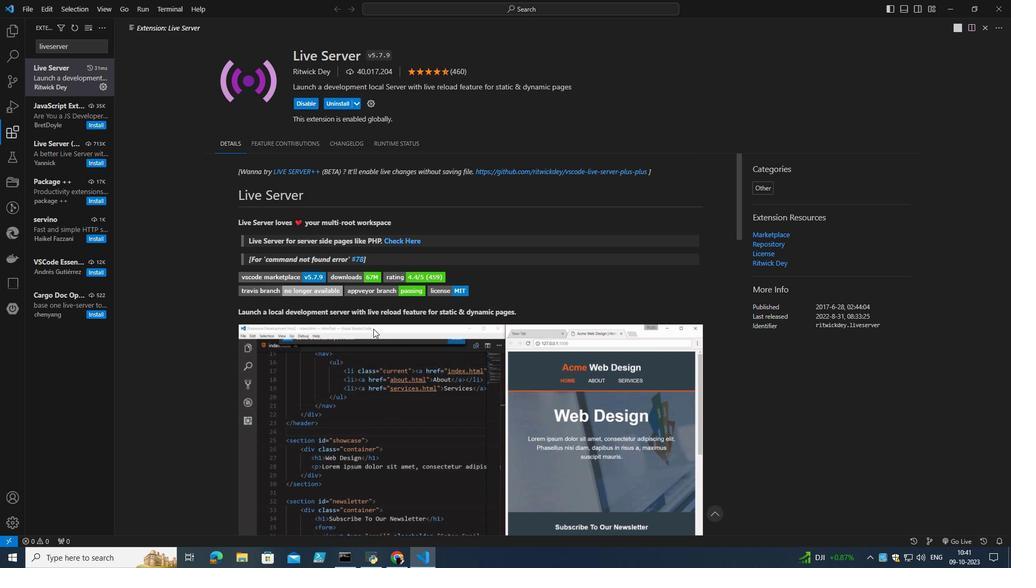 
Action: Mouse scrolled (362, 160) with delta (0, 0)
Screenshot: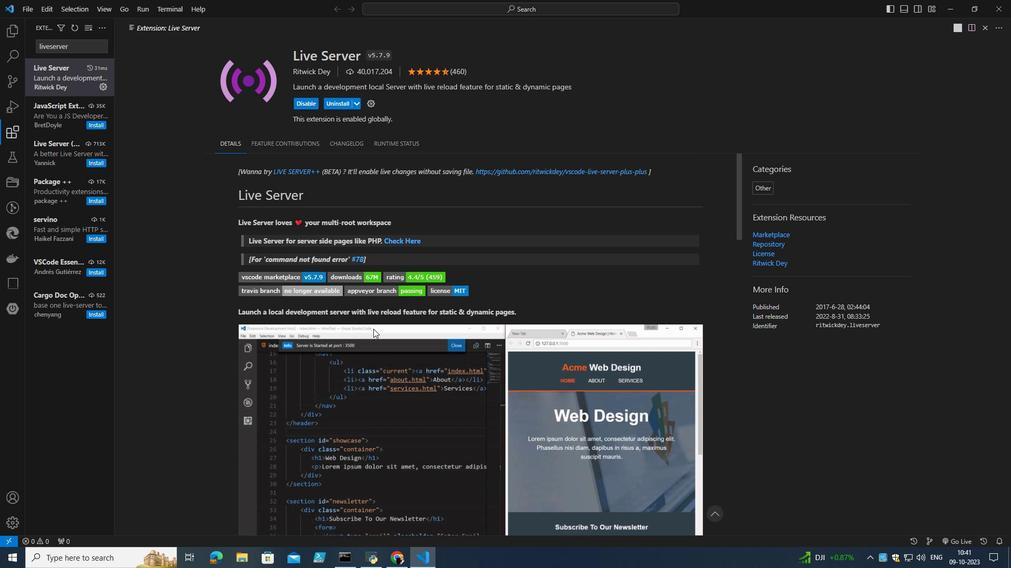 
Action: Mouse scrolled (362, 160) with delta (0, 0)
Screenshot: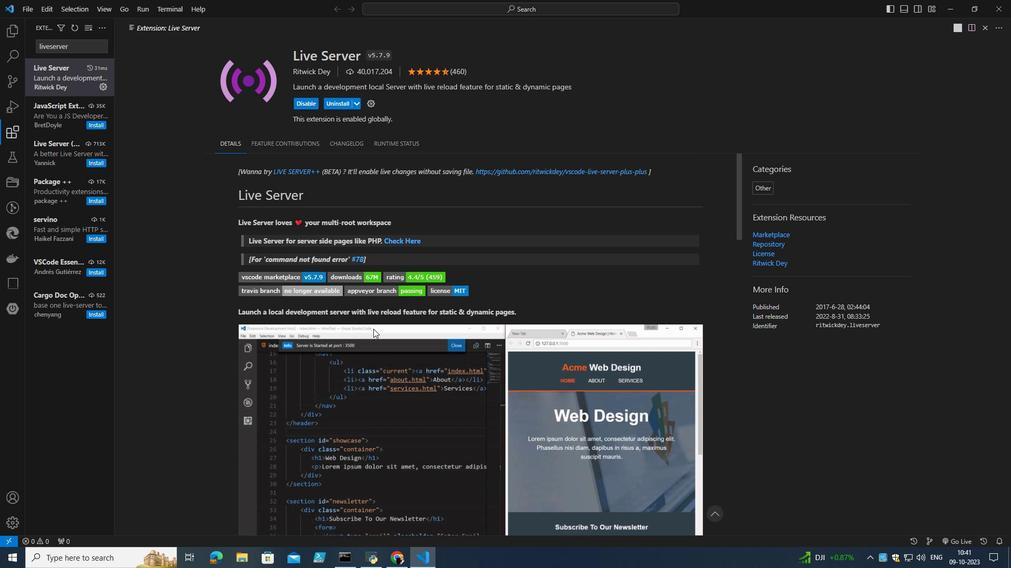 
Action: Mouse scrolled (362, 160) with delta (0, 0)
Screenshot: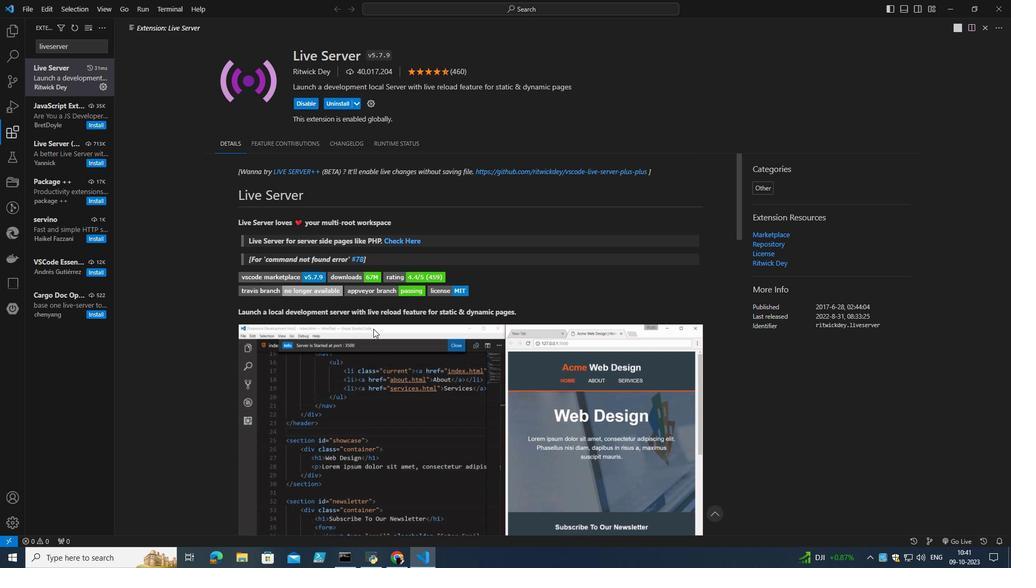 
Action: Mouse moved to (141, 120)
Screenshot: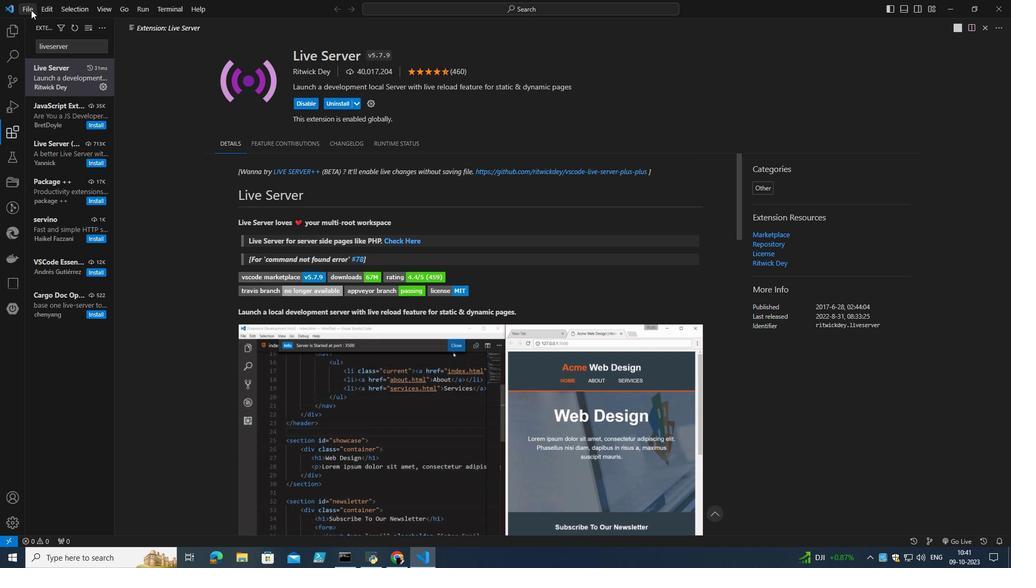 
Action: Mouse pressed left at (141, 120)
Screenshot: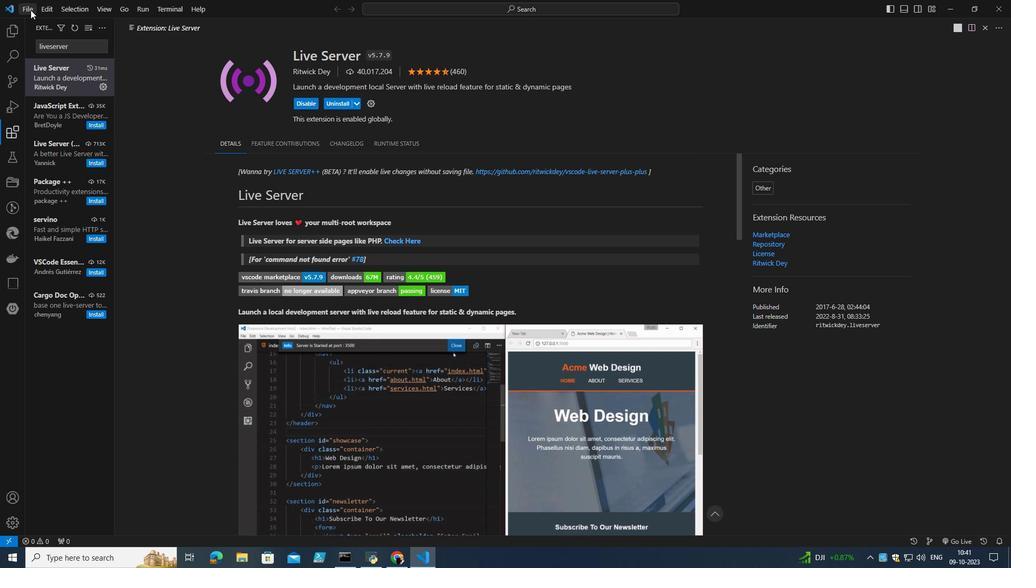 
Action: Mouse moved to (170, 130)
Screenshot: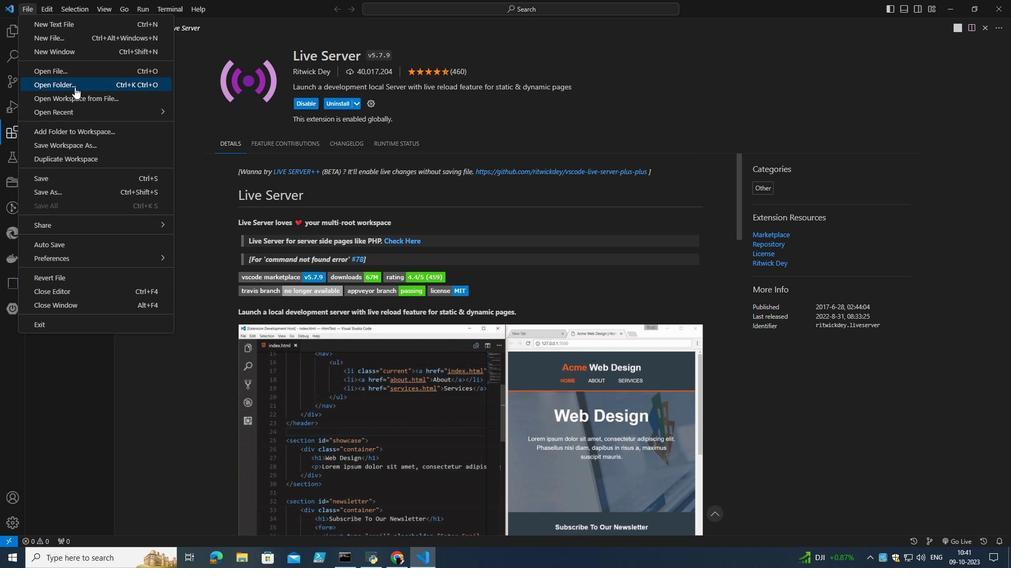 
Action: Mouse pressed left at (170, 130)
Screenshot: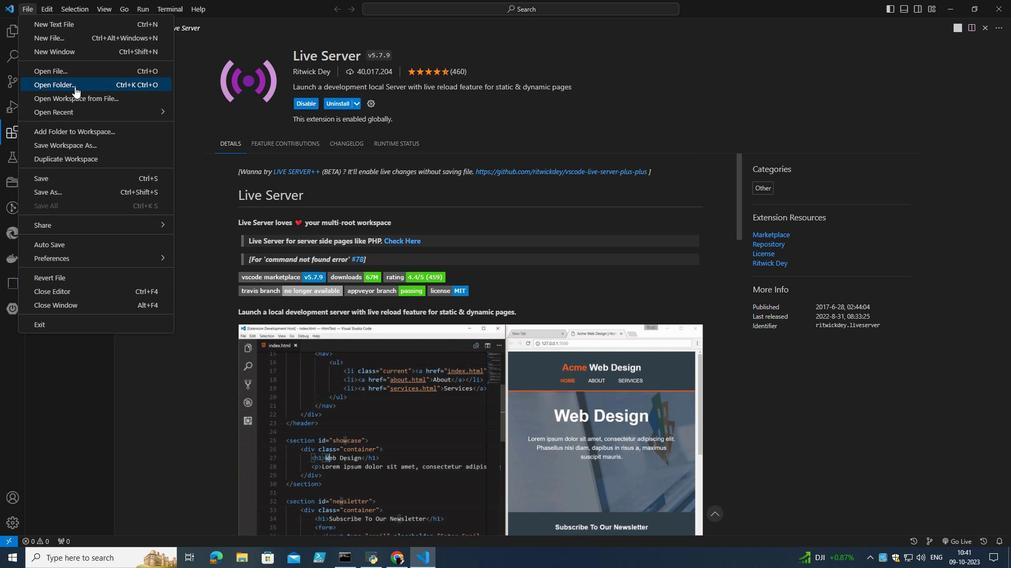 
Action: Mouse moved to (150, 129)
Screenshot: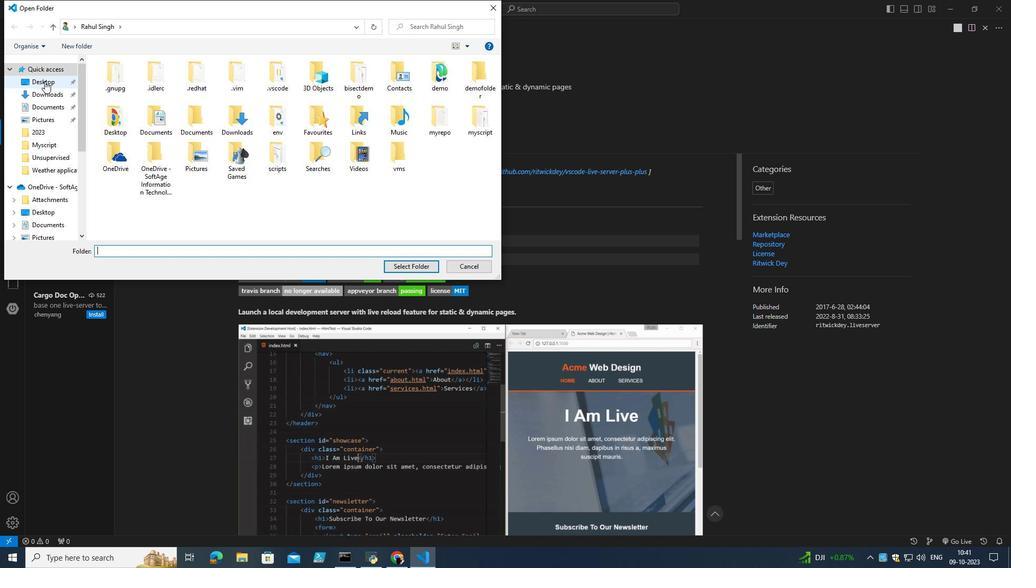 
Action: Mouse pressed left at (150, 129)
Screenshot: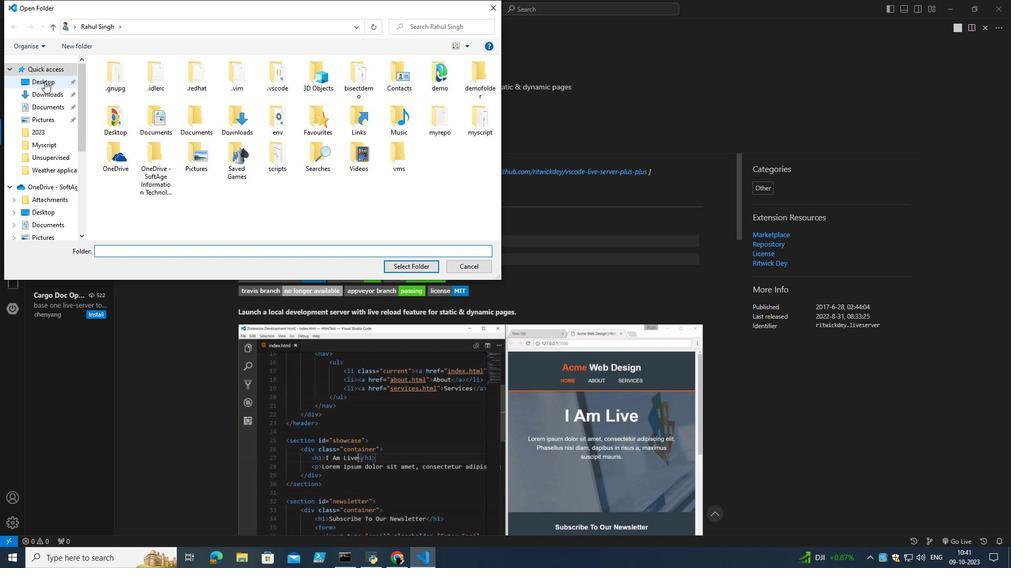 
Action: Mouse moved to (274, 134)
Screenshot: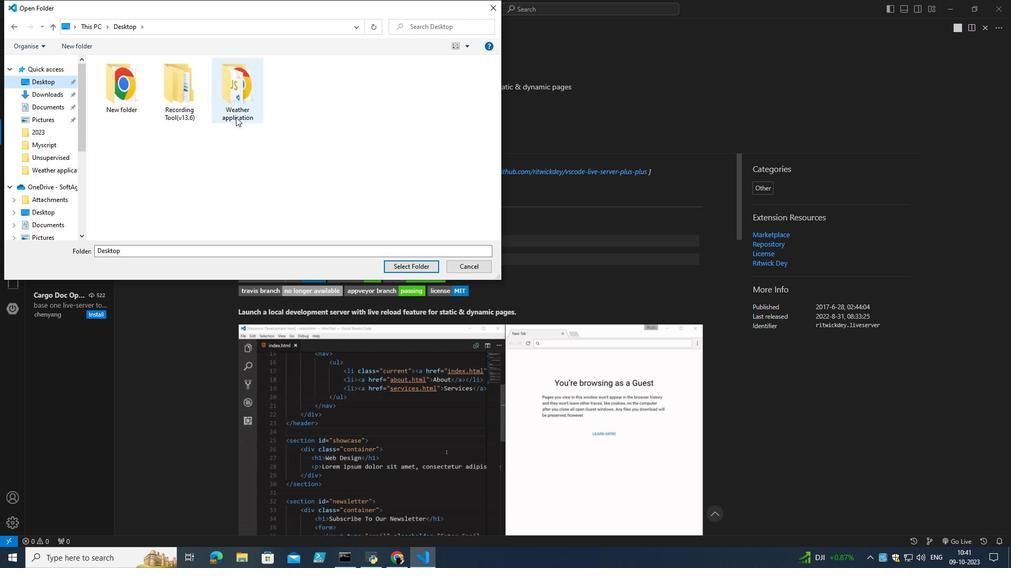 
Action: Mouse pressed left at (274, 134)
Screenshot: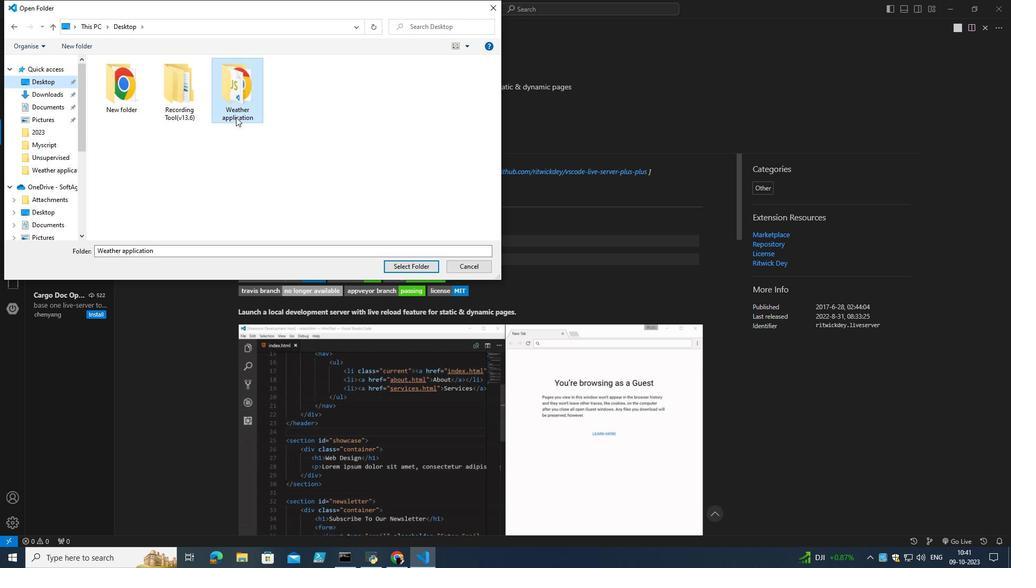 
Action: Mouse moved to (200, 131)
Screenshot: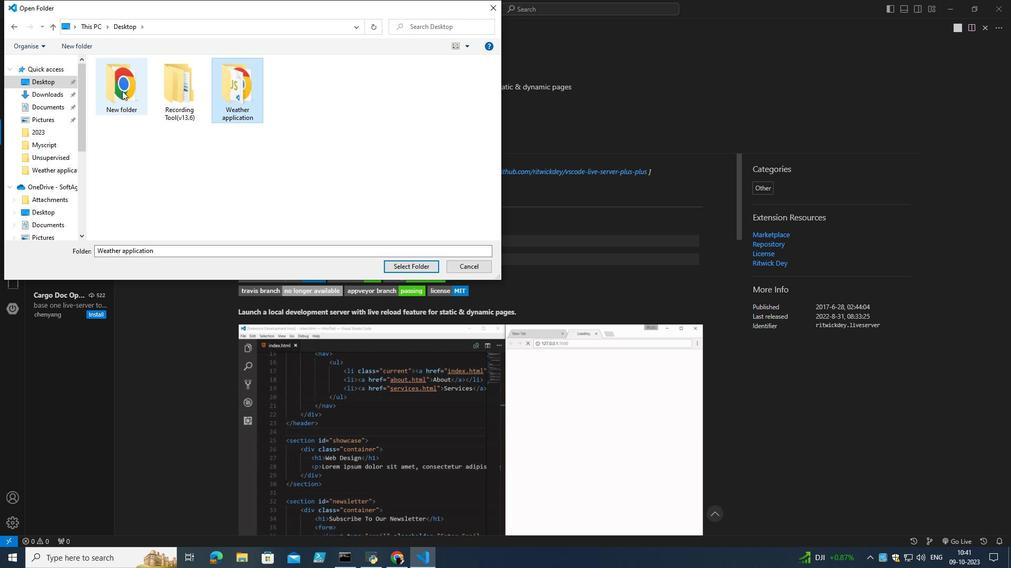 
Action: Mouse pressed left at (200, 131)
Screenshot: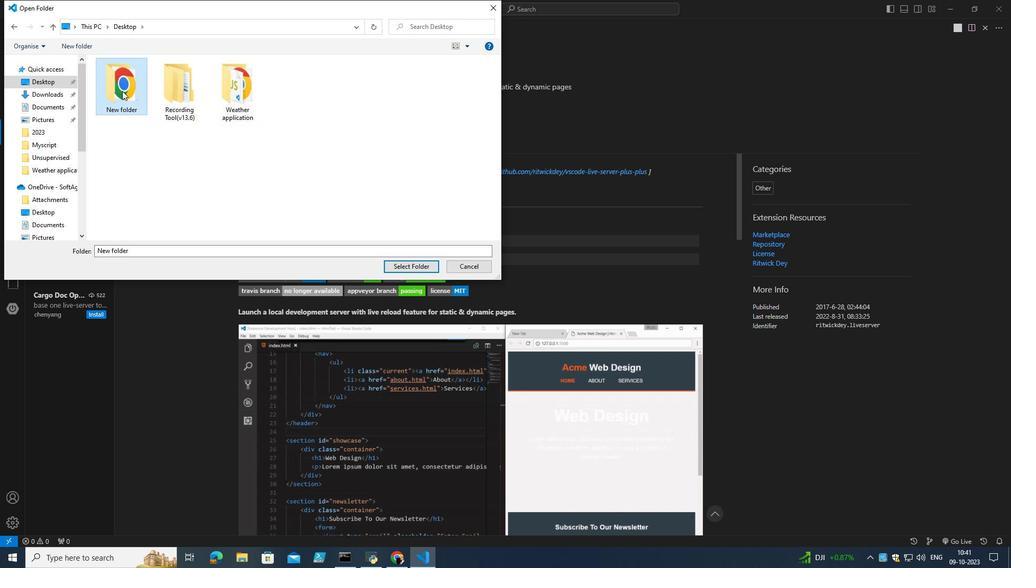 
Action: Mouse moved to (379, 153)
Screenshot: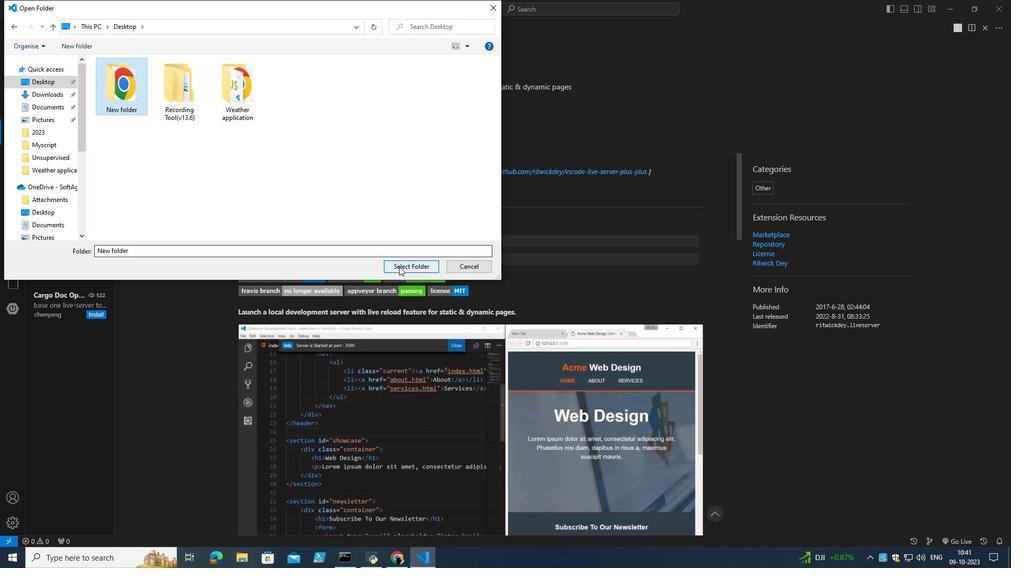 
Action: Mouse pressed left at (379, 153)
Screenshot: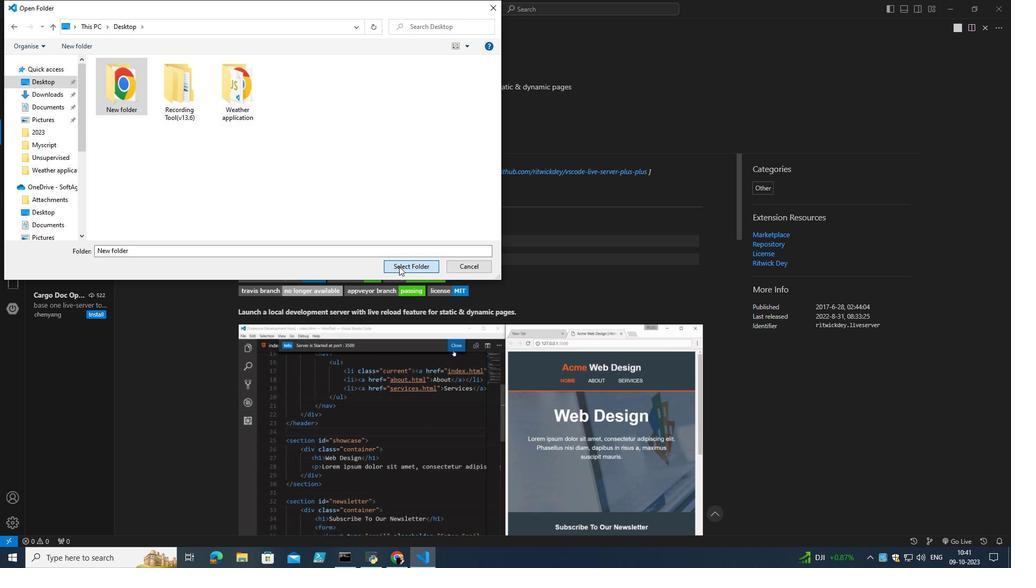 
Action: Mouse moved to (143, 121)
Screenshot: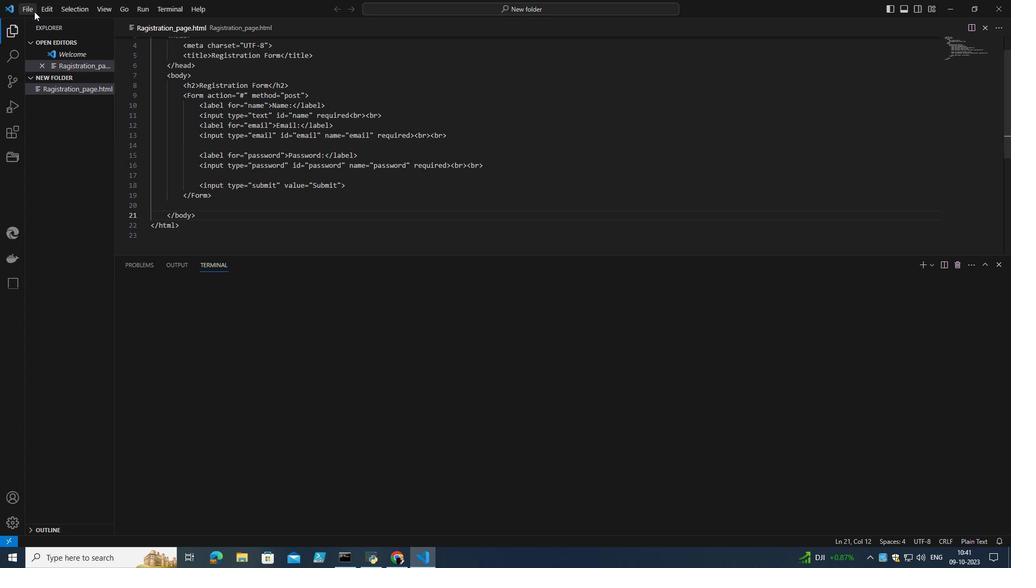 
Action: Mouse pressed left at (143, 121)
Screenshot: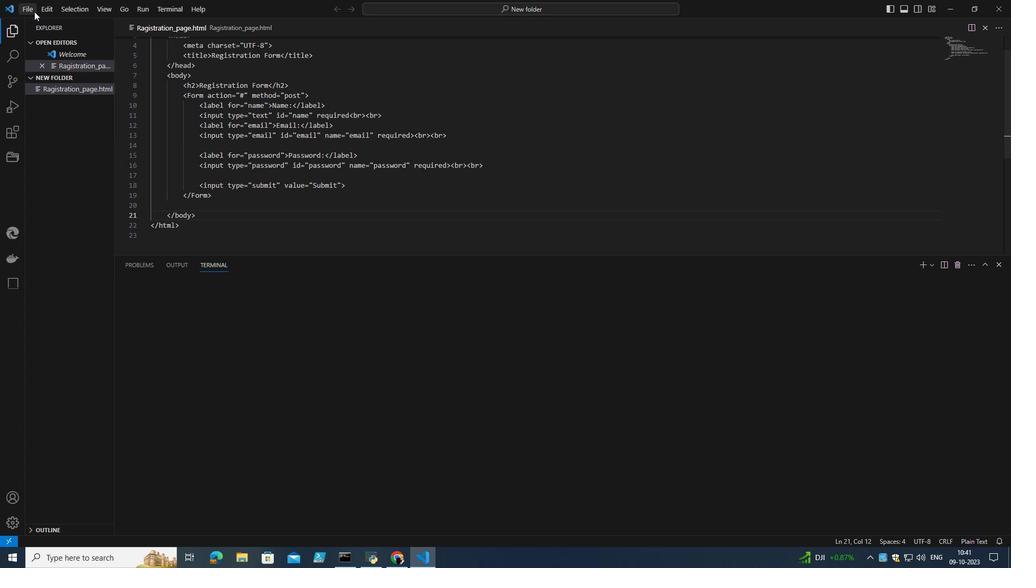 
Action: Mouse moved to (166, 130)
Screenshot: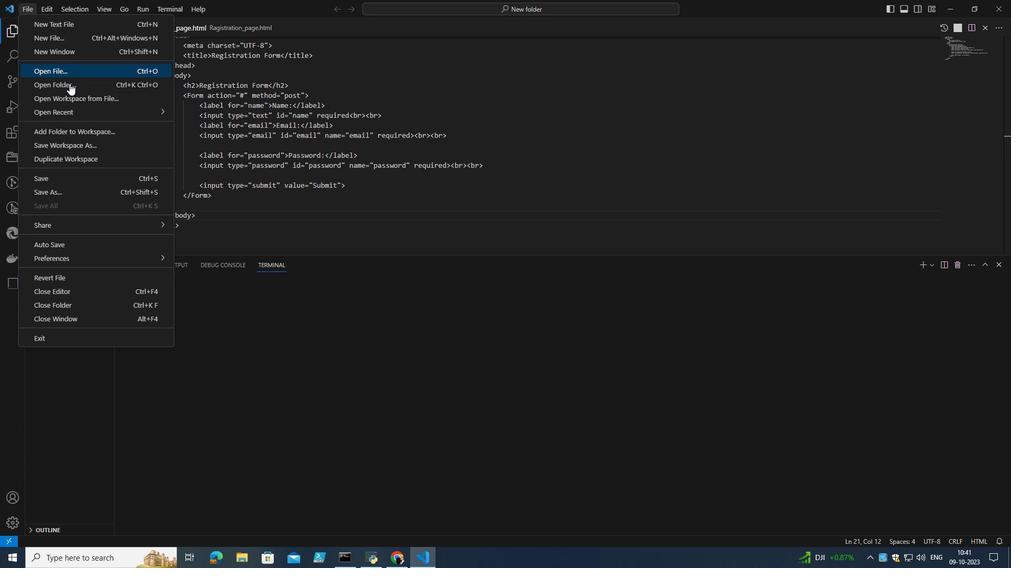 
Action: Mouse pressed left at (166, 130)
Screenshot: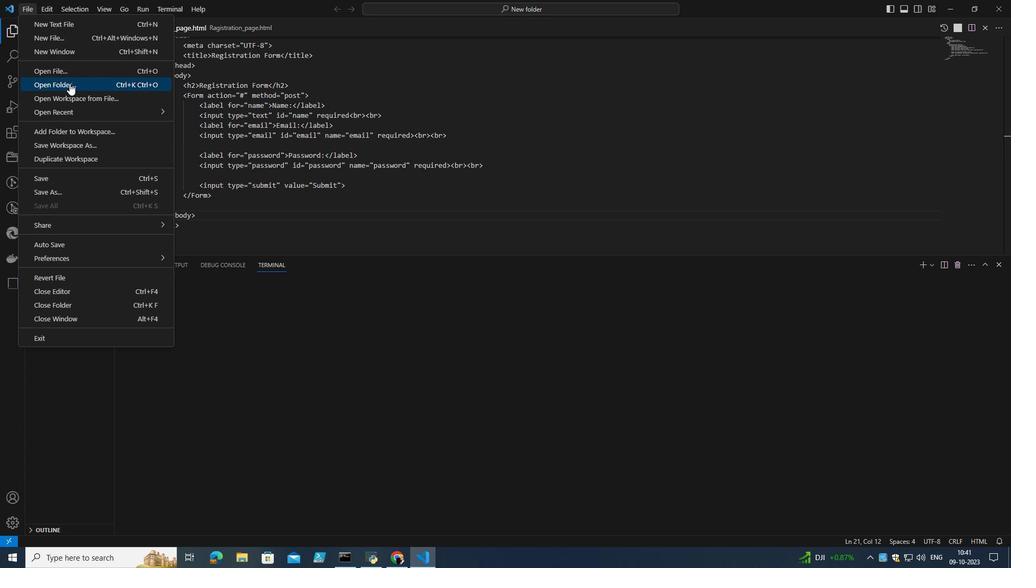 
Action: Mouse moved to (291, 133)
Screenshot: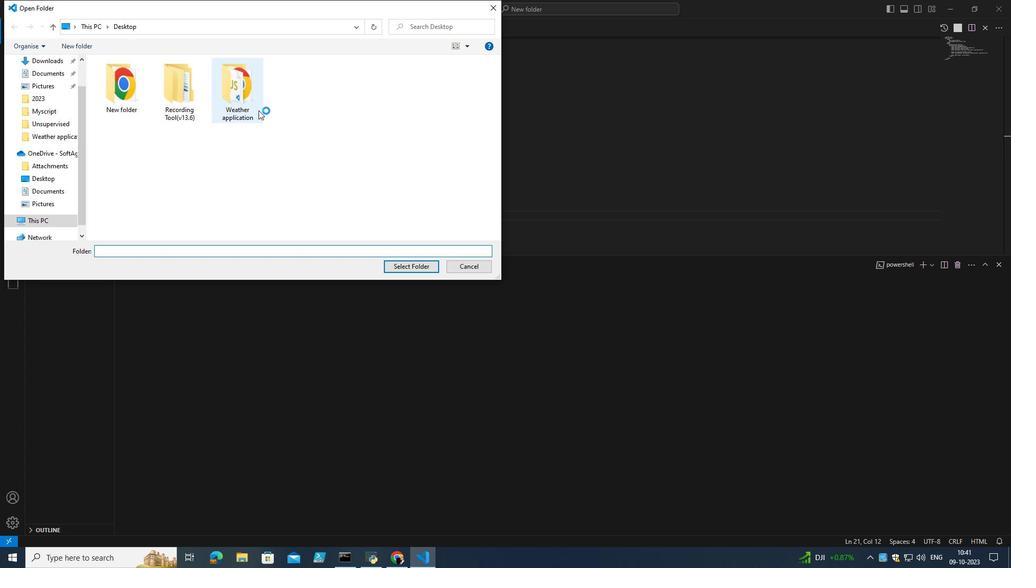 
Action: Mouse pressed left at (291, 133)
Screenshot: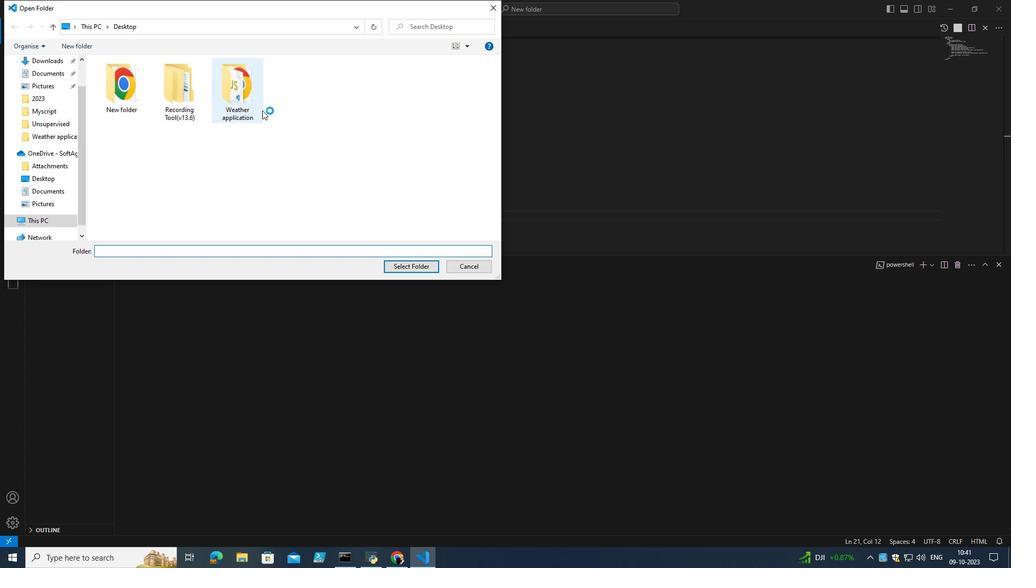 
Action: Mouse moved to (371, 152)
Screenshot: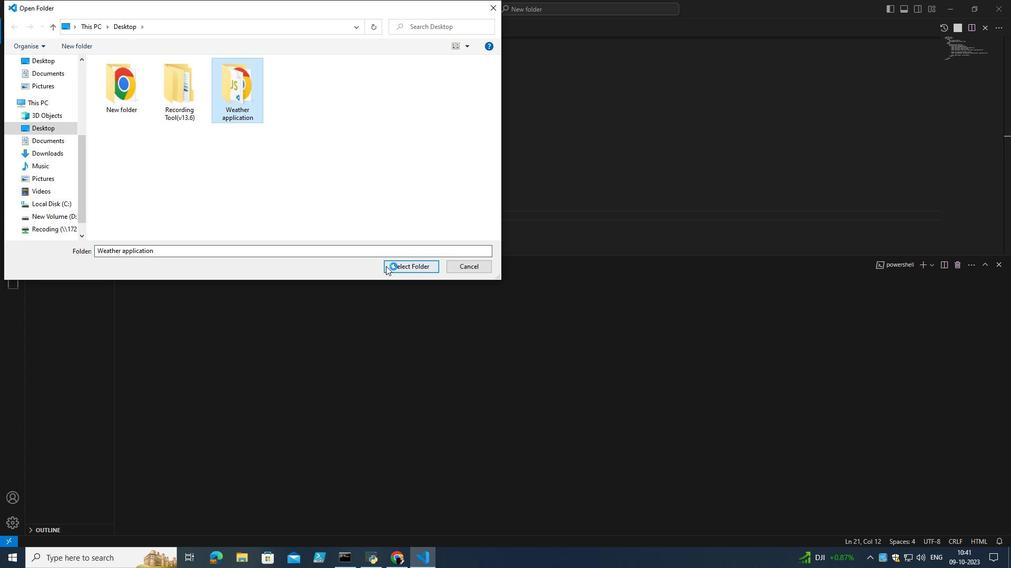 
Action: Mouse pressed left at (371, 152)
Screenshot: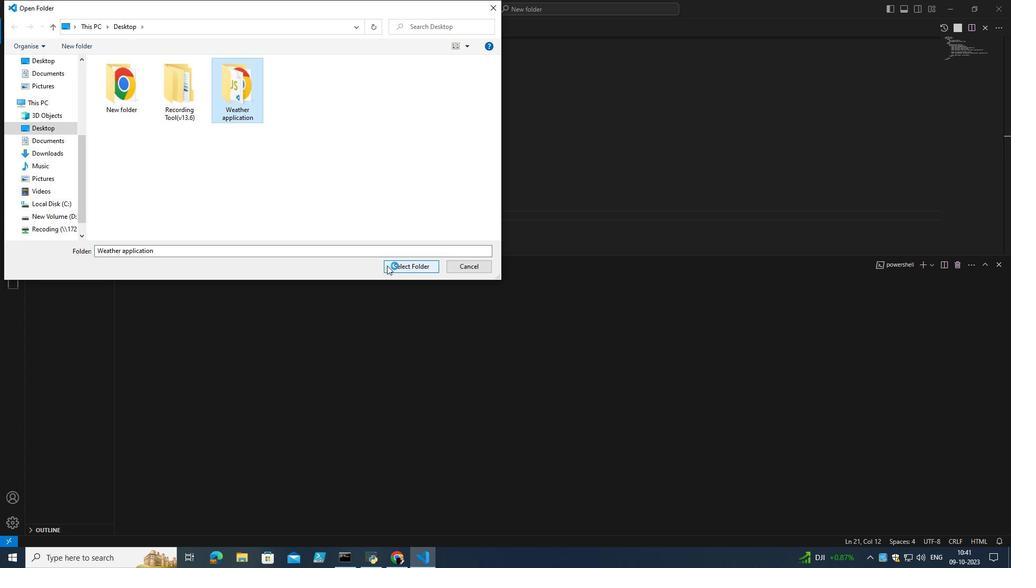 
Action: Mouse moved to (165, 136)
Screenshot: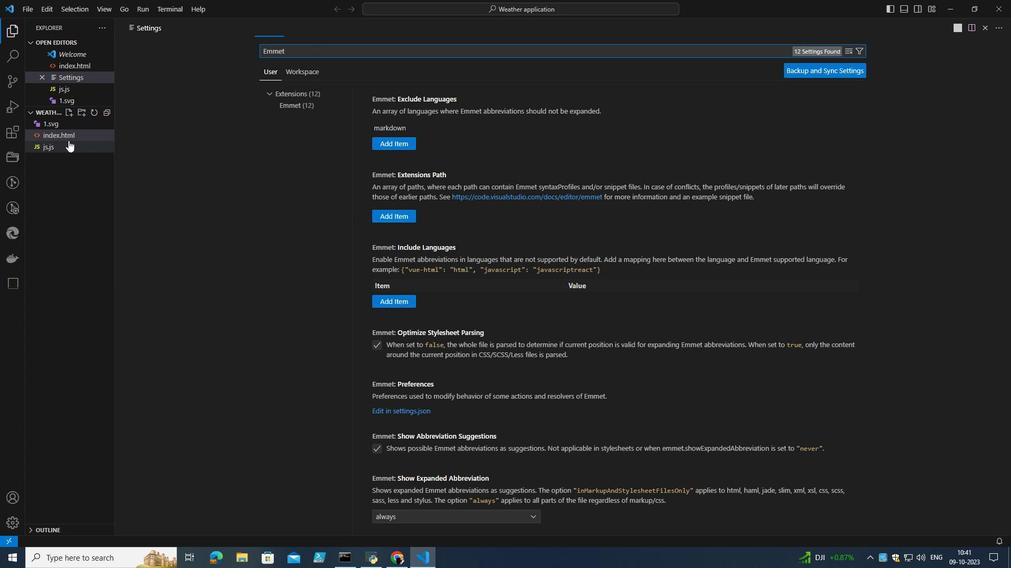 
Action: Mouse pressed left at (165, 136)
Screenshot: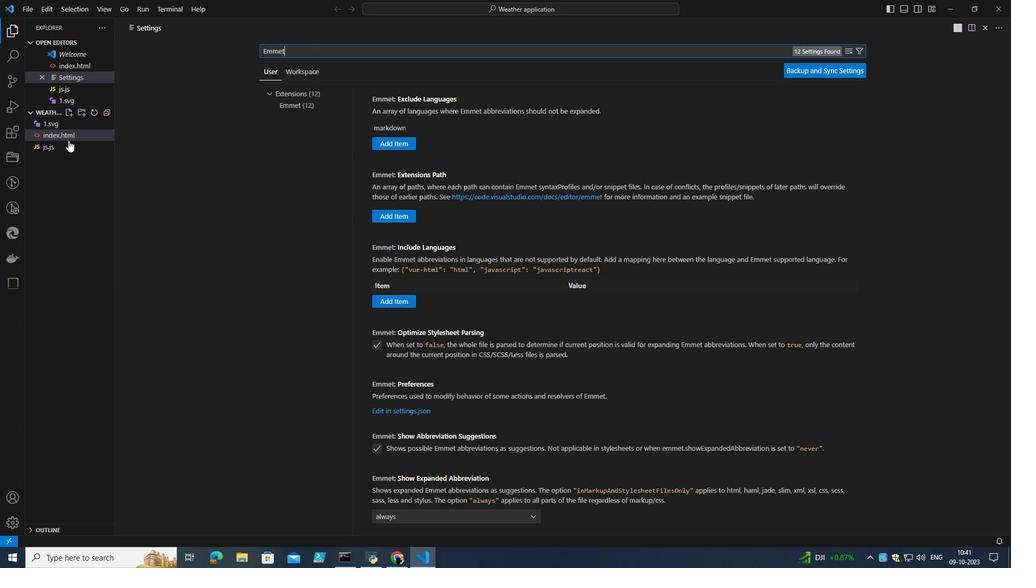 
Action: Mouse moved to (330, 141)
Screenshot: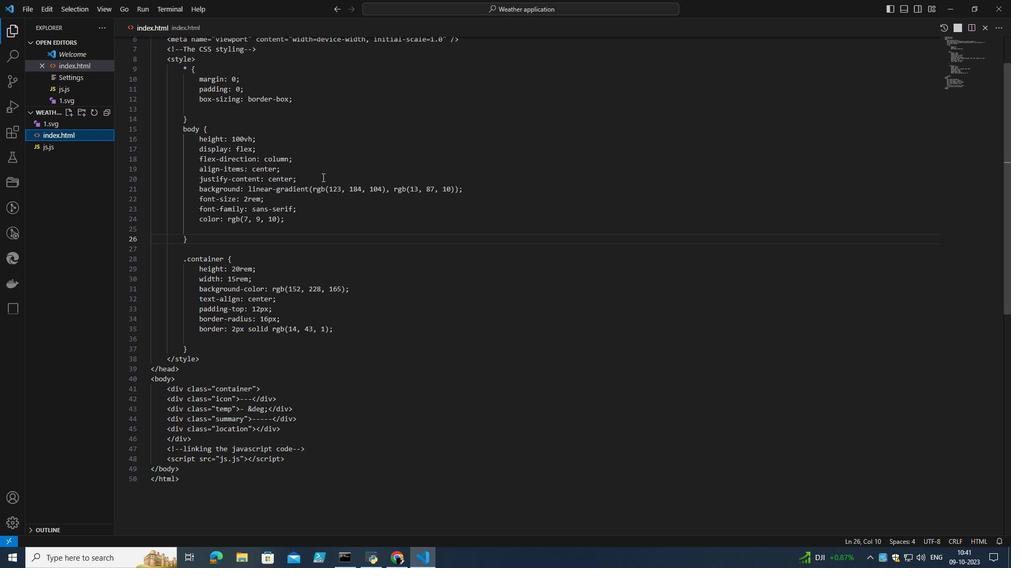 
Action: Mouse scrolled (330, 141) with delta (0, 0)
Screenshot: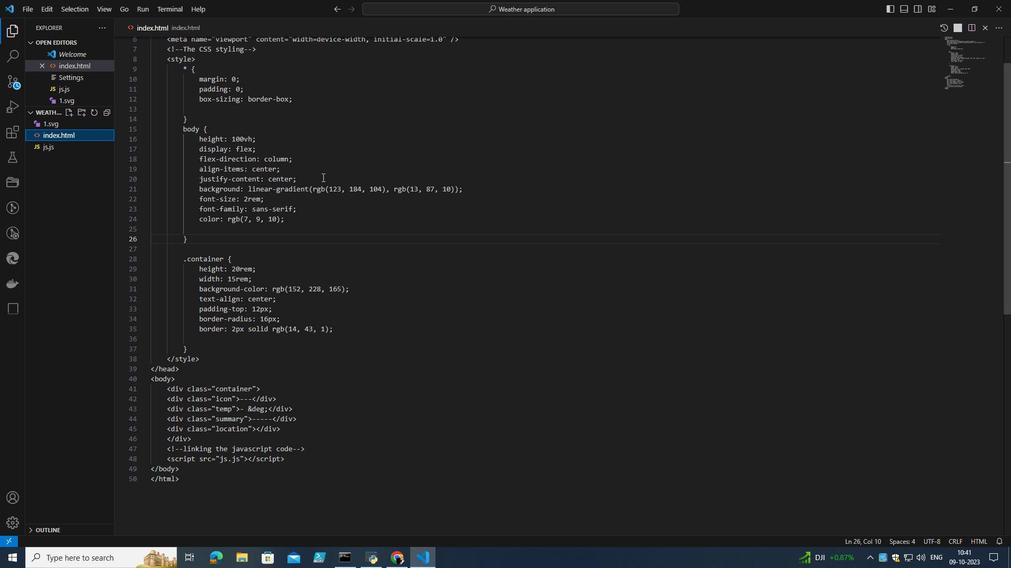 
Action: Mouse scrolled (330, 141) with delta (0, 0)
Screenshot: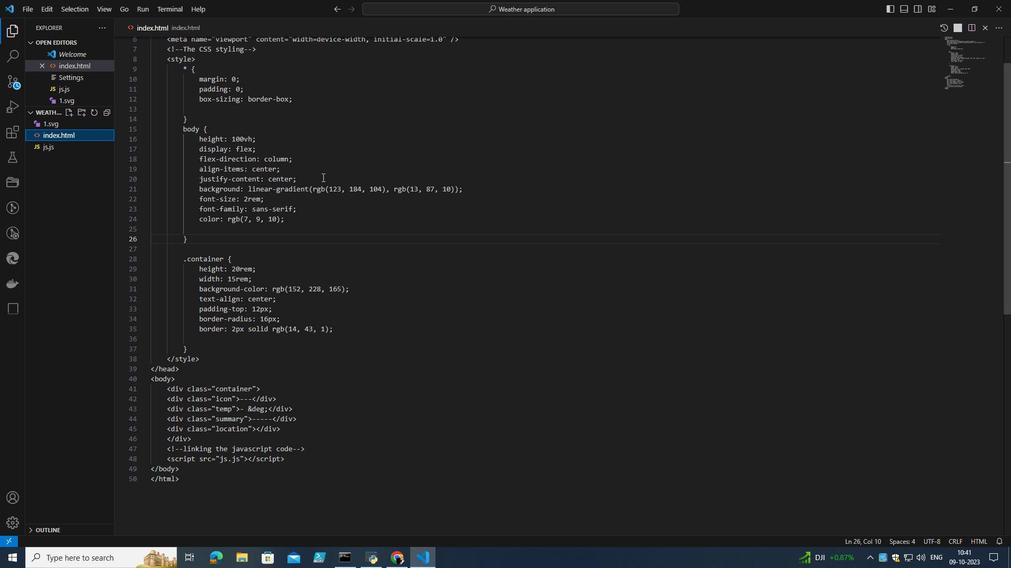 
Action: Mouse scrolled (330, 141) with delta (0, 0)
Screenshot: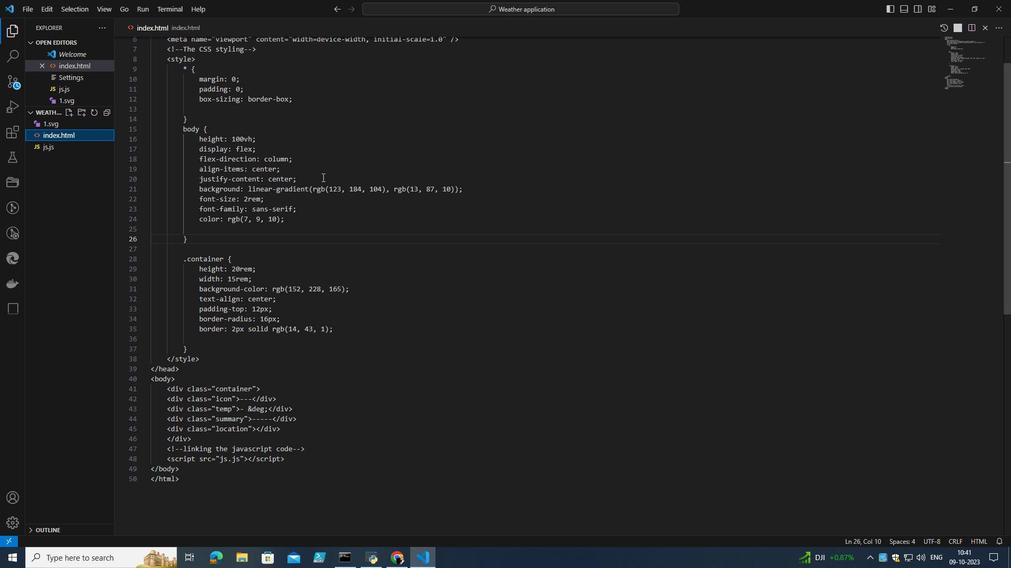 
Action: Mouse scrolled (330, 141) with delta (0, 0)
Screenshot: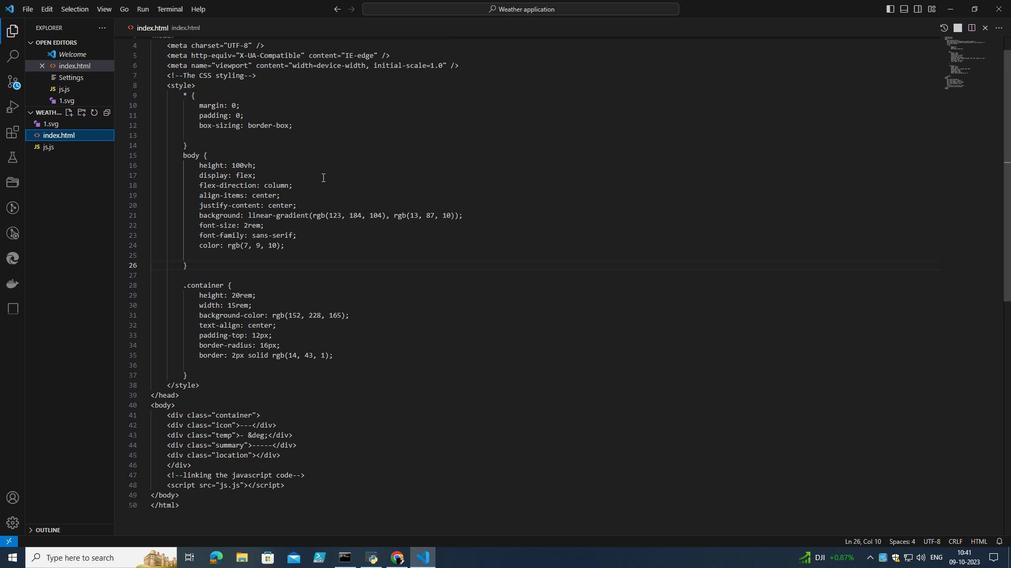 
Action: Mouse scrolled (330, 141) with delta (0, 0)
Screenshot: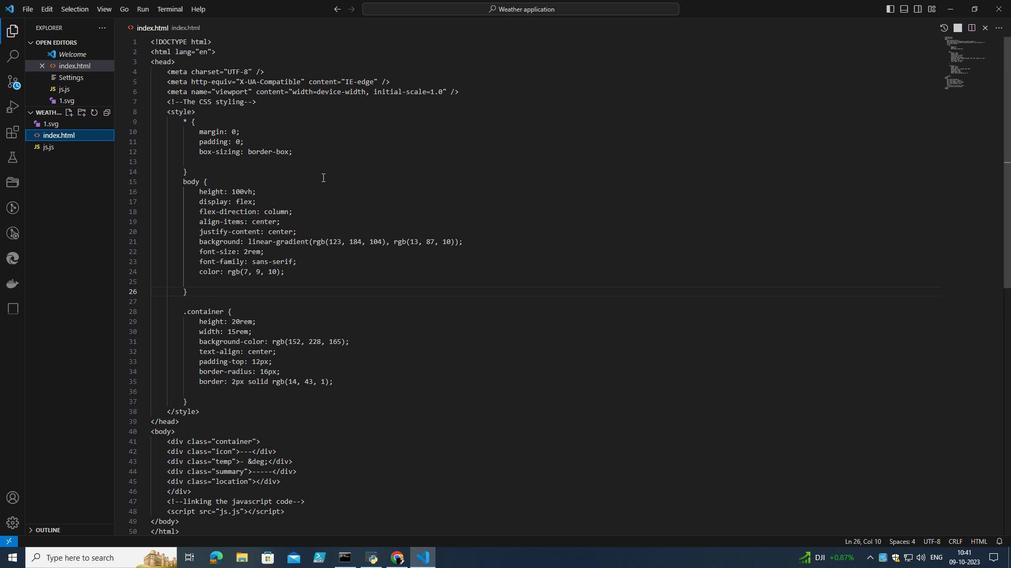 
Action: Mouse scrolled (330, 141) with delta (0, 0)
Screenshot: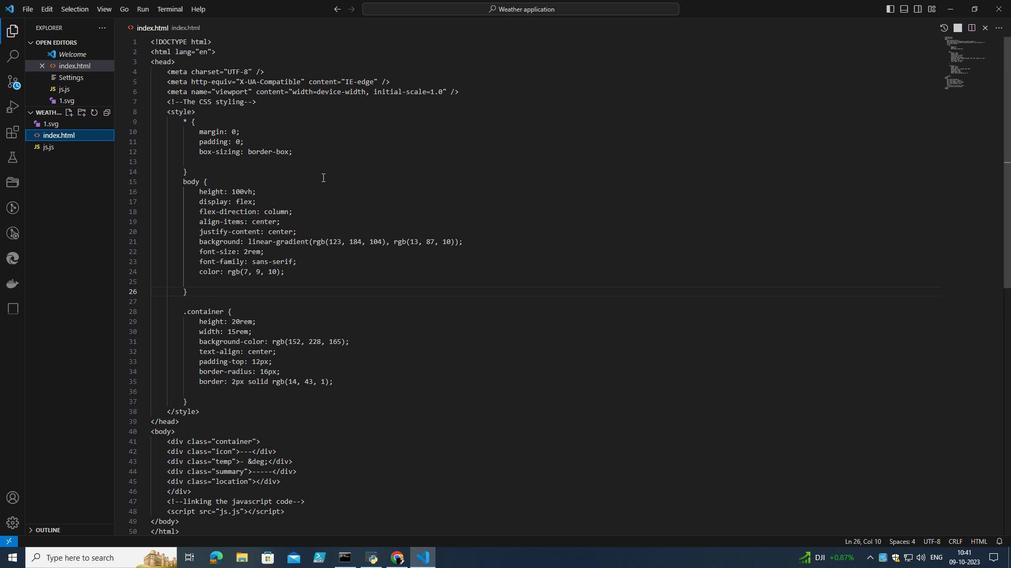 
Action: Mouse scrolled (330, 141) with delta (0, 0)
Screenshot: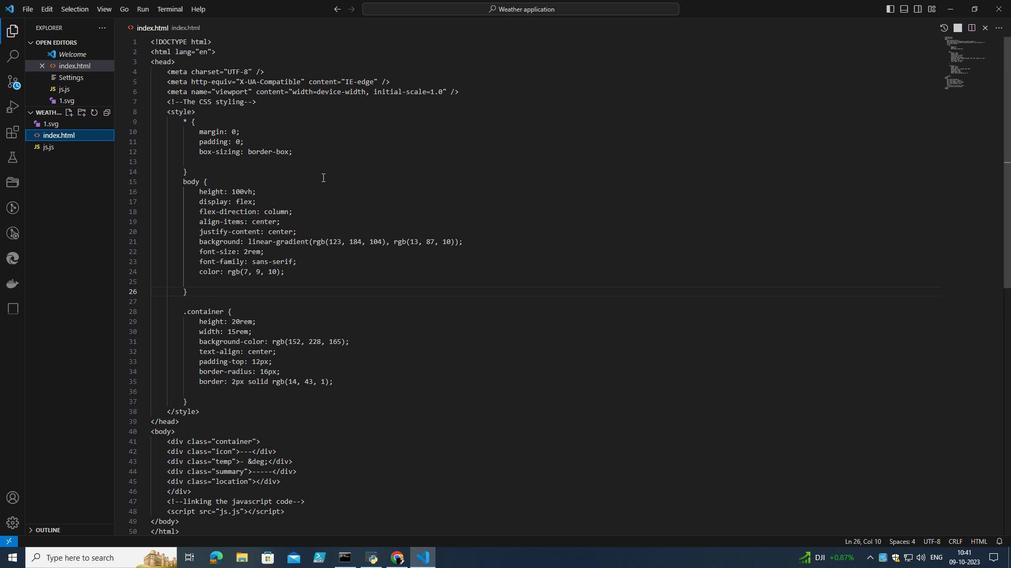 
Action: Mouse scrolled (330, 141) with delta (0, 0)
Screenshot: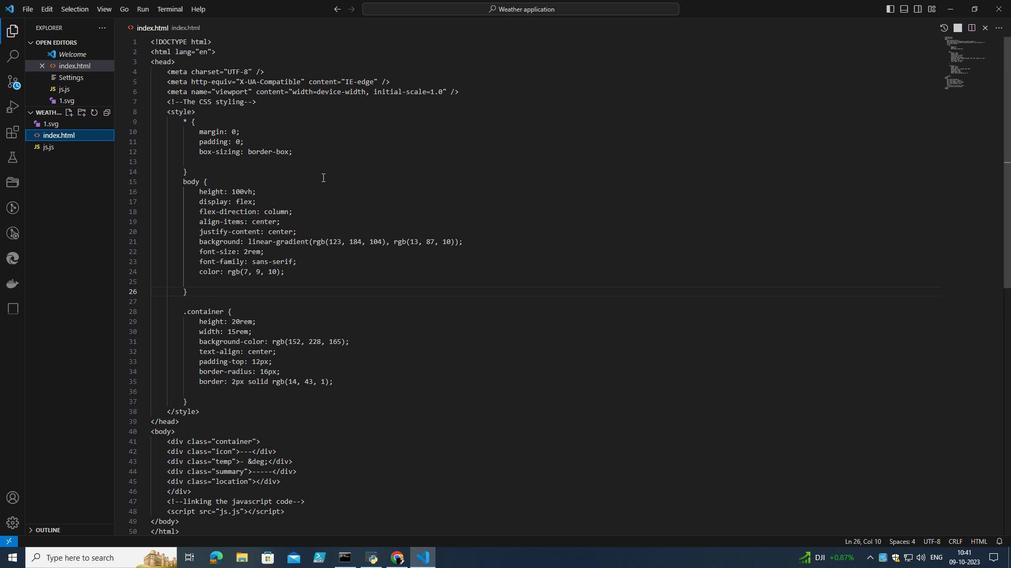 
Action: Mouse scrolled (330, 141) with delta (0, 0)
Screenshot: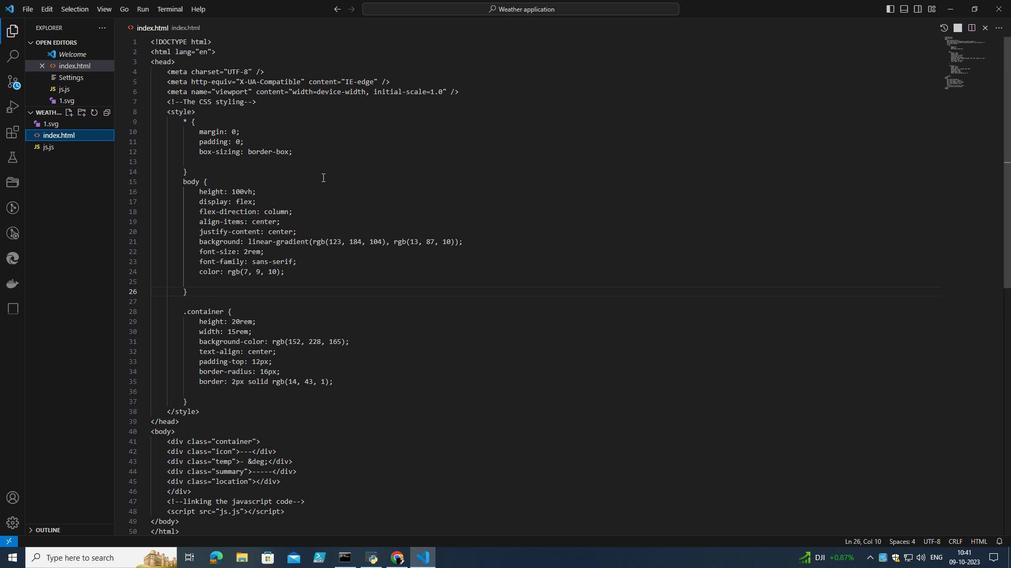 
Action: Mouse scrolled (330, 141) with delta (0, 0)
Screenshot: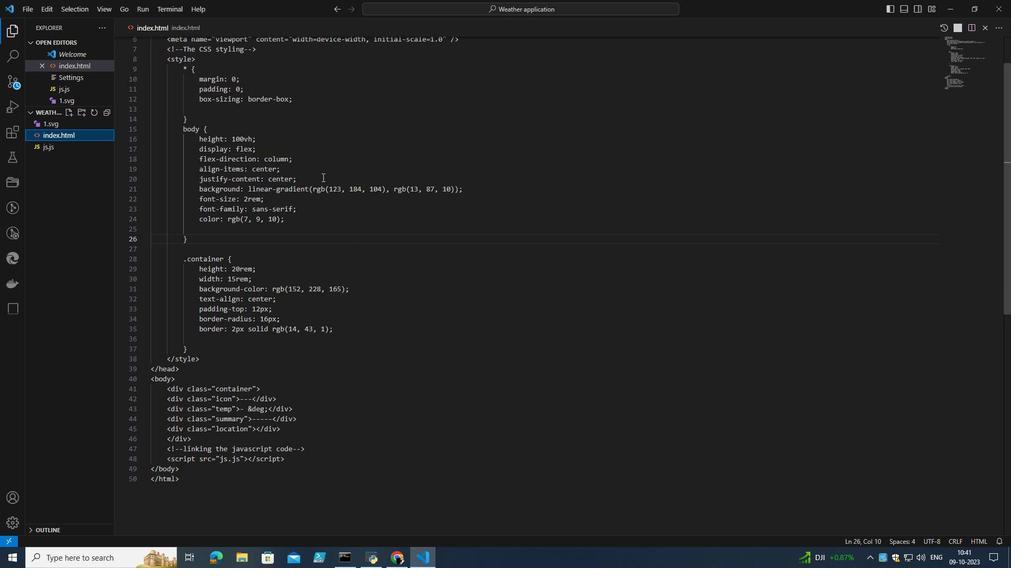 
Action: Mouse scrolled (330, 141) with delta (0, 0)
Screenshot: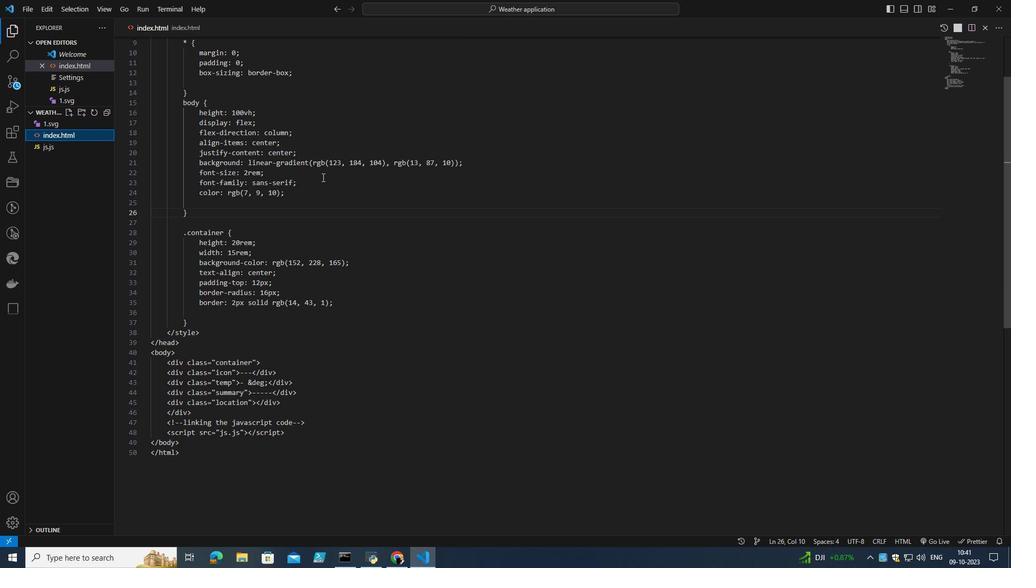 
Action: Mouse scrolled (330, 141) with delta (0, 0)
Screenshot: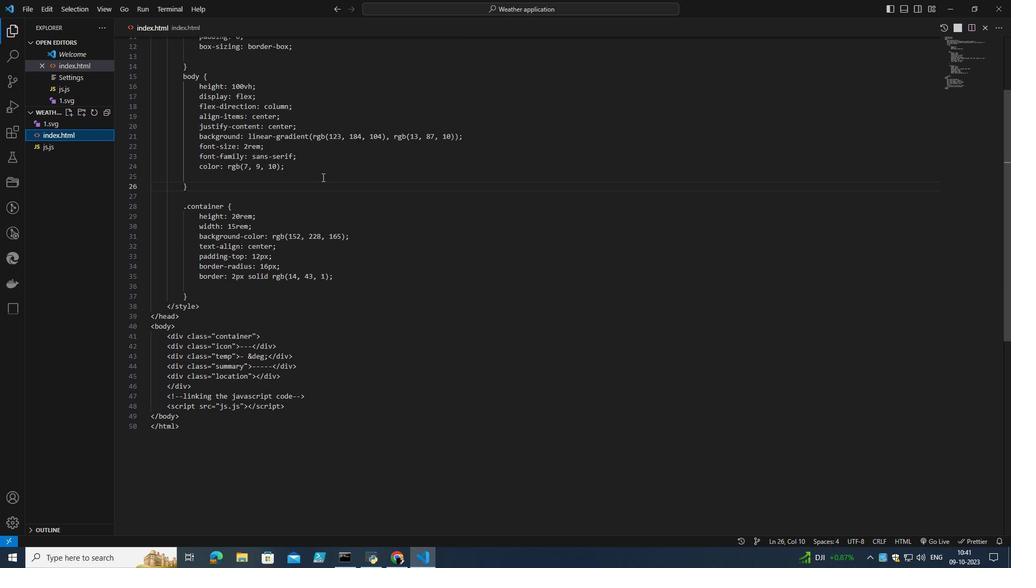 
Action: Mouse scrolled (330, 141) with delta (0, 0)
Screenshot: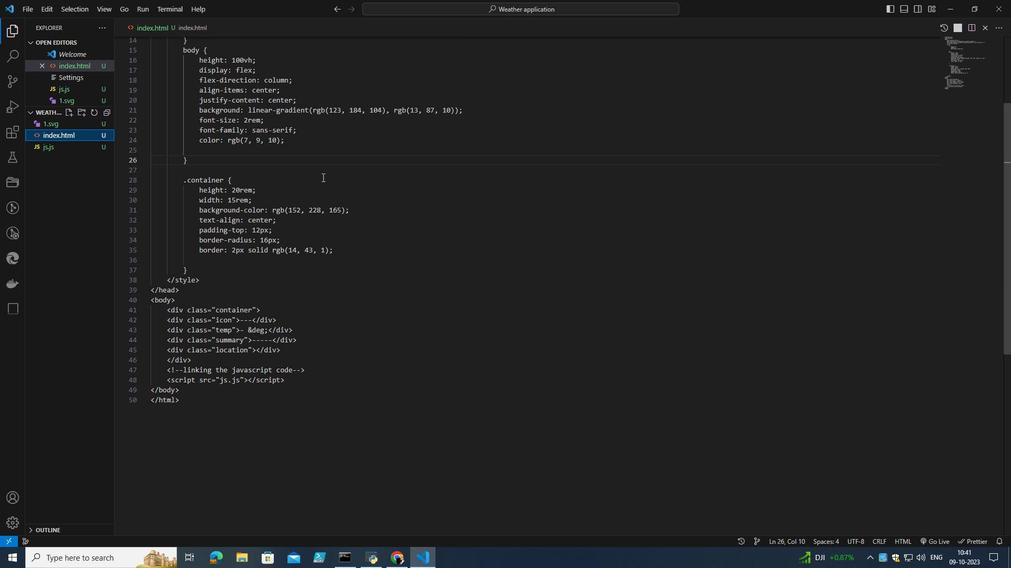 
Action: Mouse scrolled (330, 141) with delta (0, 0)
Screenshot: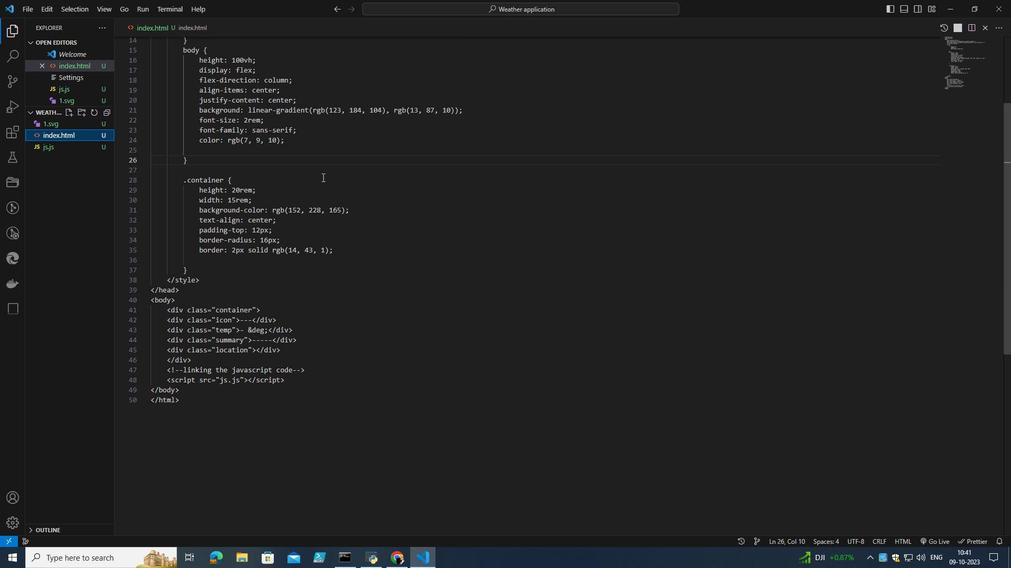 
Action: Mouse scrolled (330, 141) with delta (0, 0)
Screenshot: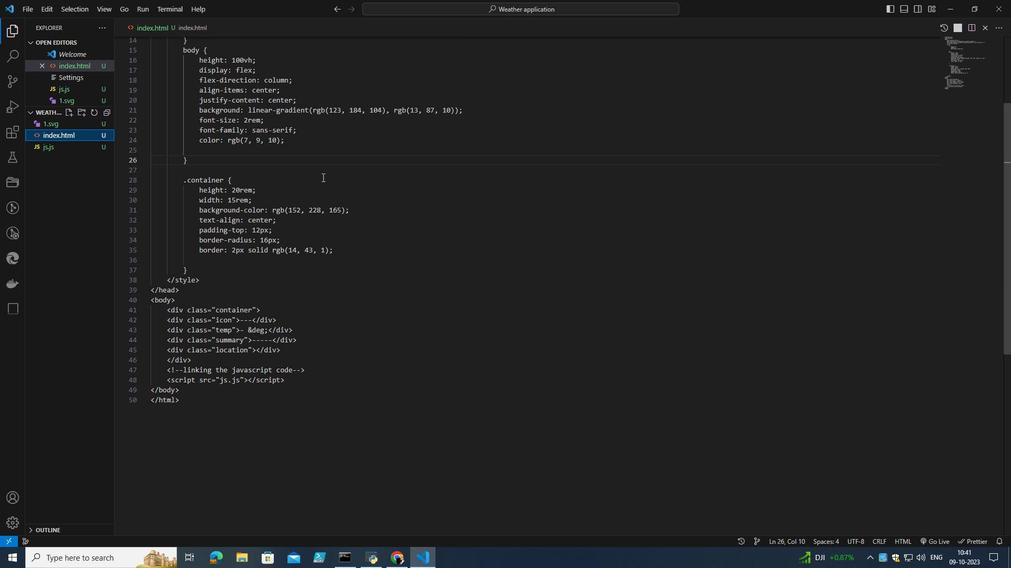 
Action: Mouse scrolled (330, 141) with delta (0, 0)
Screenshot: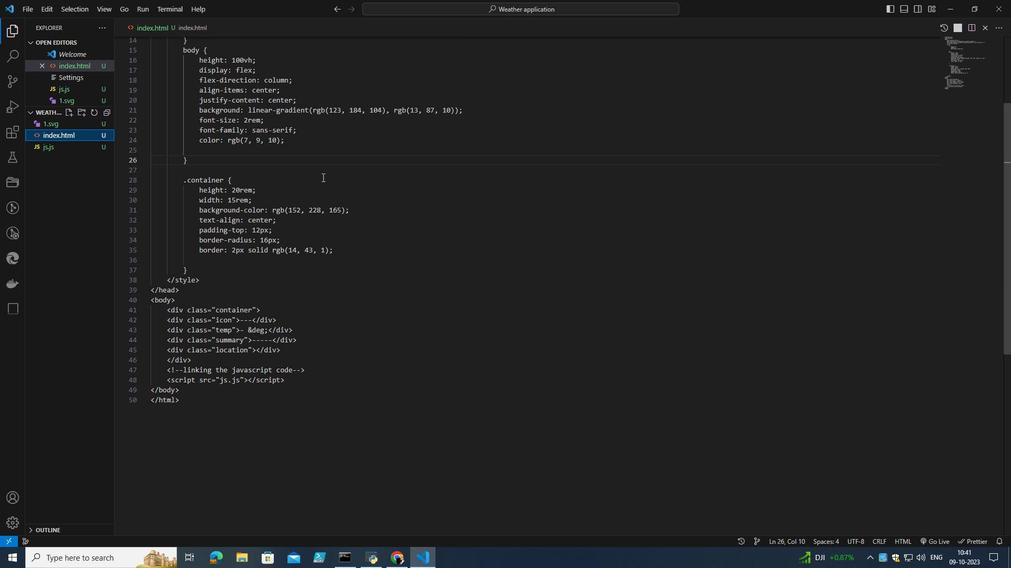 
Action: Mouse scrolled (330, 141) with delta (0, 0)
Screenshot: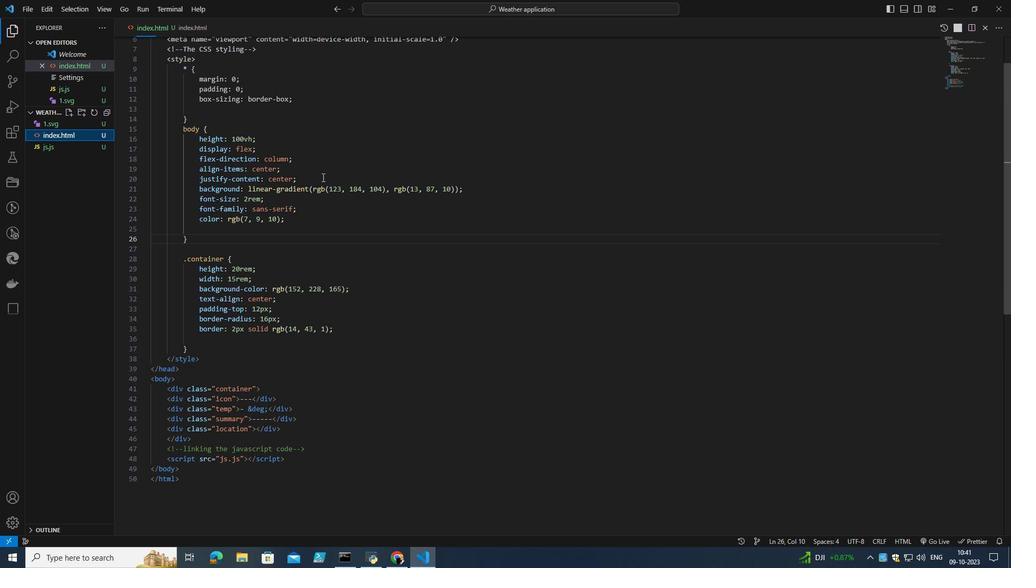 
Action: Mouse scrolled (330, 141) with delta (0, 0)
Screenshot: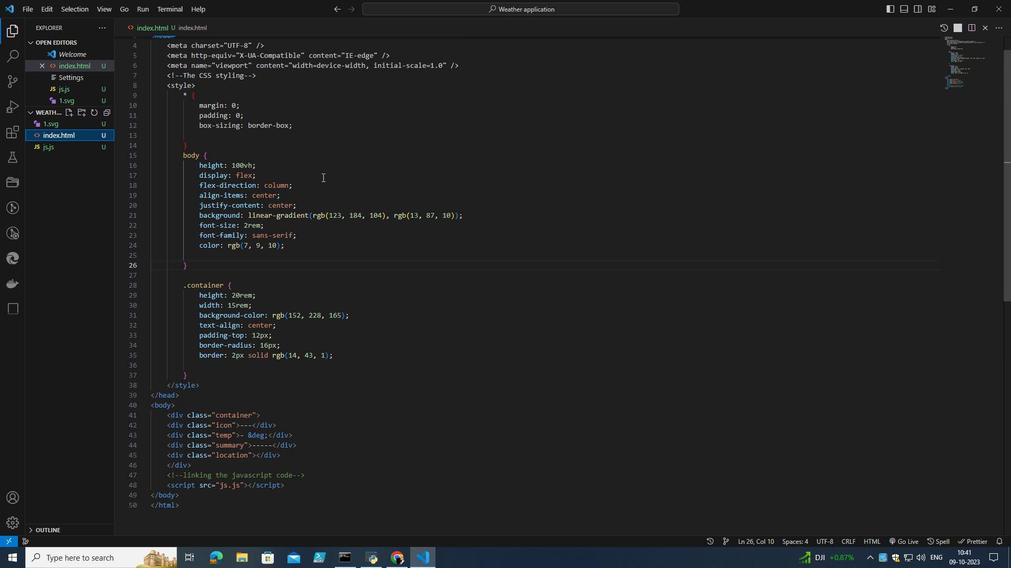
Action: Mouse scrolled (330, 141) with delta (0, 0)
Screenshot: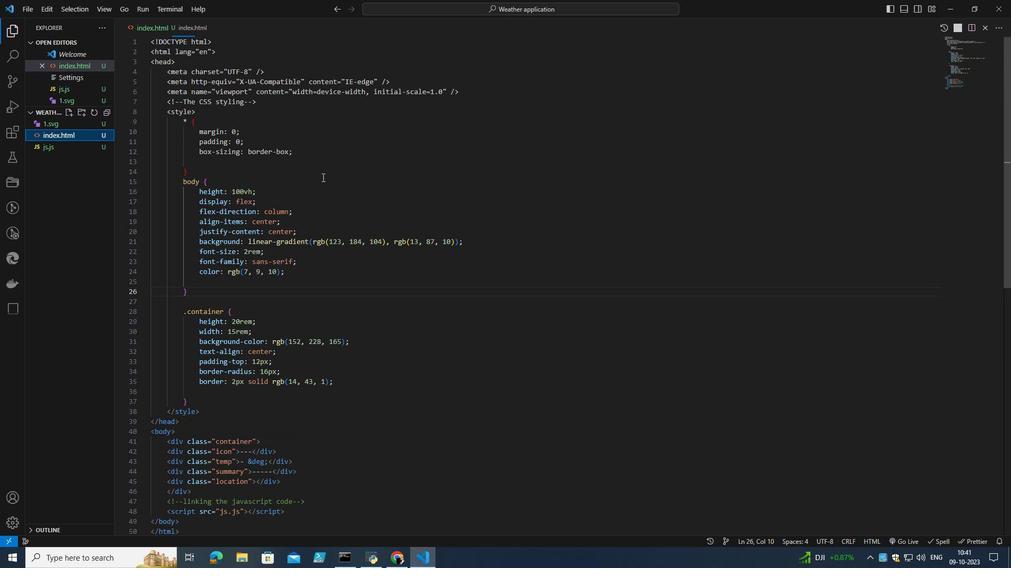 
Action: Mouse scrolled (330, 141) with delta (0, 0)
Screenshot: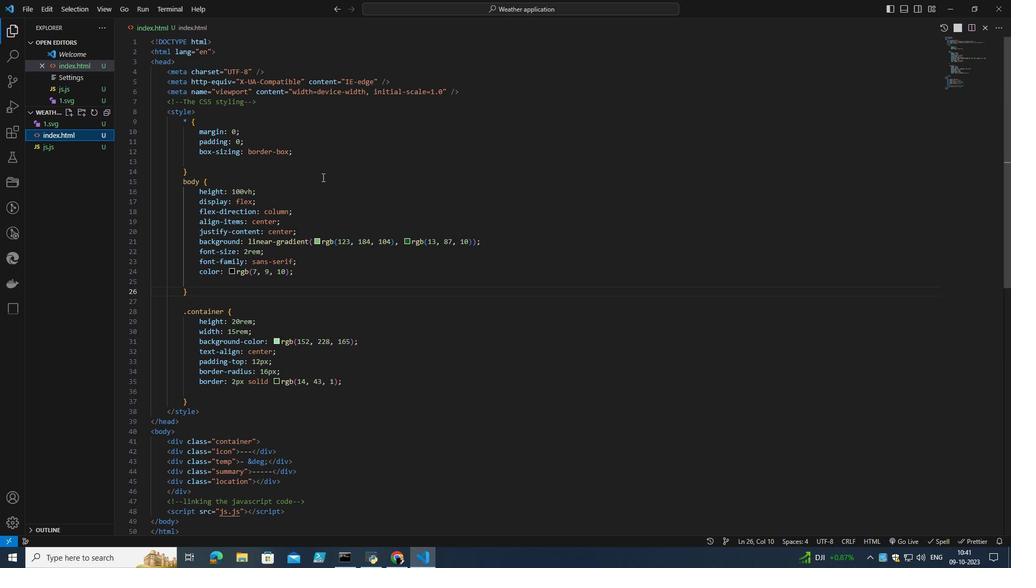 
Action: Mouse moved to (140, 120)
Screenshot: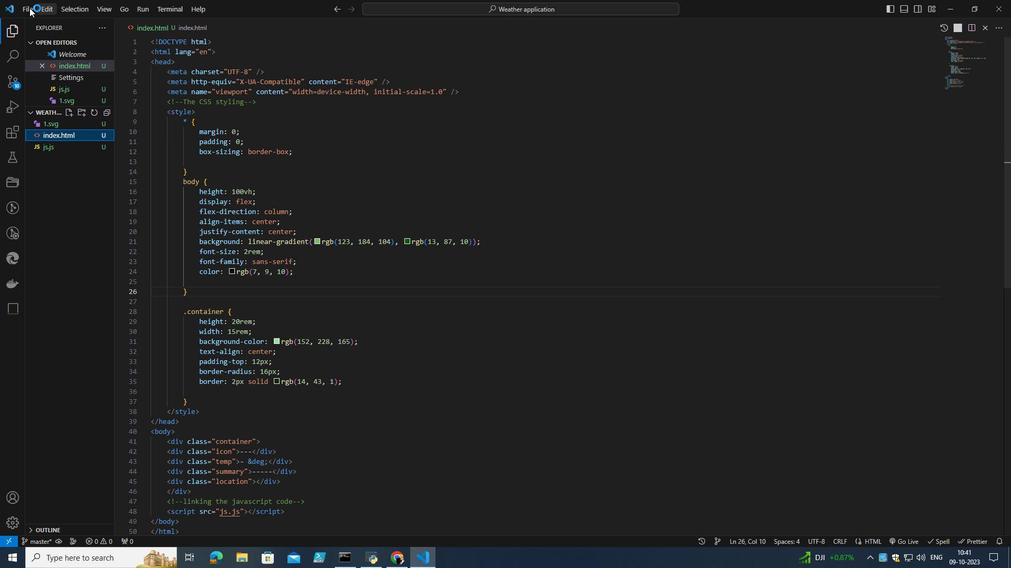 
Action: Mouse pressed left at (140, 120)
Screenshot: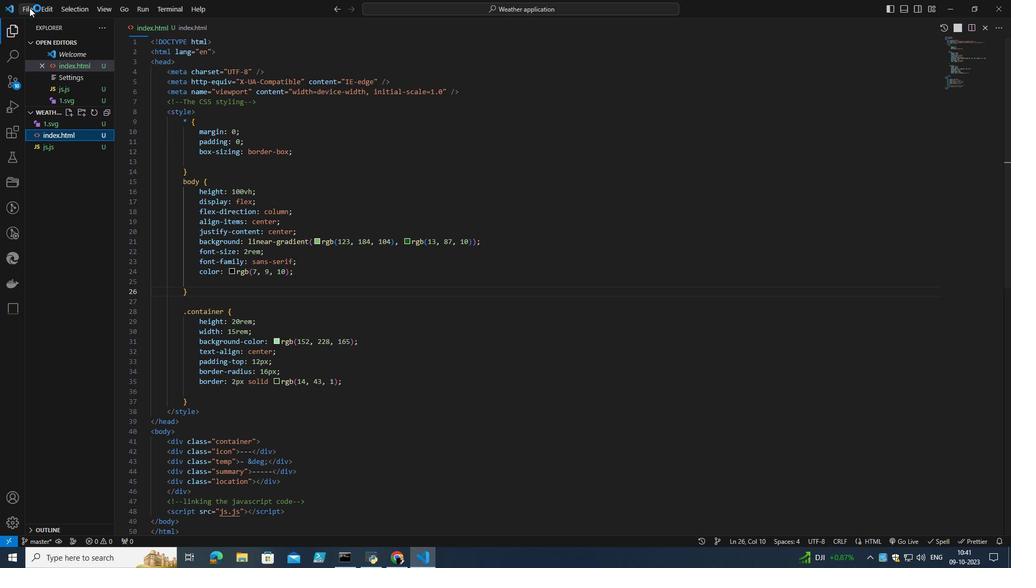 
Action: Mouse moved to (704, 187)
Screenshot: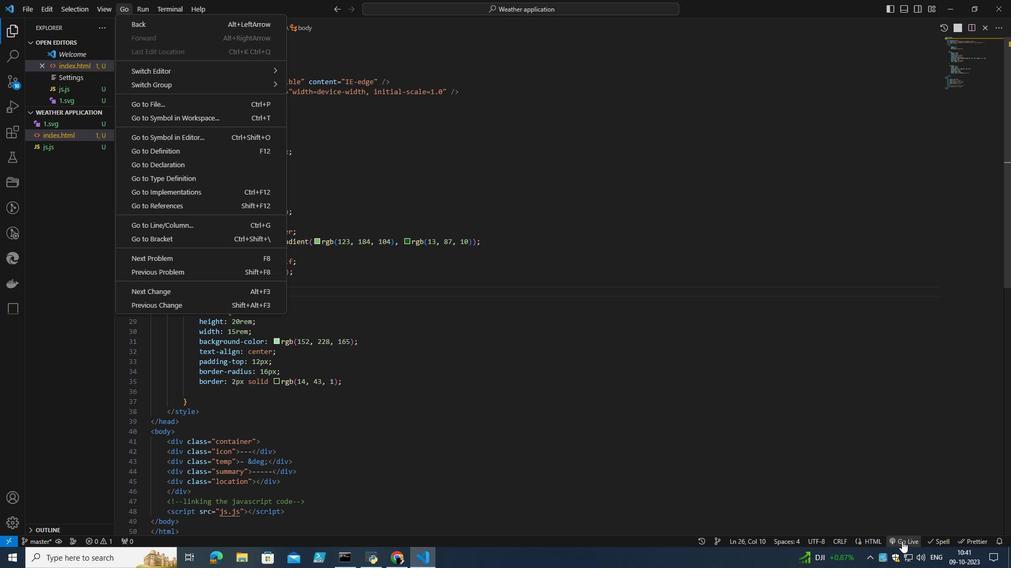 
Action: Mouse pressed left at (704, 187)
Screenshot: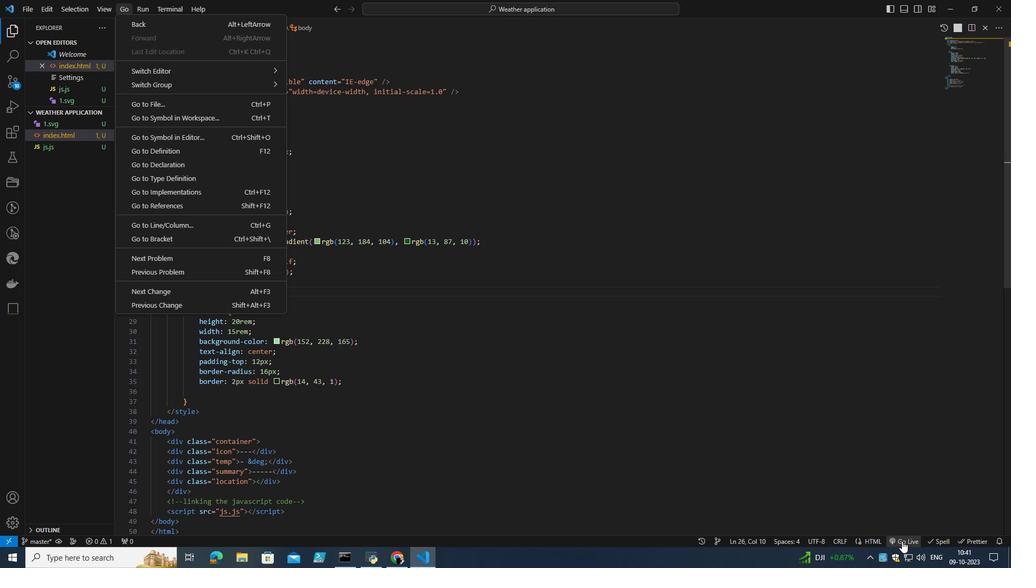 
Action: Mouse moved to (357, 134)
Screenshot: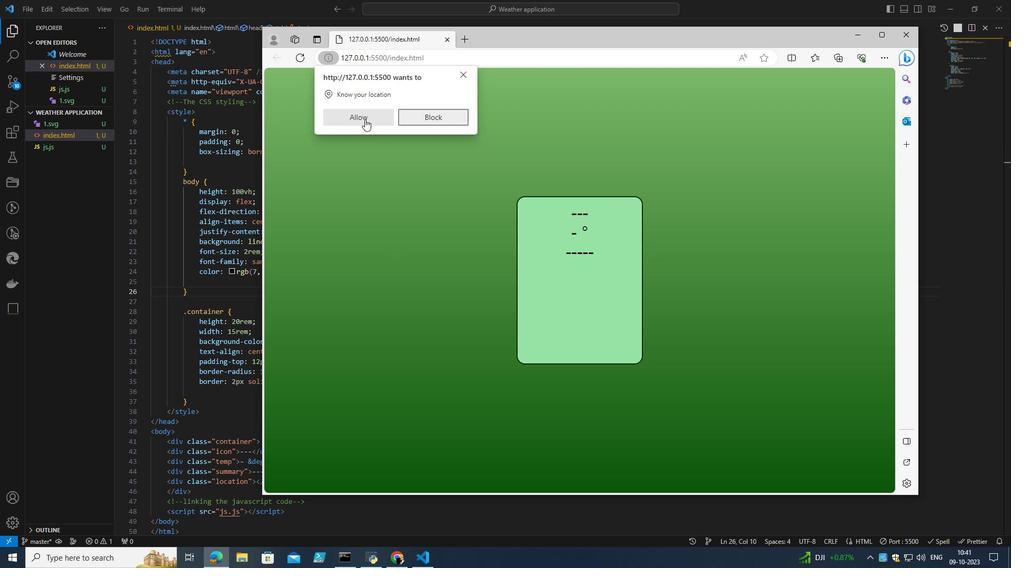 
Action: Mouse pressed left at (357, 134)
Screenshot: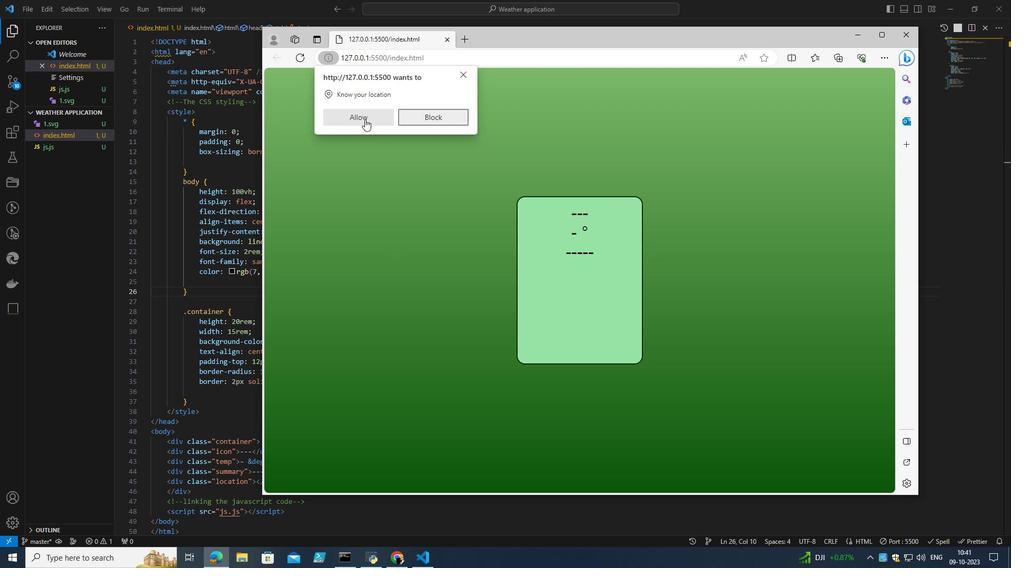
Action: Mouse moved to (947, 188)
Screenshot: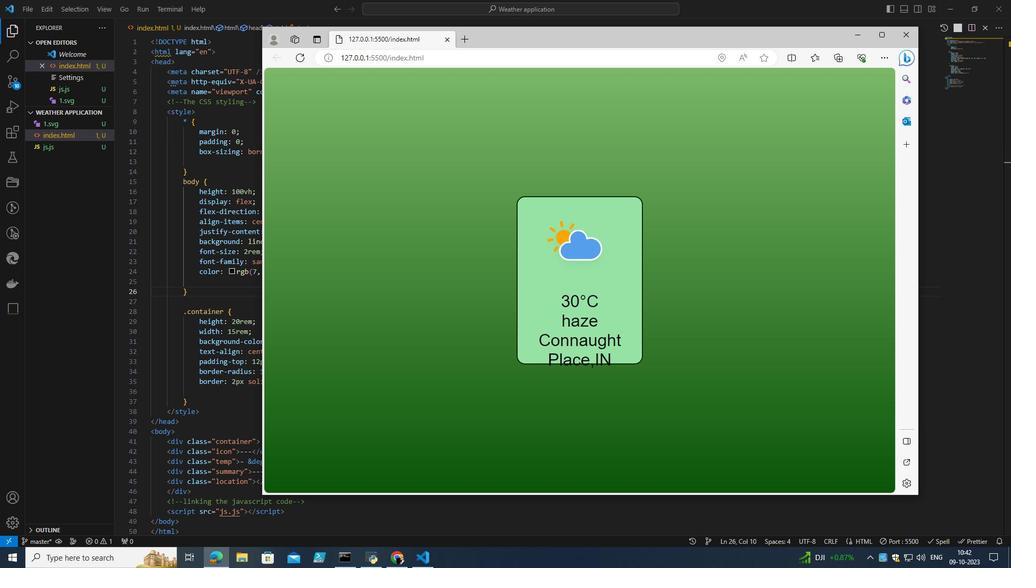 
Action: Mouse pressed left at (947, 188)
Screenshot: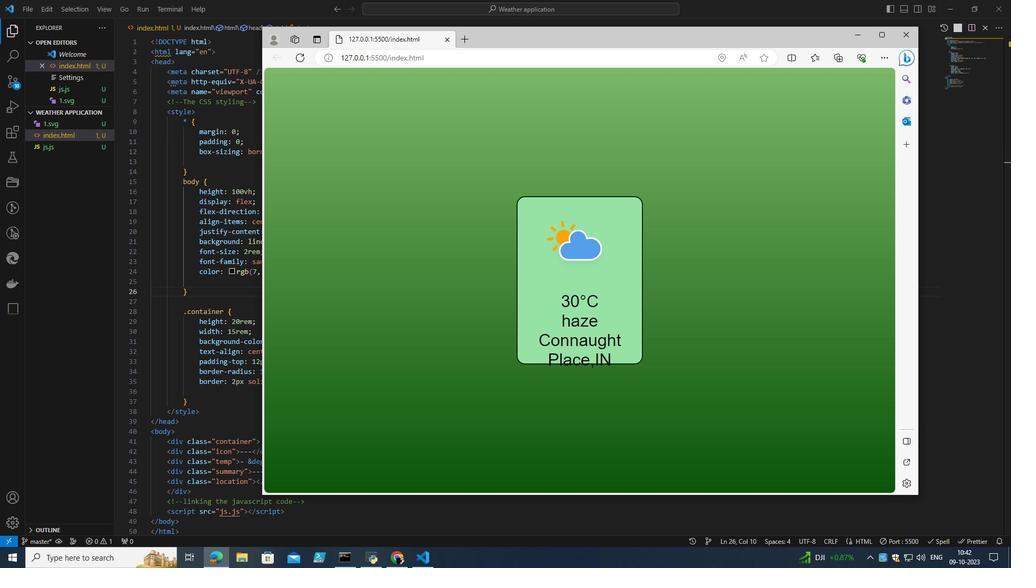 
Action: Mouse moved to (980, 163)
Screenshot: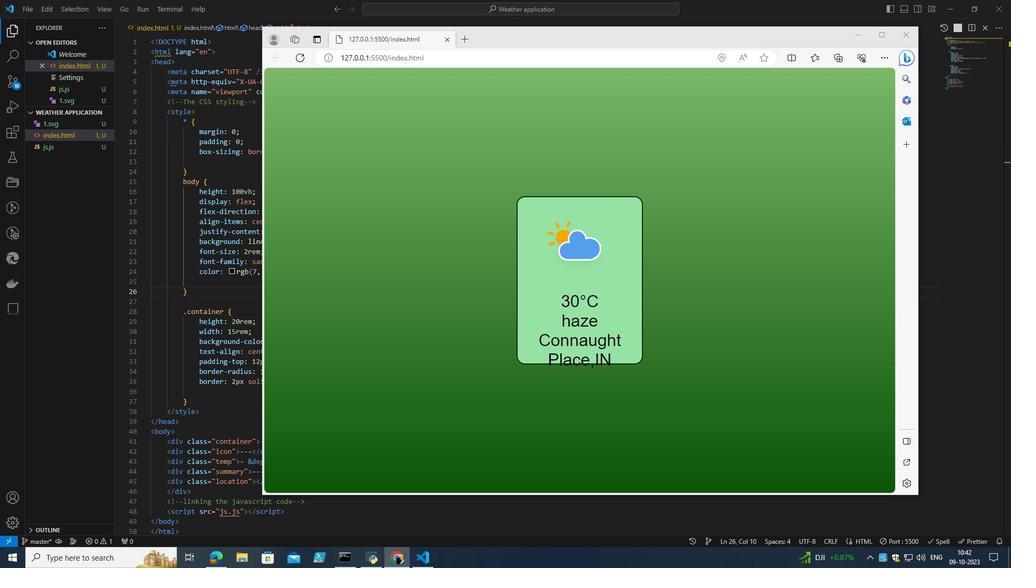 
Action: Mouse scrolled (980, 163) with delta (0, 0)
Screenshot: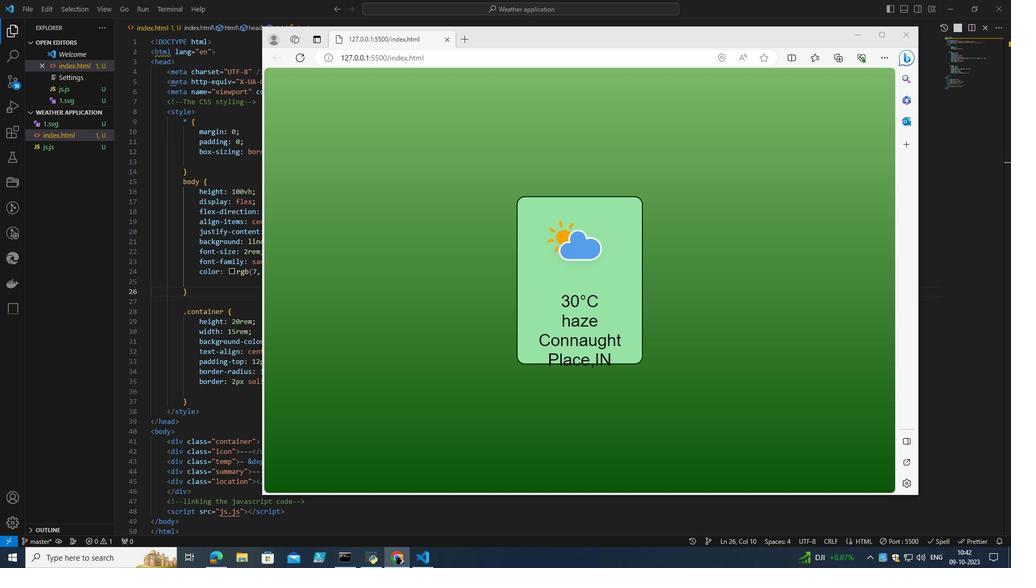
Action: Mouse moved to (477, 157)
Screenshot: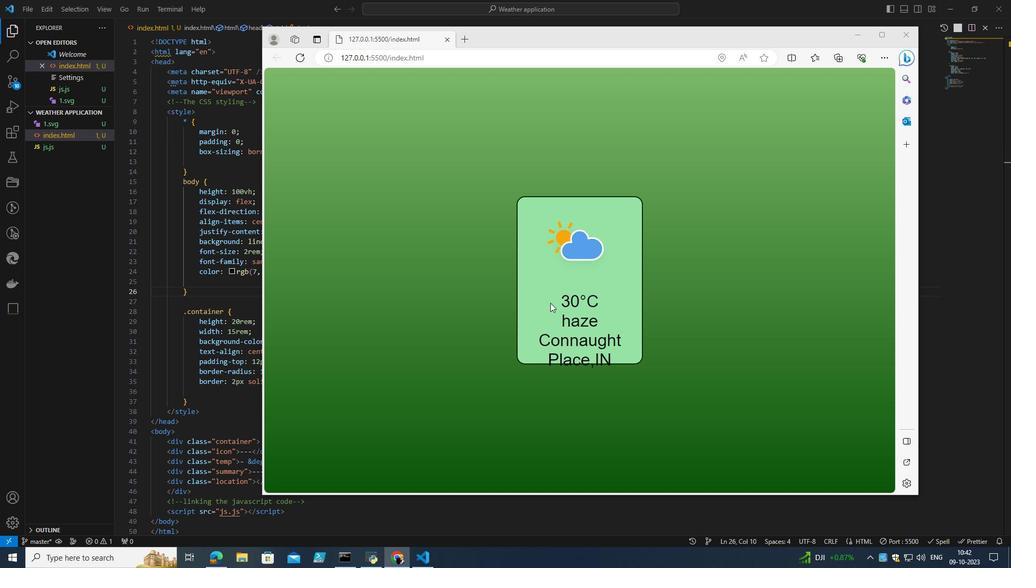 
Action: Mouse scrolled (477, 157) with delta (0, 0)
Screenshot: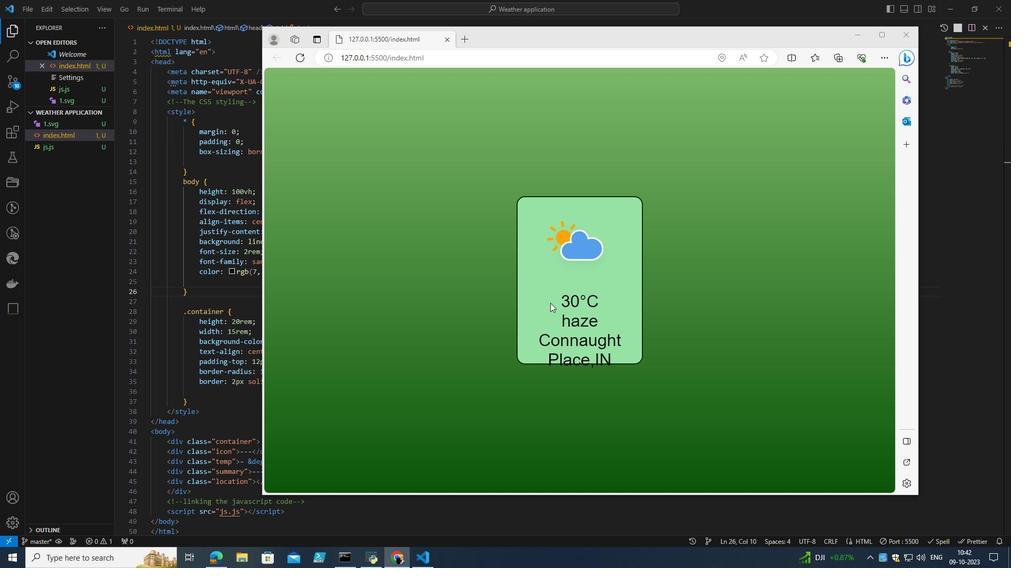 
Action: Mouse moved to (1033, 171)
Screenshot: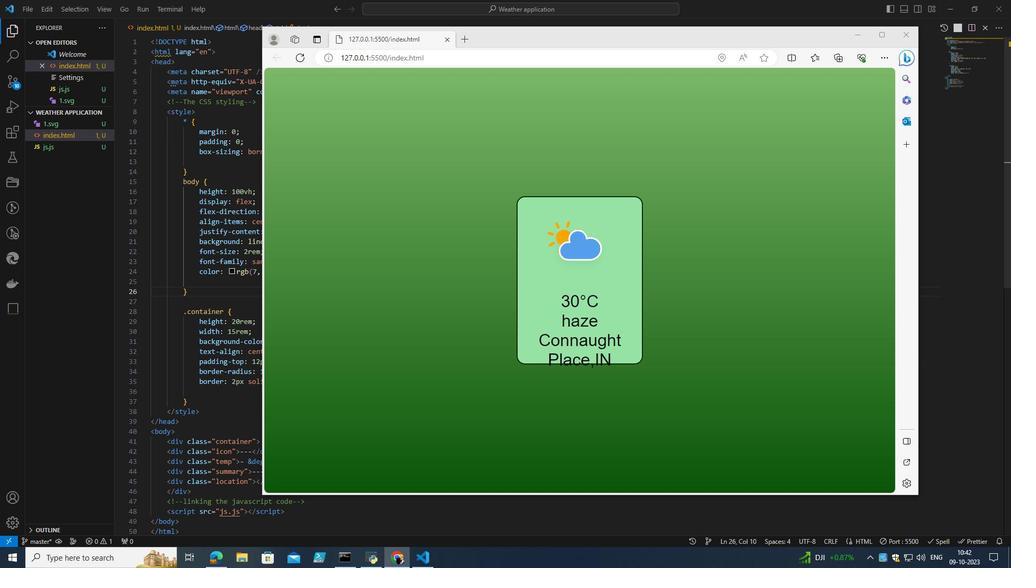 
Action: Mouse scrolled (1033, 171) with delta (0, 0)
Screenshot: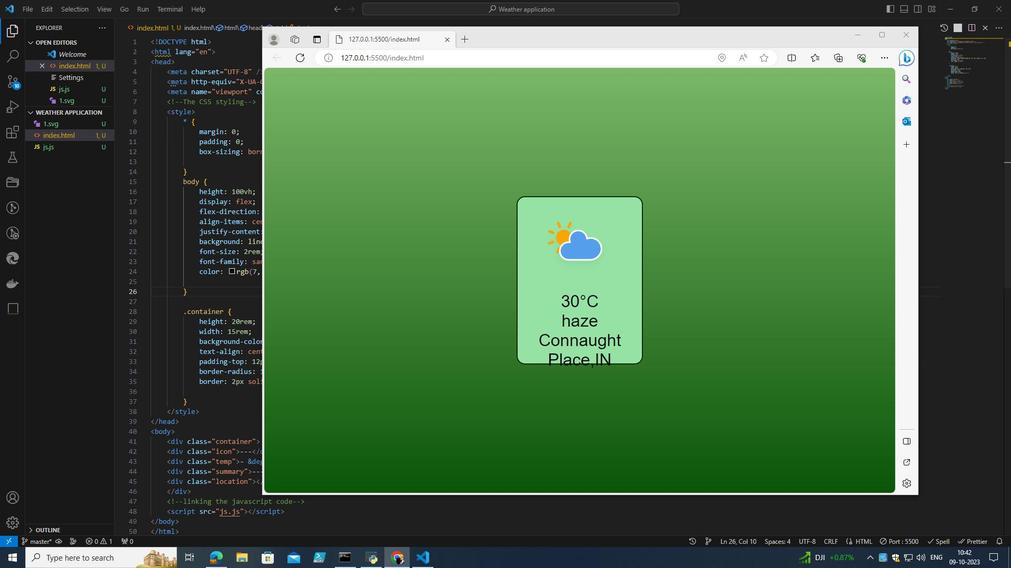 
Action: Mouse moved to (1033, 171)
Screenshot: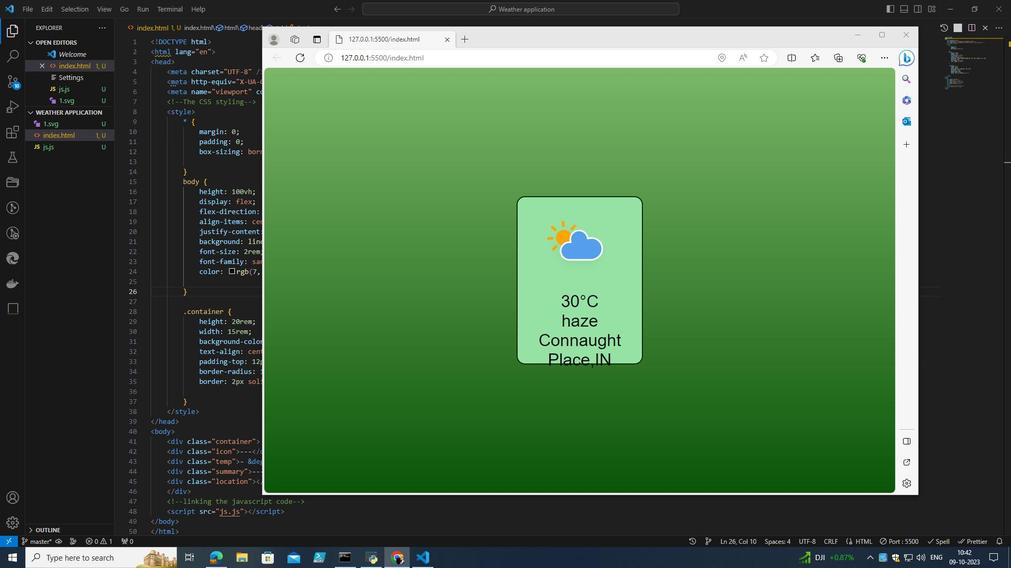 
Action: Mouse scrolled (1033, 171) with delta (0, 0)
Screenshot: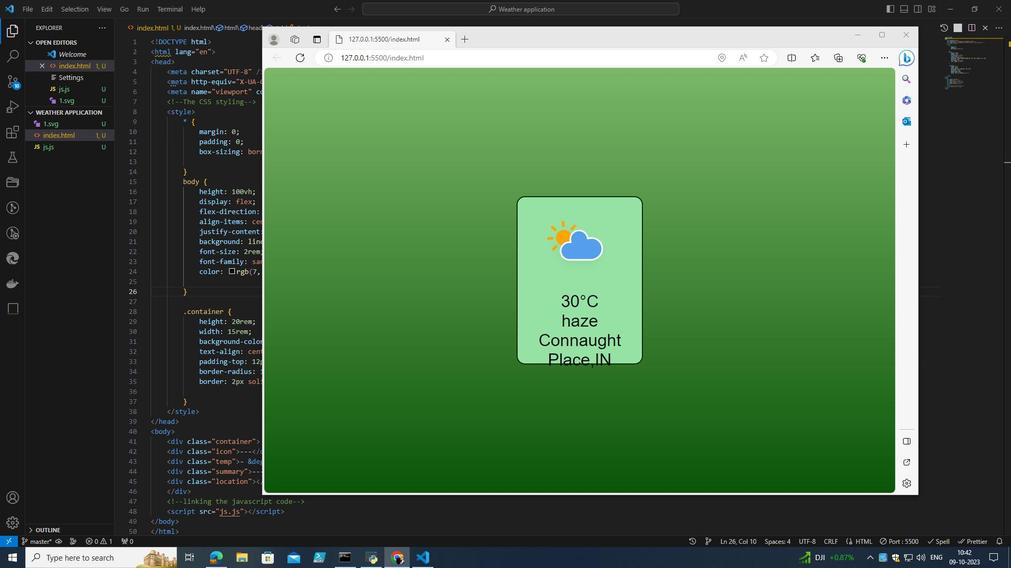 
Action: Mouse moved to (1034, 171)
Screenshot: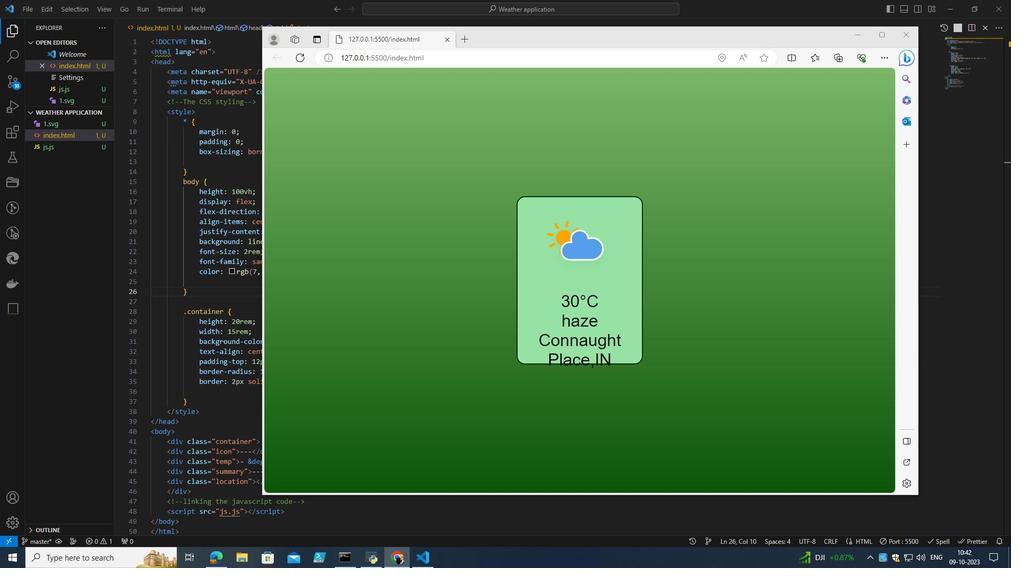 
Action: Mouse scrolled (1034, 171) with delta (0, 0)
Screenshot: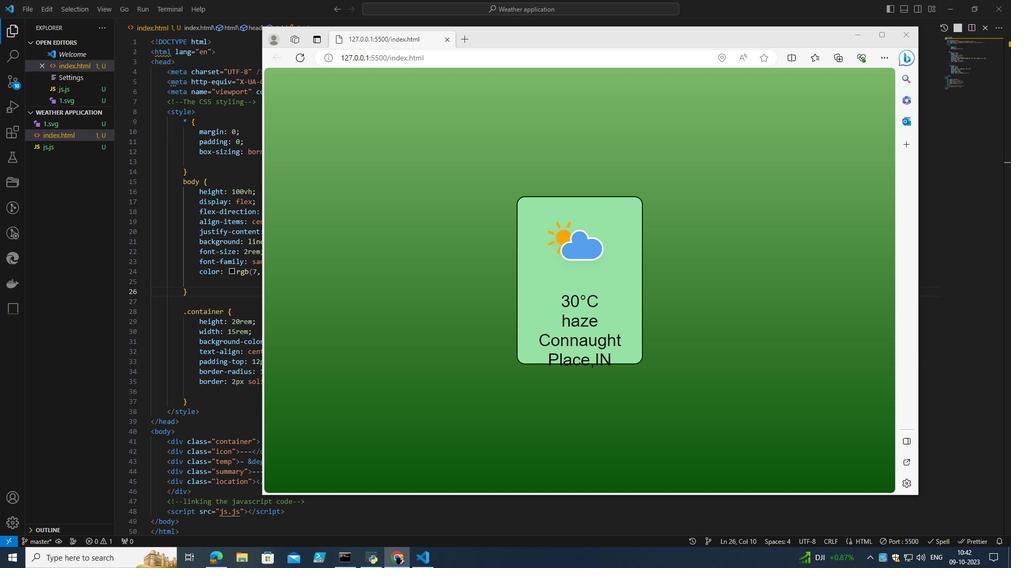 
Action: Mouse moved to (709, 187)
Screenshot: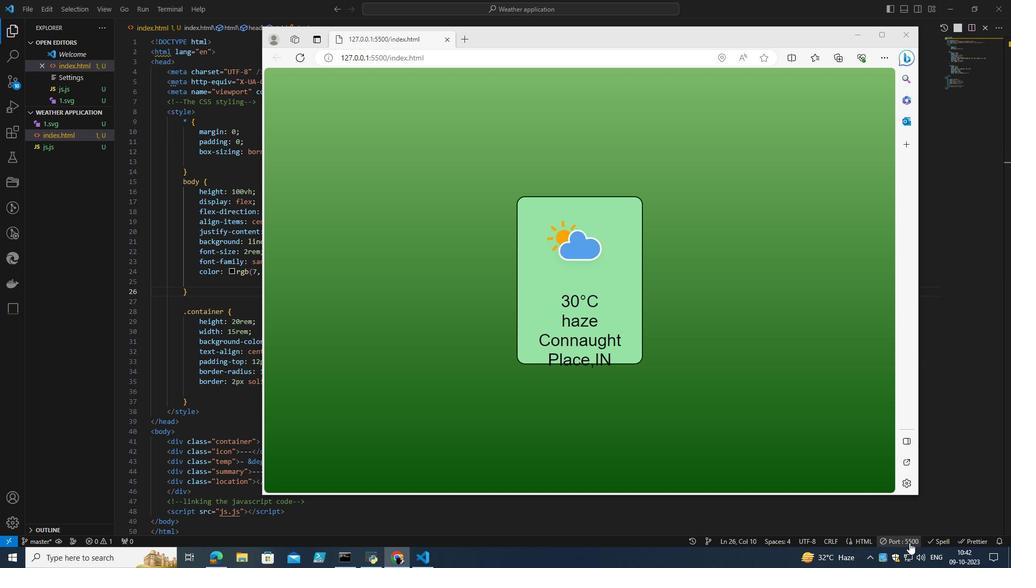 
Action: Mouse pressed left at (709, 187)
Screenshot: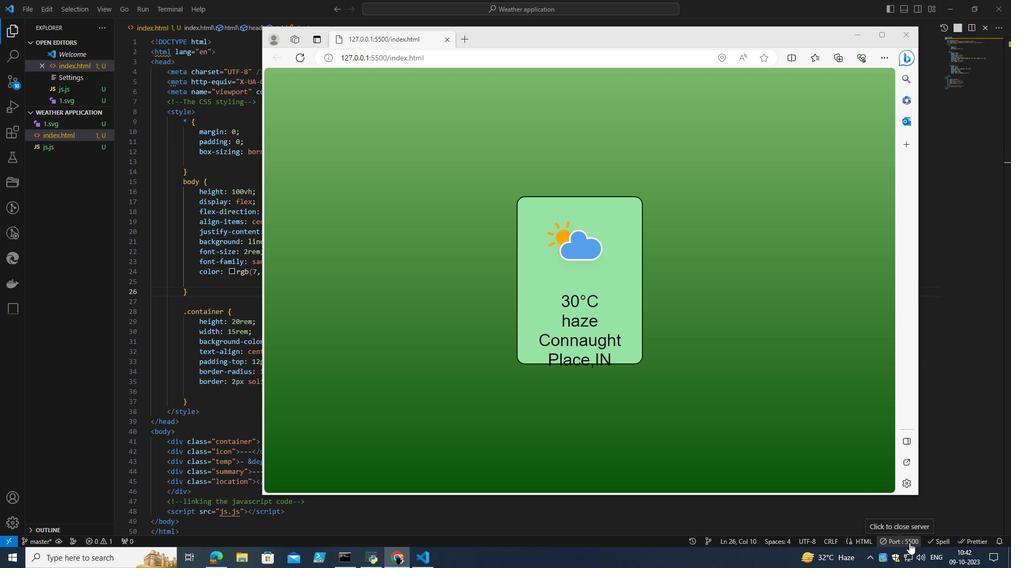 
Action: Mouse moved to (191, 120)
Screenshot: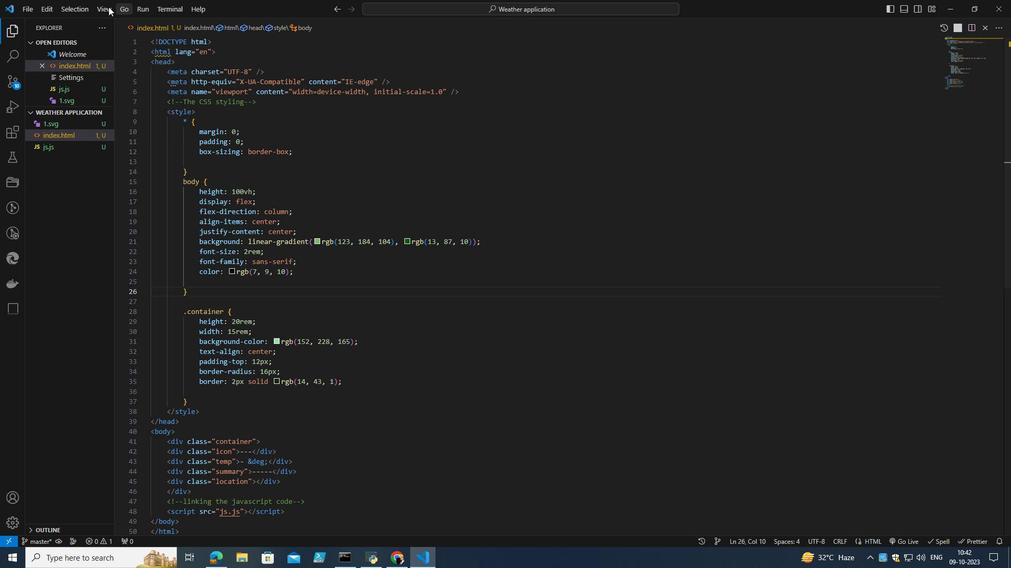 
Action: Mouse pressed left at (191, 120)
Screenshot: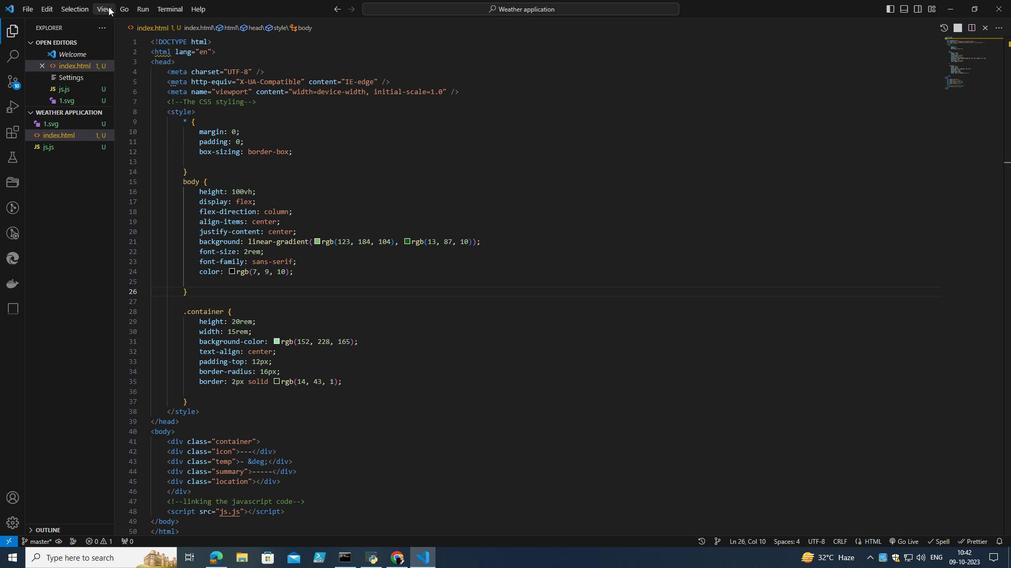 
Action: Mouse moved to (707, 188)
Screenshot: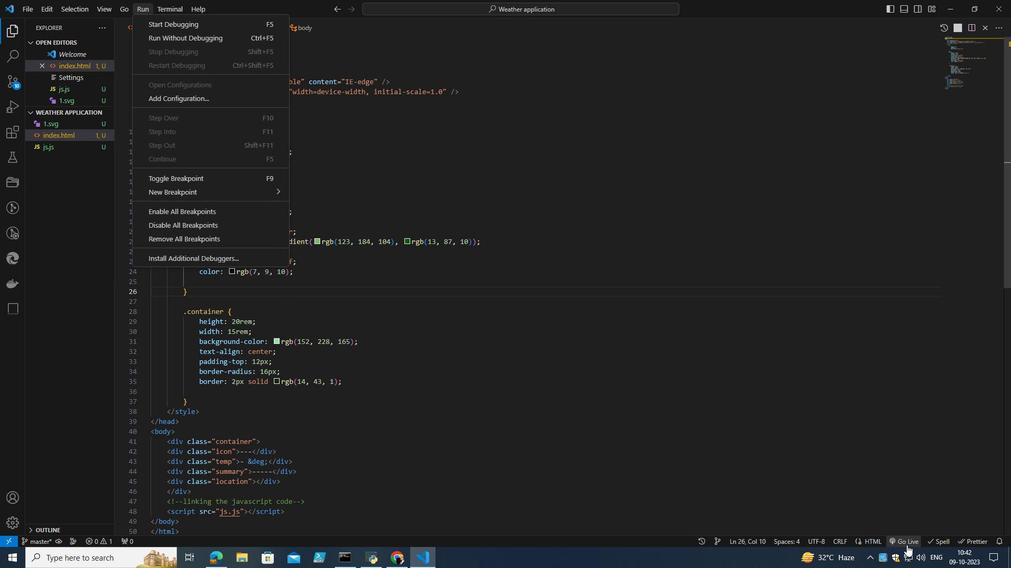 
Action: Mouse pressed left at (707, 188)
Screenshot: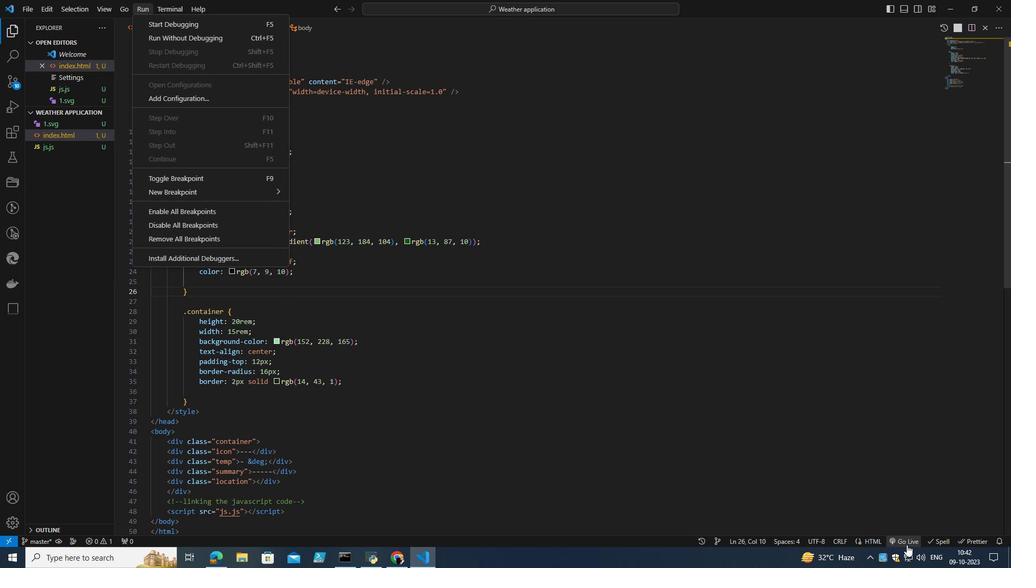 
Action: Mouse moved to (469, 148)
Screenshot: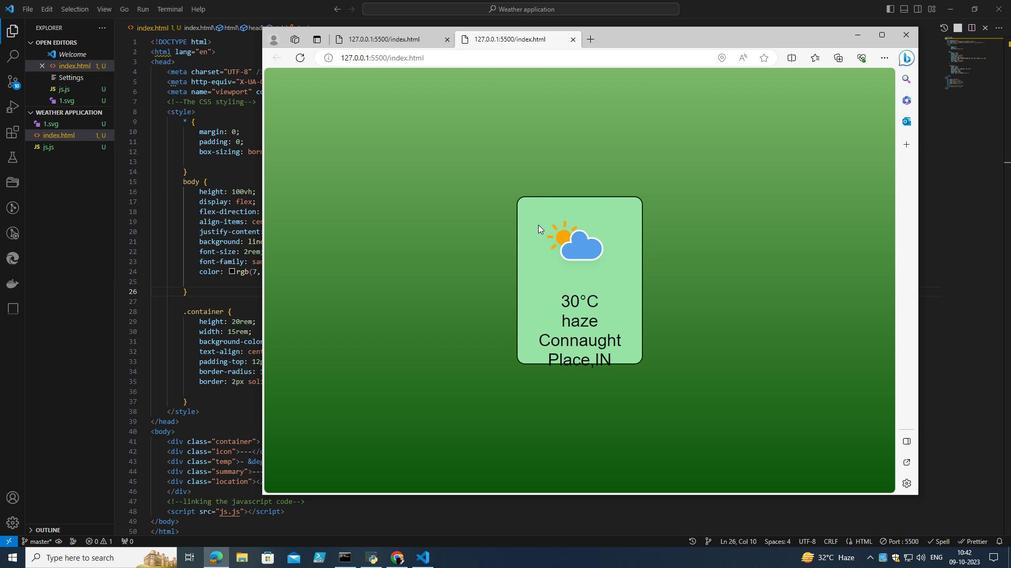 
Action: Mouse scrolled (469, 147) with delta (0, 0)
Screenshot: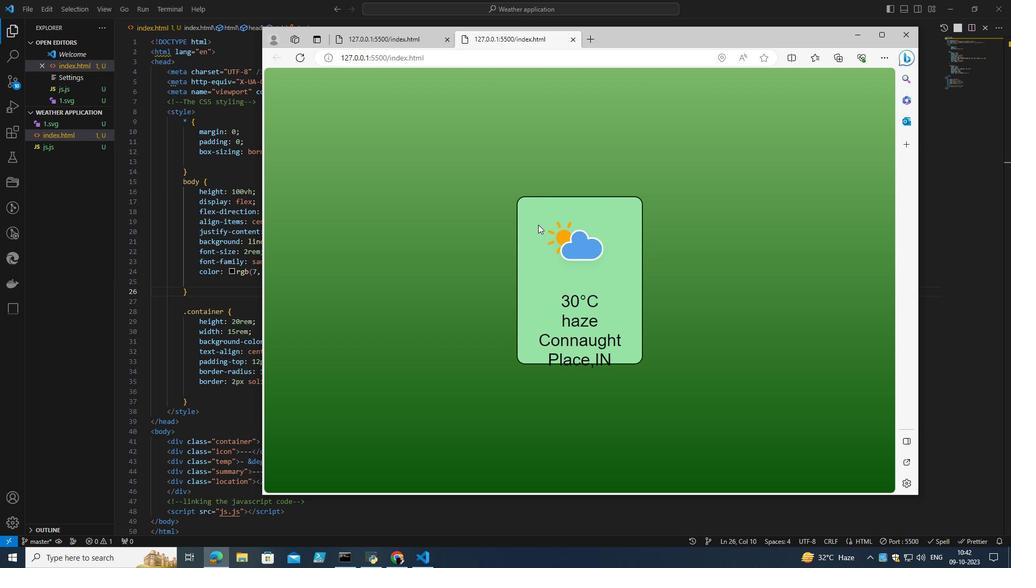 
Action: Mouse scrolled (469, 147) with delta (0, 0)
Screenshot: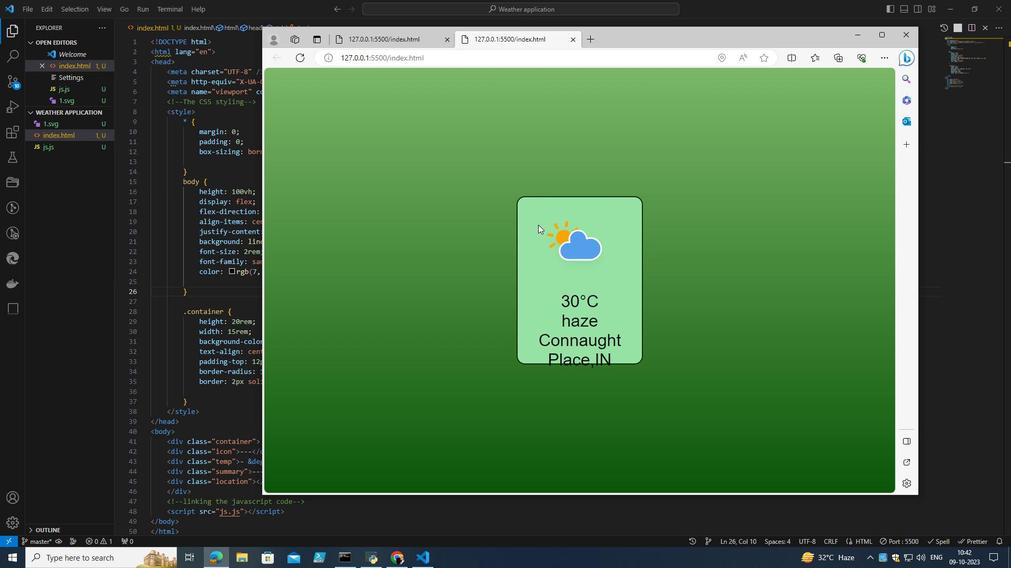 
Action: Mouse scrolled (469, 147) with delta (0, 0)
Screenshot: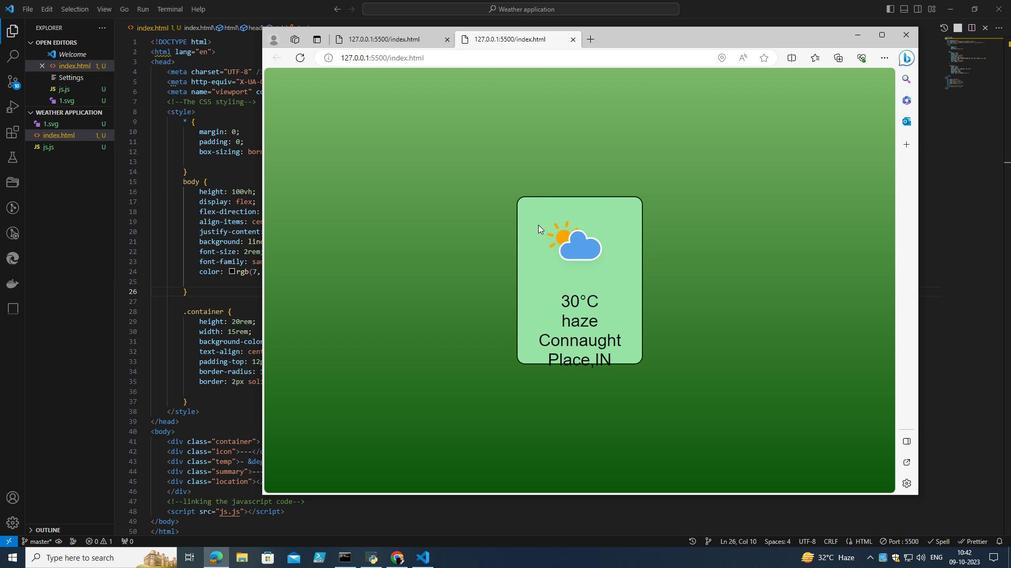 
Action: Mouse scrolled (469, 148) with delta (0, 0)
Screenshot: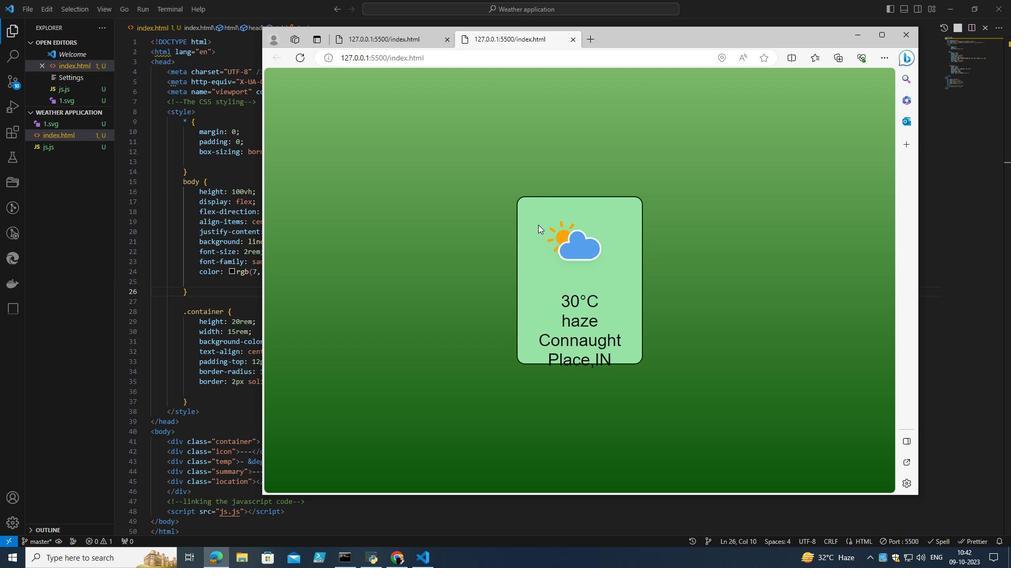 
Action: Mouse scrolled (469, 148) with delta (0, 0)
Screenshot: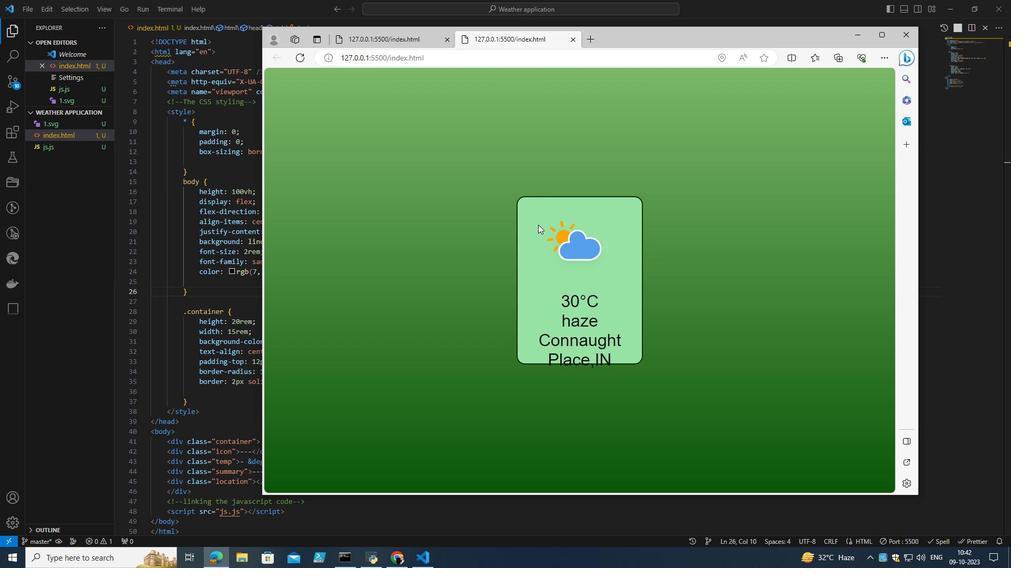 
Action: Mouse scrolled (469, 148) with delta (0, 0)
Screenshot: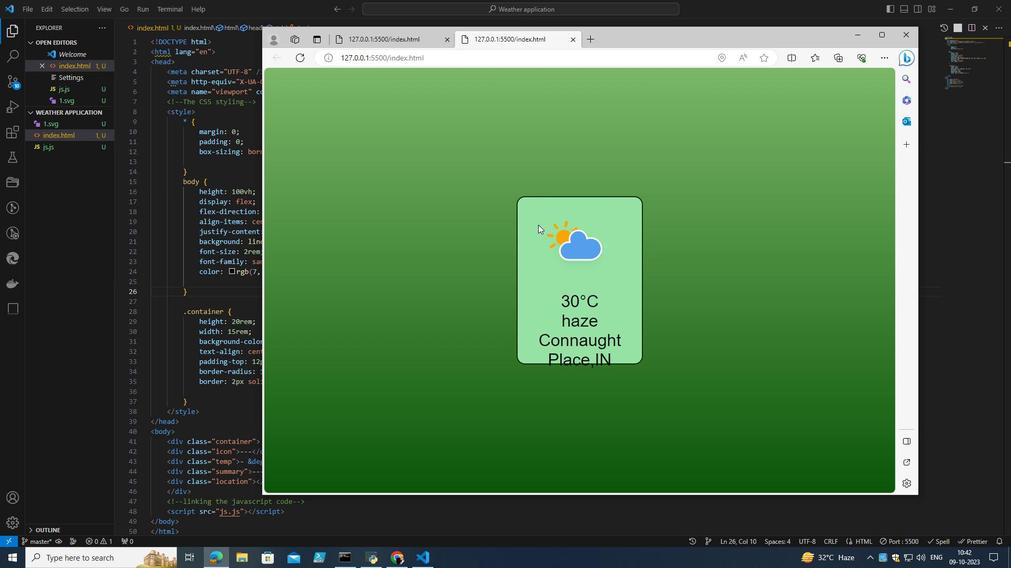 
Action: Mouse moved to (675, 124)
Screenshot: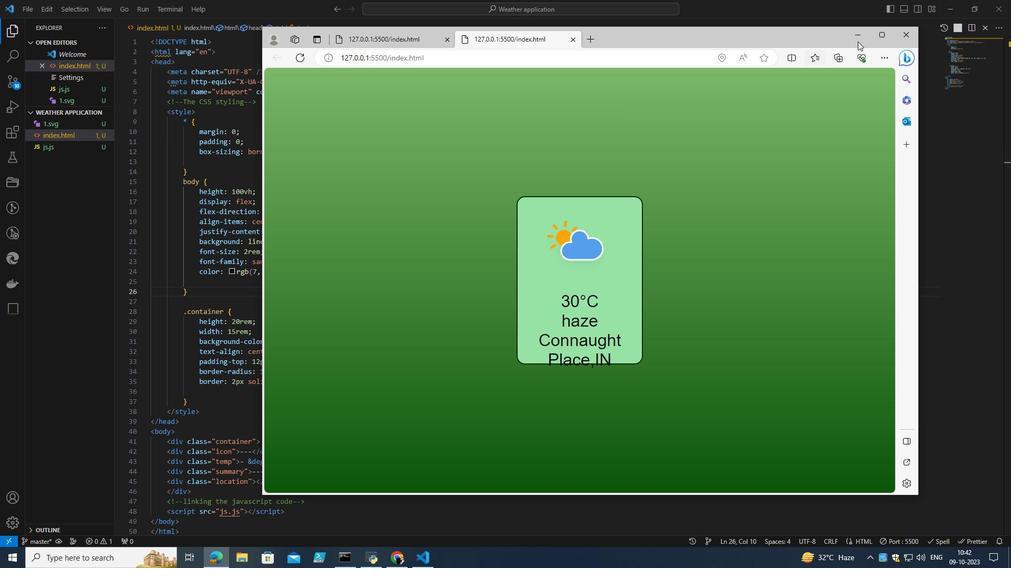
Action: Mouse pressed left at (675, 124)
Screenshot: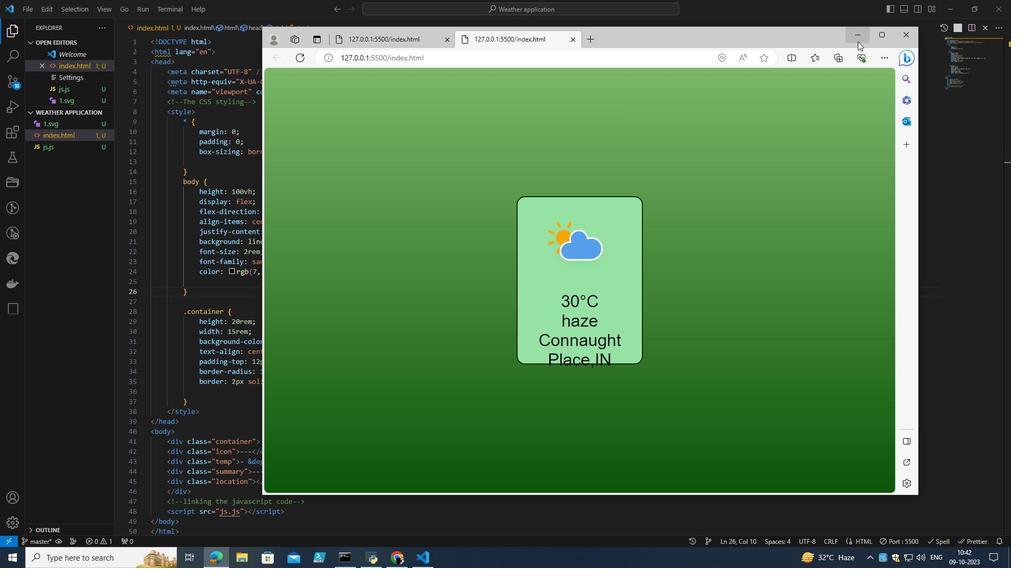 
Action: Mouse moved to (604, 148)
Screenshot: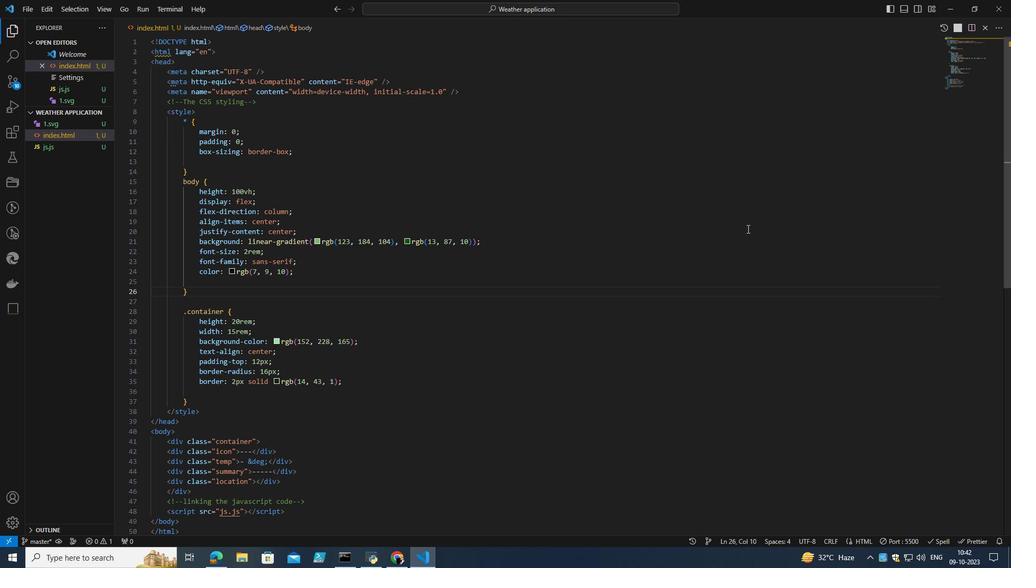 
Action: Mouse pressed left at (604, 148)
Screenshot: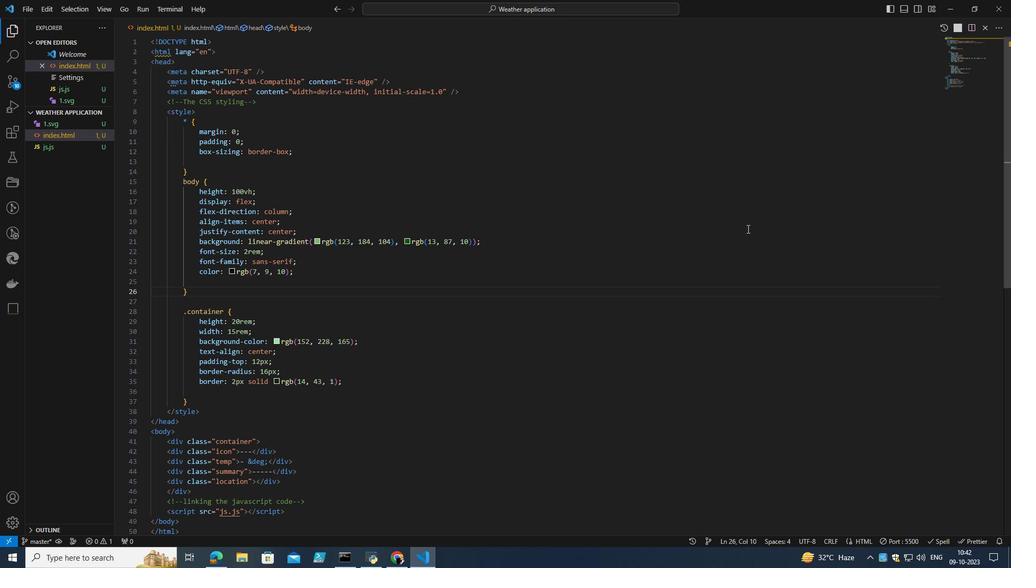 
Action: Mouse moved to (884, 161)
Screenshot: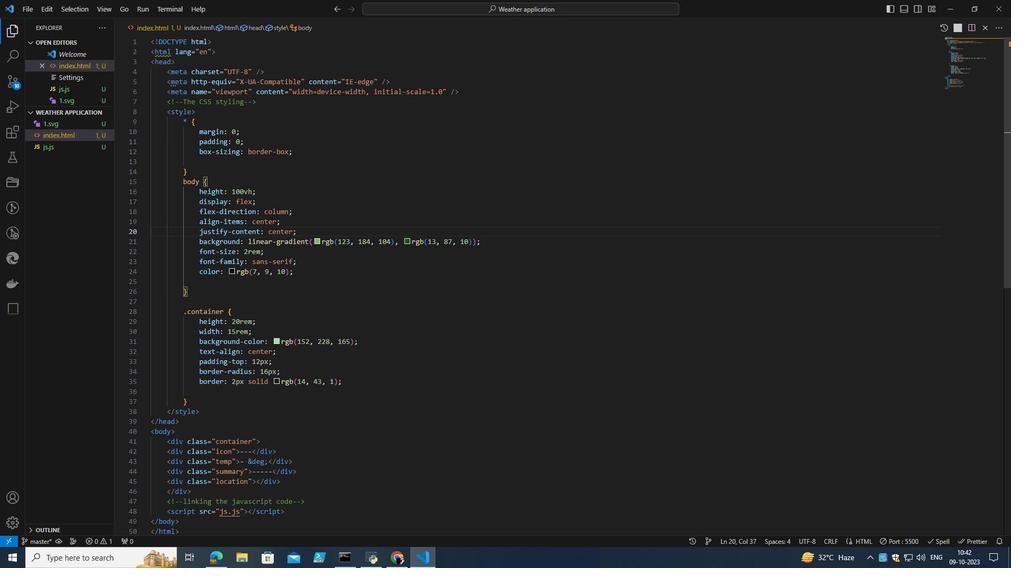
